 Task: Look for space in Dabhoi, India from 2nd September, 2023 to 6th September, 2023 for 2 adults in price range Rs.15000 to Rs.20000. Place can be entire place with 1  bedroom having 1 bed and 1 bathroom. Property type can be house, flat, guest house, hotel. Booking option can be shelf check-in. Required host language is English.
Action: Mouse moved to (538, 81)
Screenshot: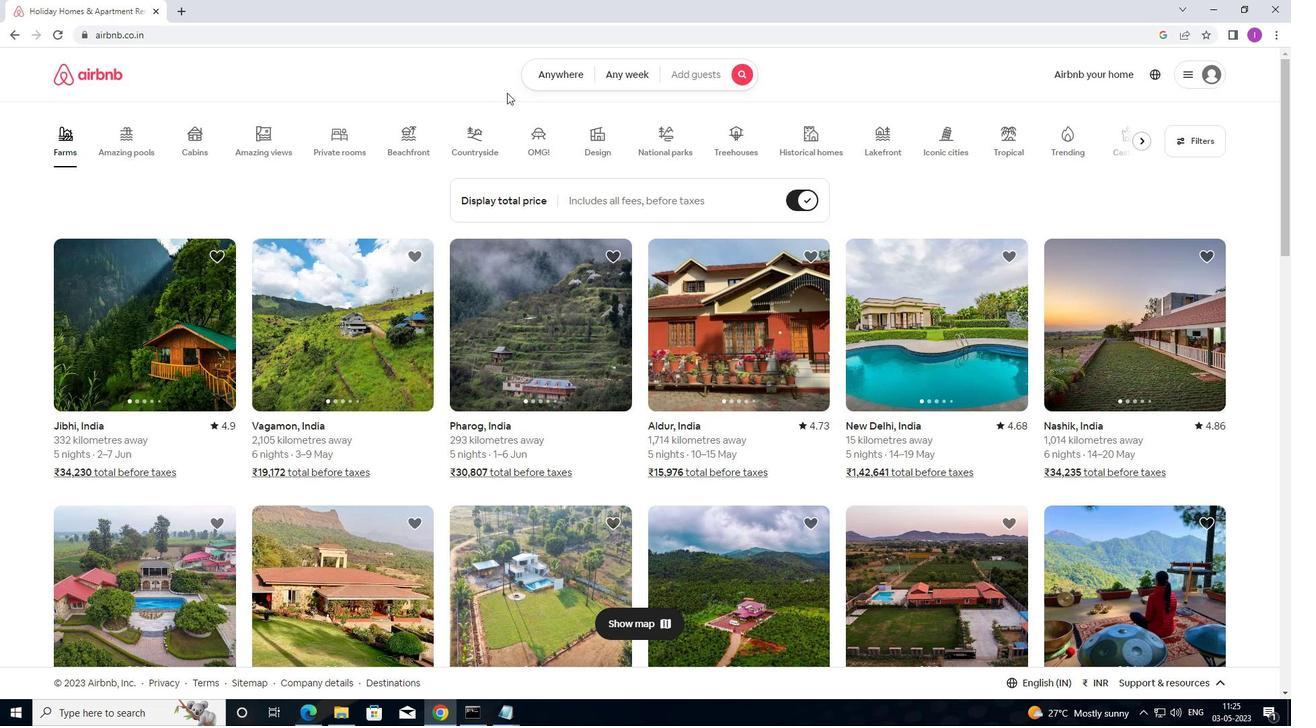 
Action: Mouse pressed left at (538, 81)
Screenshot: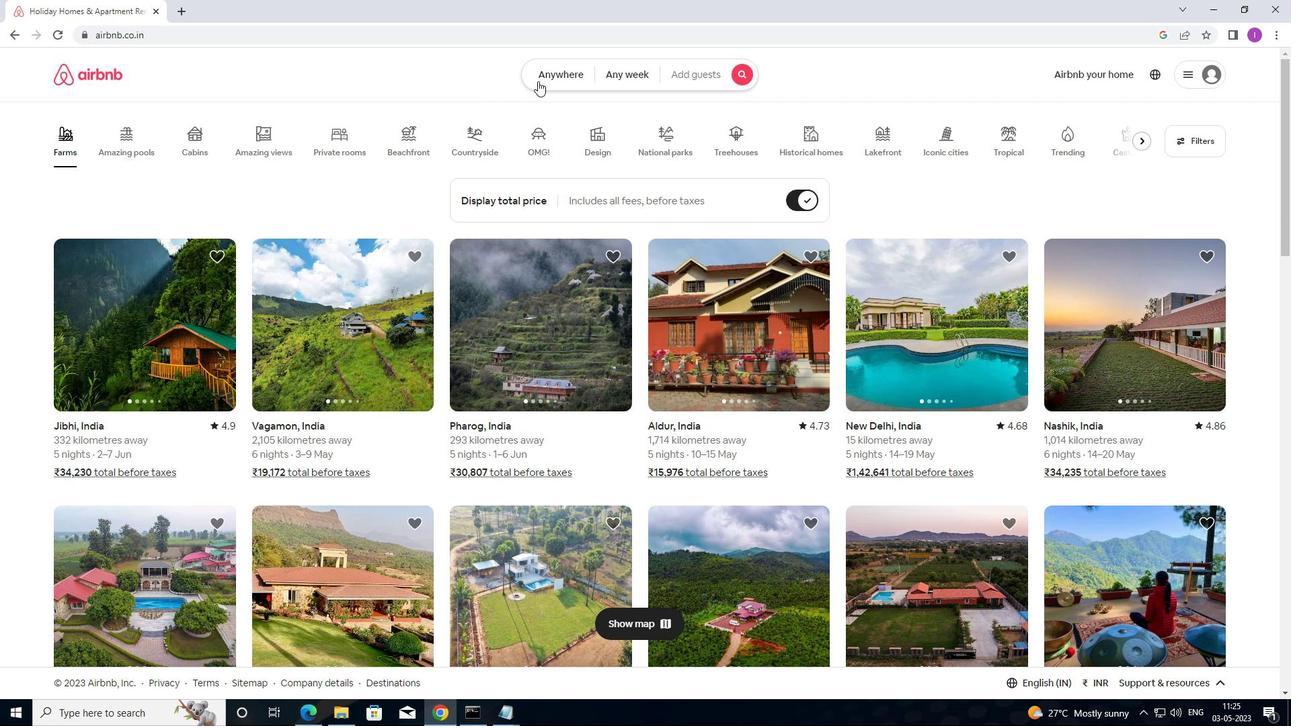 
Action: Mouse moved to (432, 129)
Screenshot: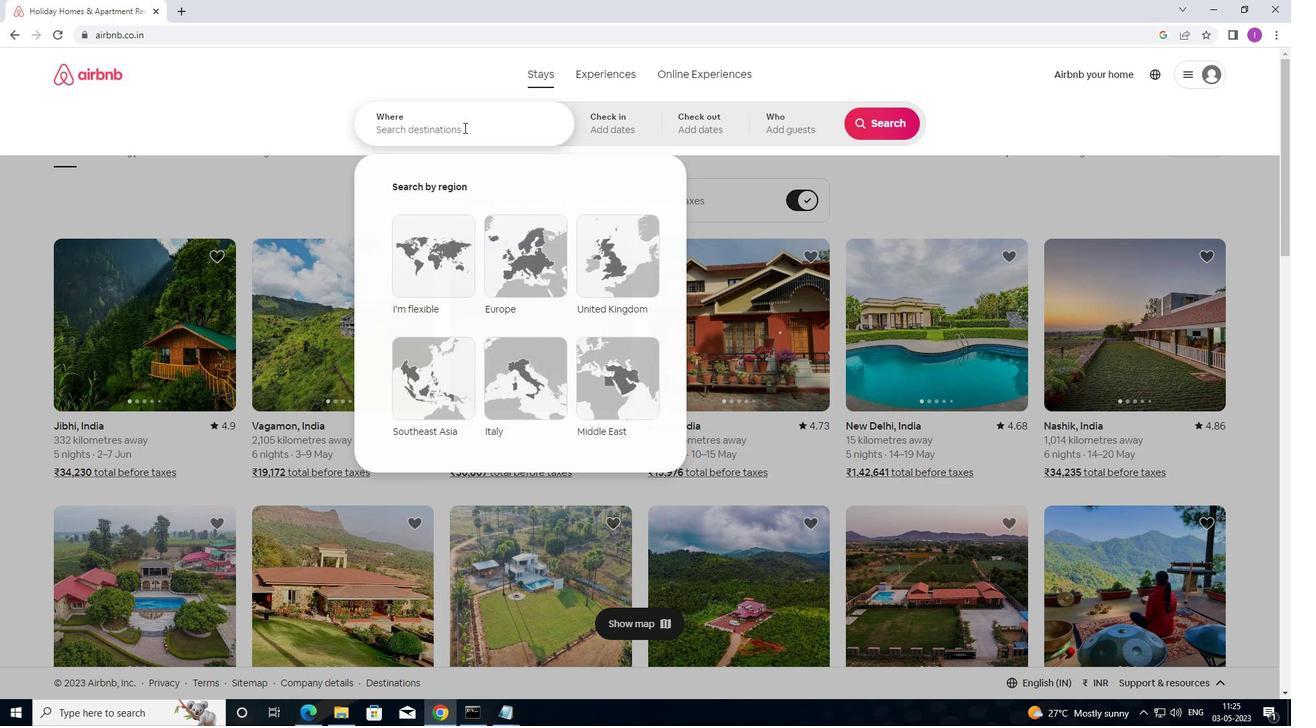 
Action: Mouse pressed left at (432, 129)
Screenshot: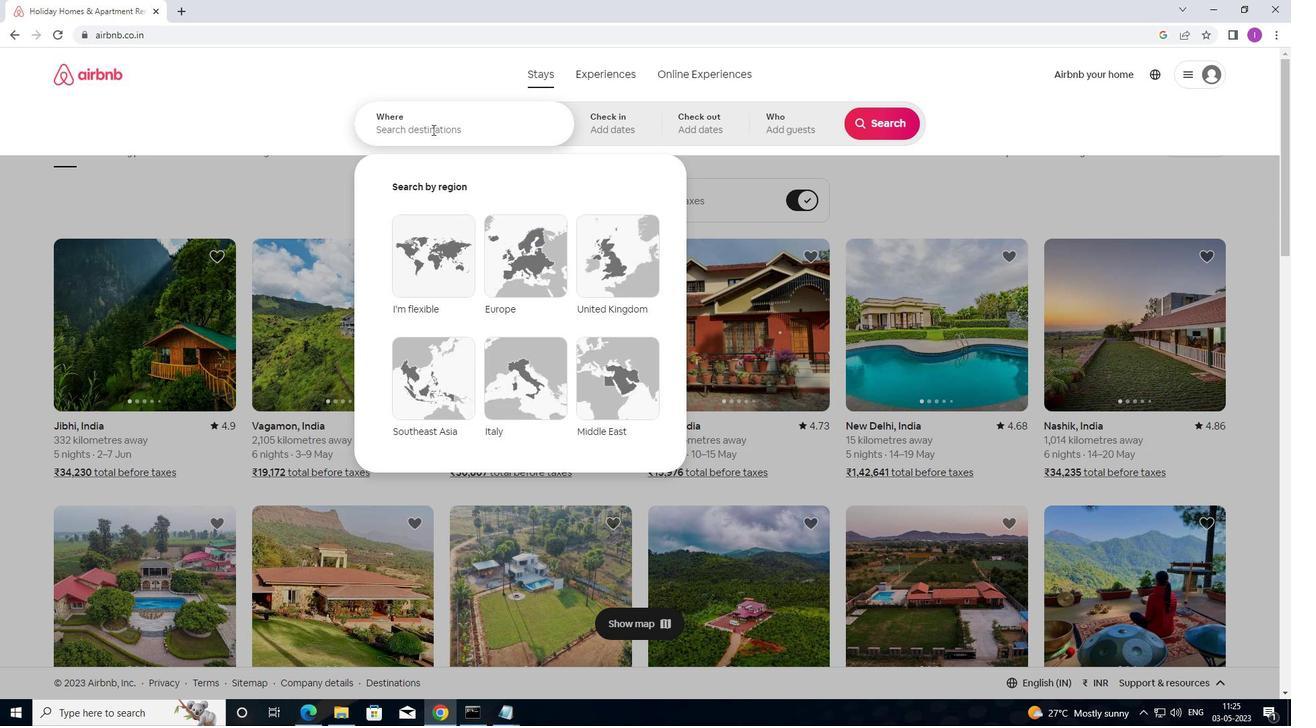 
Action: Key pressed <Key.shift>DABHOU<Key.backspace>I,<Key.shift>INDIA
Screenshot: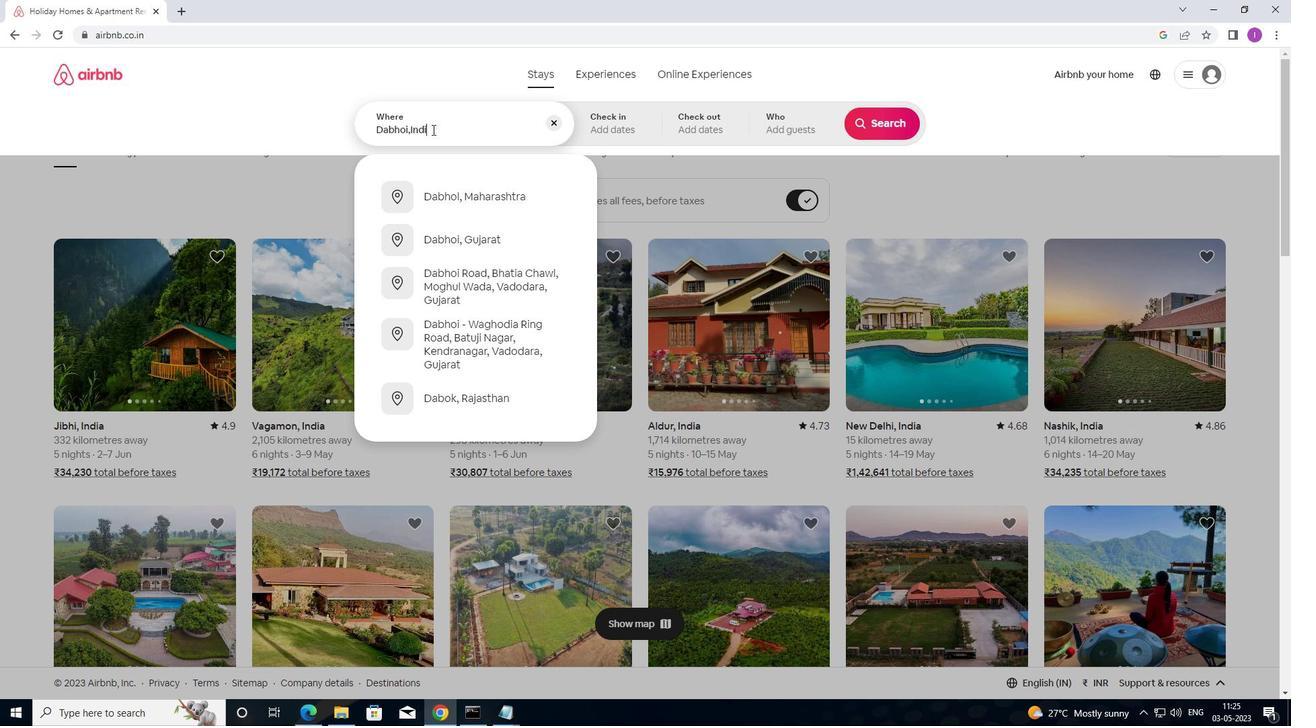 
Action: Mouse moved to (597, 127)
Screenshot: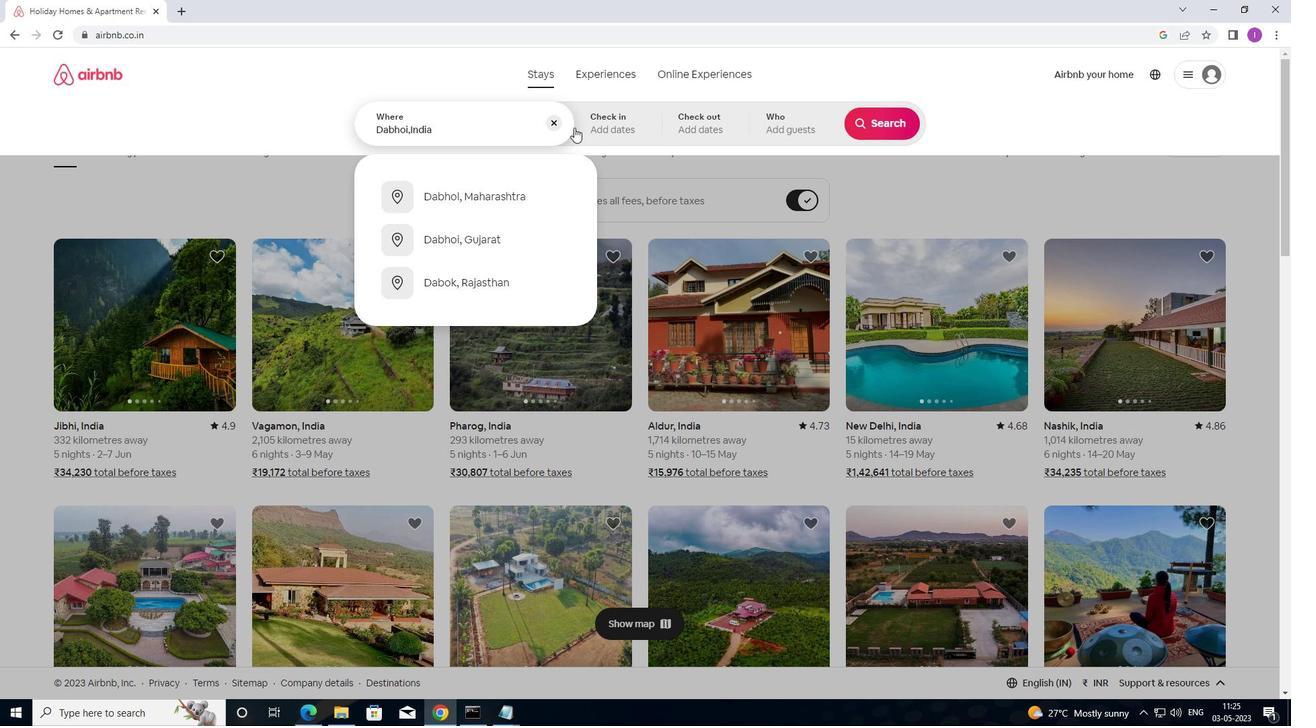 
Action: Mouse pressed left at (597, 127)
Screenshot: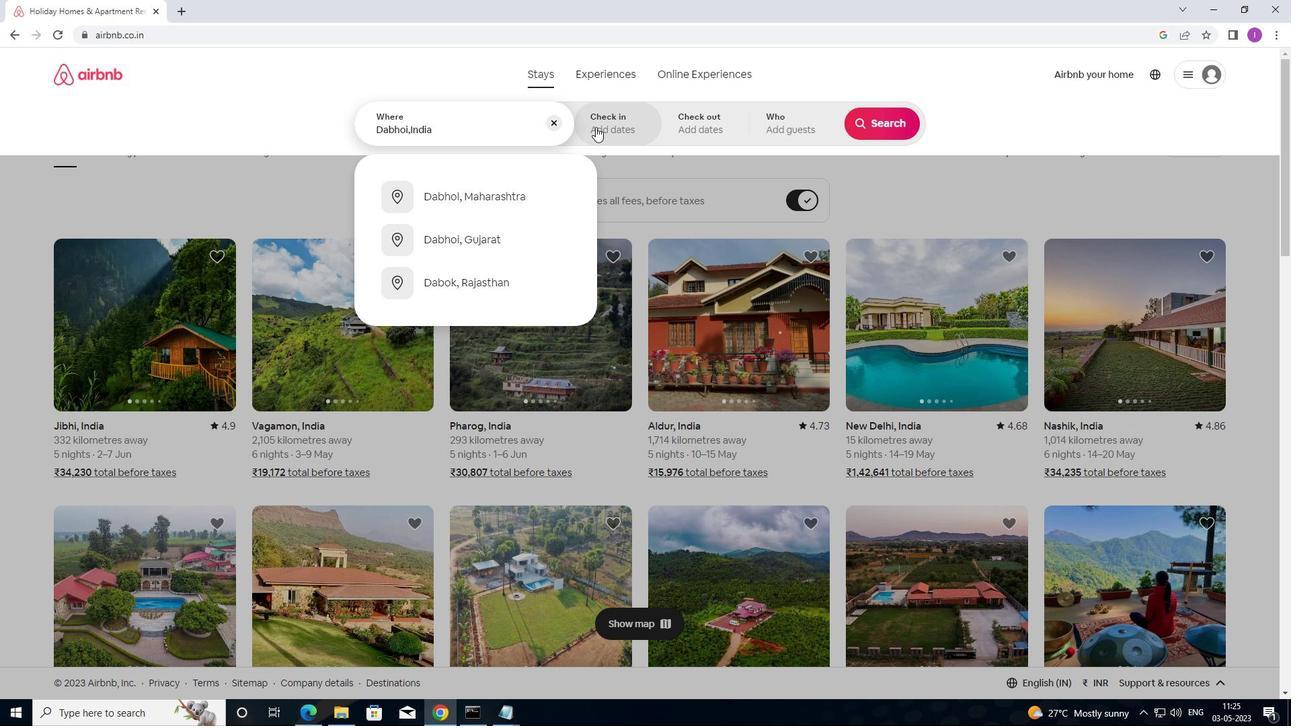 
Action: Mouse moved to (881, 230)
Screenshot: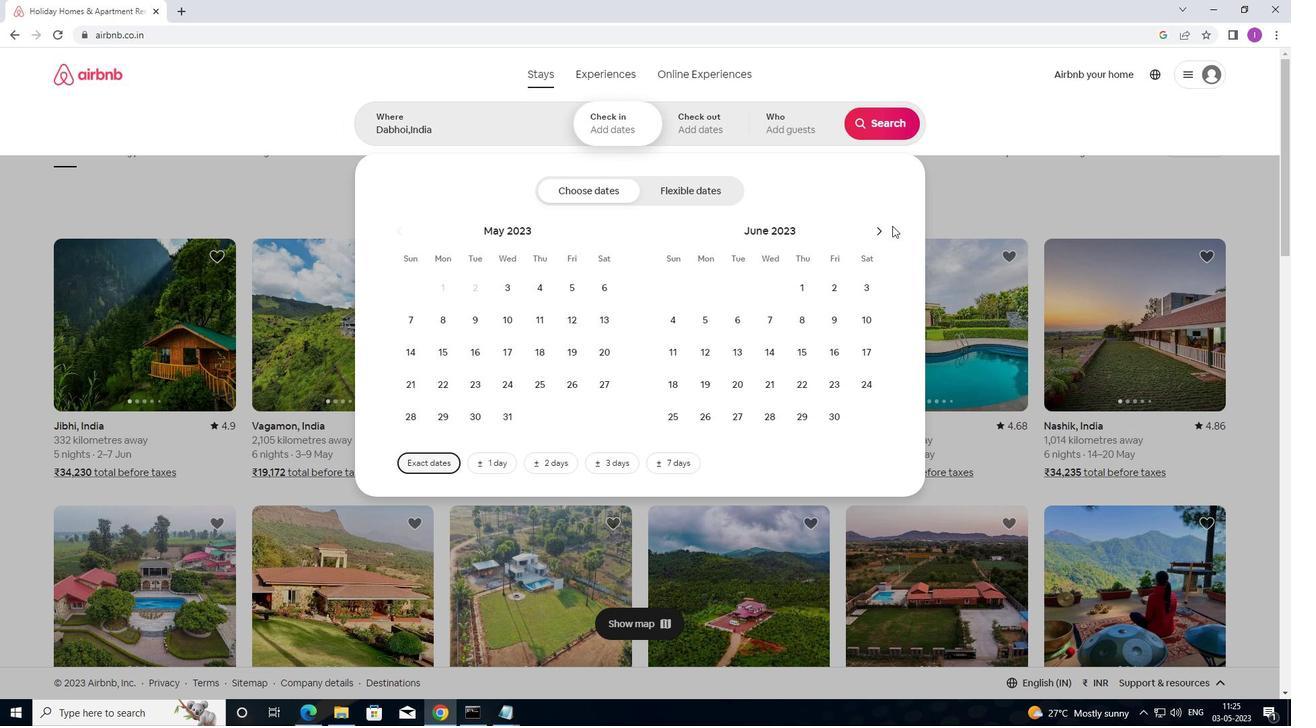
Action: Mouse pressed left at (881, 230)
Screenshot: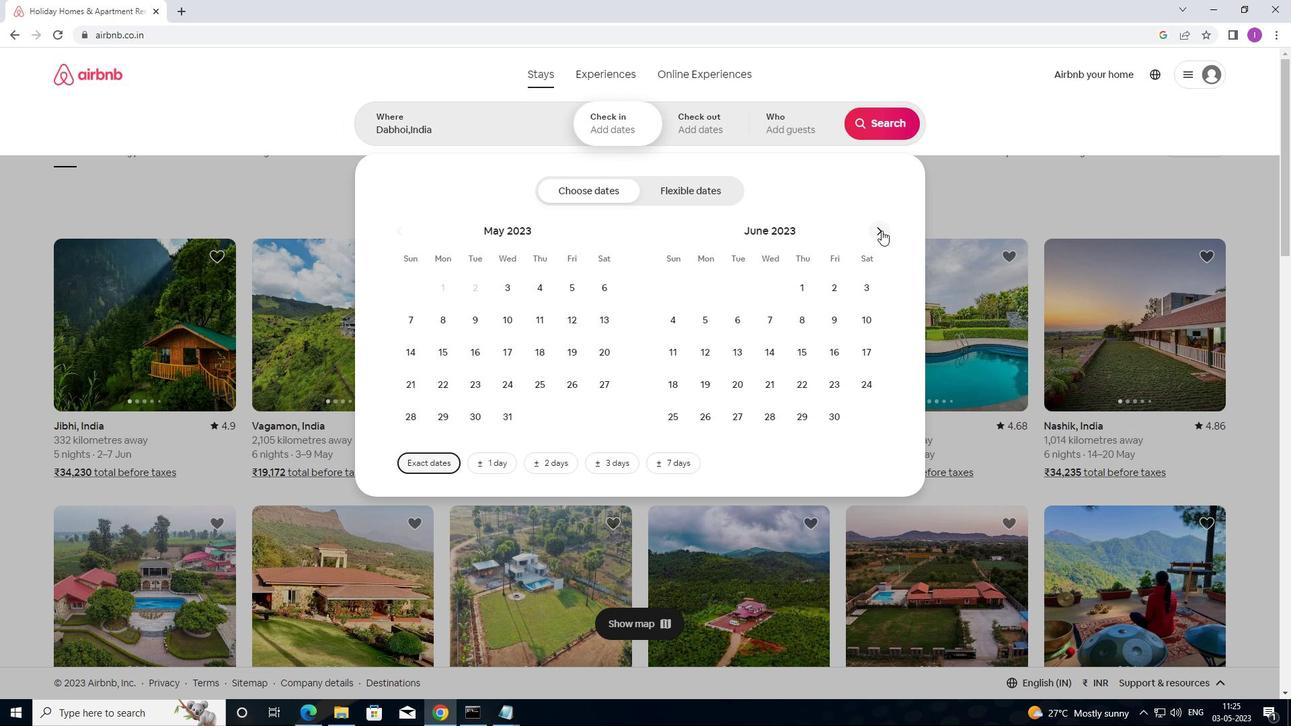 
Action: Mouse moved to (875, 231)
Screenshot: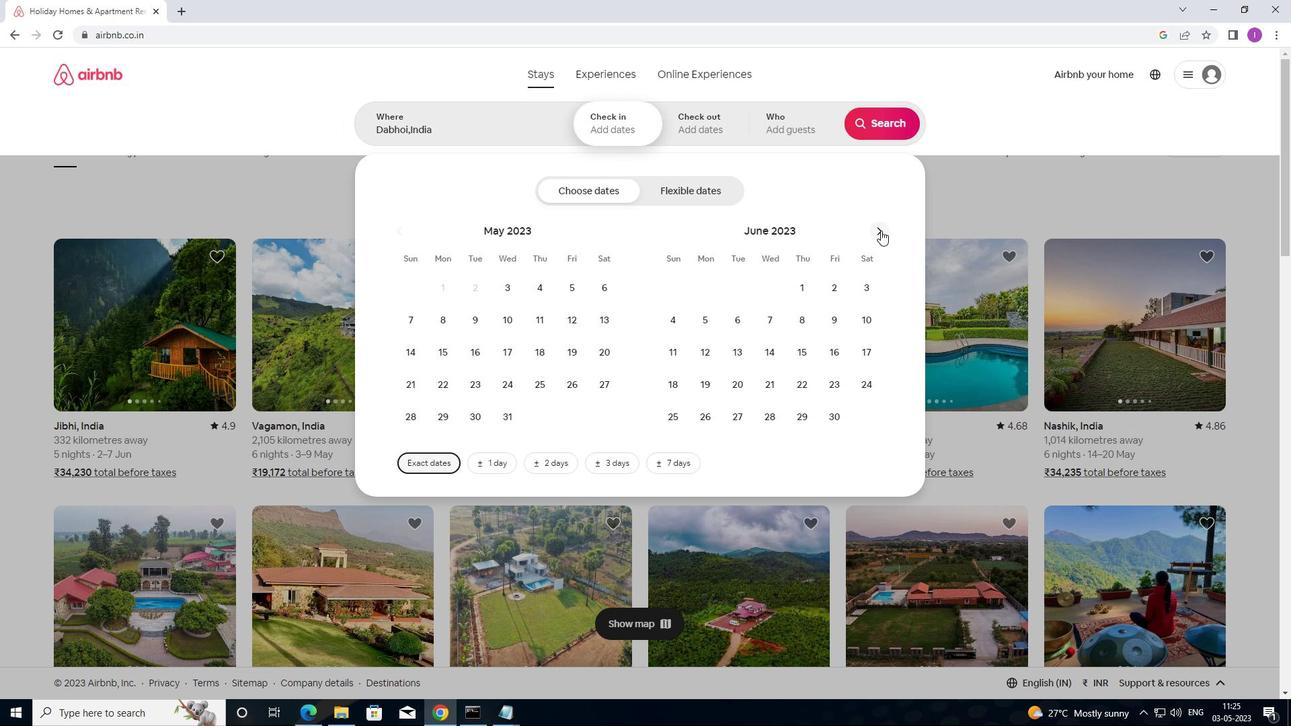 
Action: Mouse pressed left at (875, 231)
Screenshot: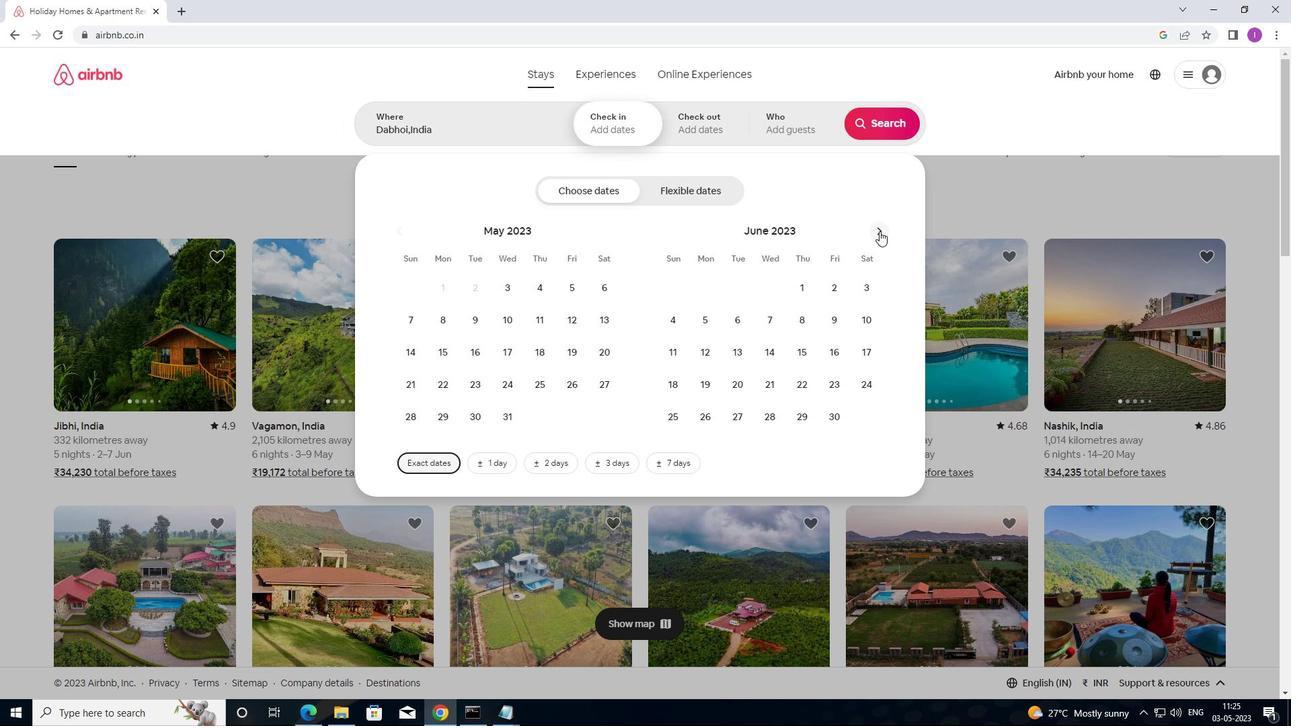 
Action: Mouse moved to (874, 231)
Screenshot: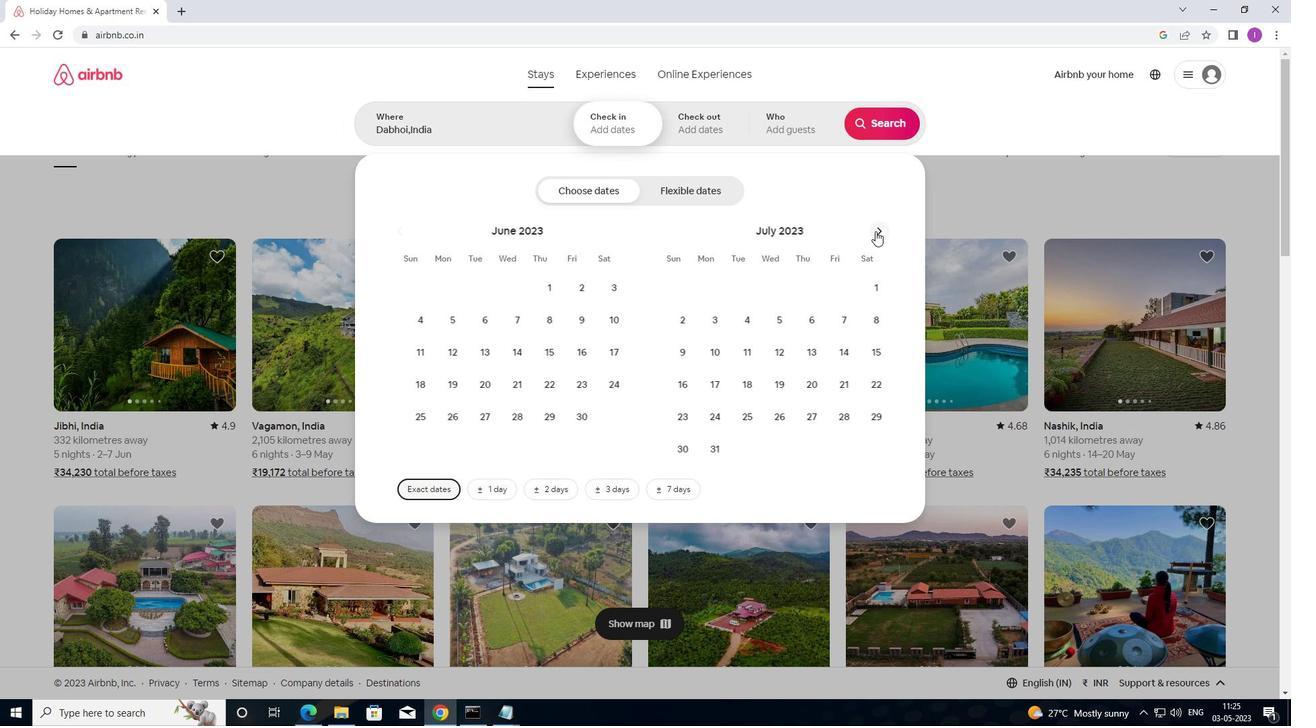 
Action: Mouse pressed left at (874, 231)
Screenshot: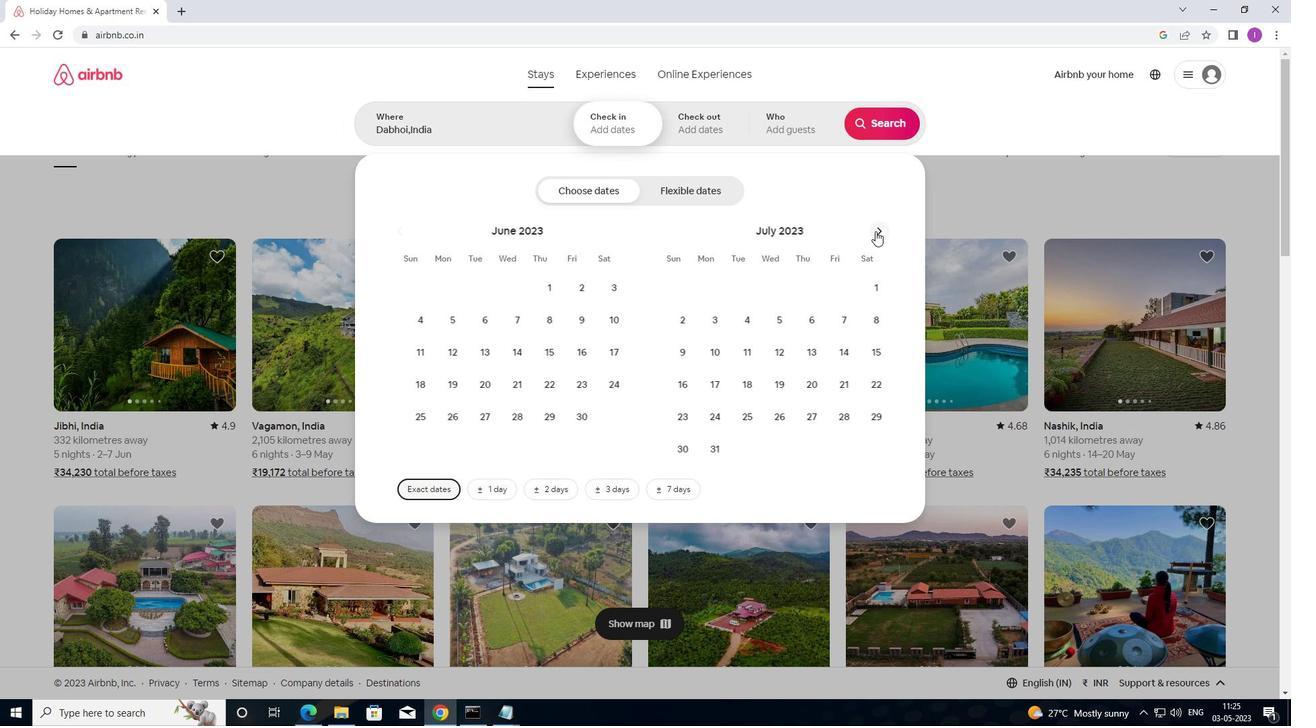 
Action: Mouse pressed left at (874, 231)
Screenshot: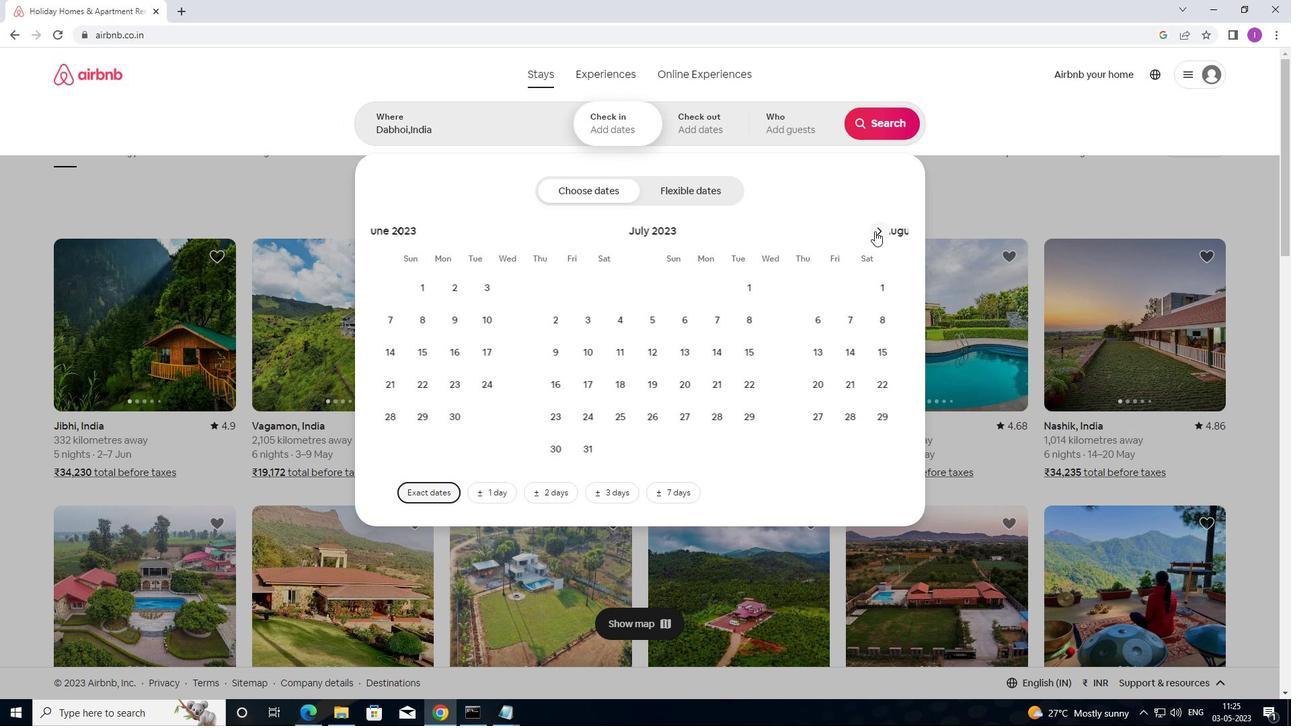 
Action: Mouse moved to (858, 289)
Screenshot: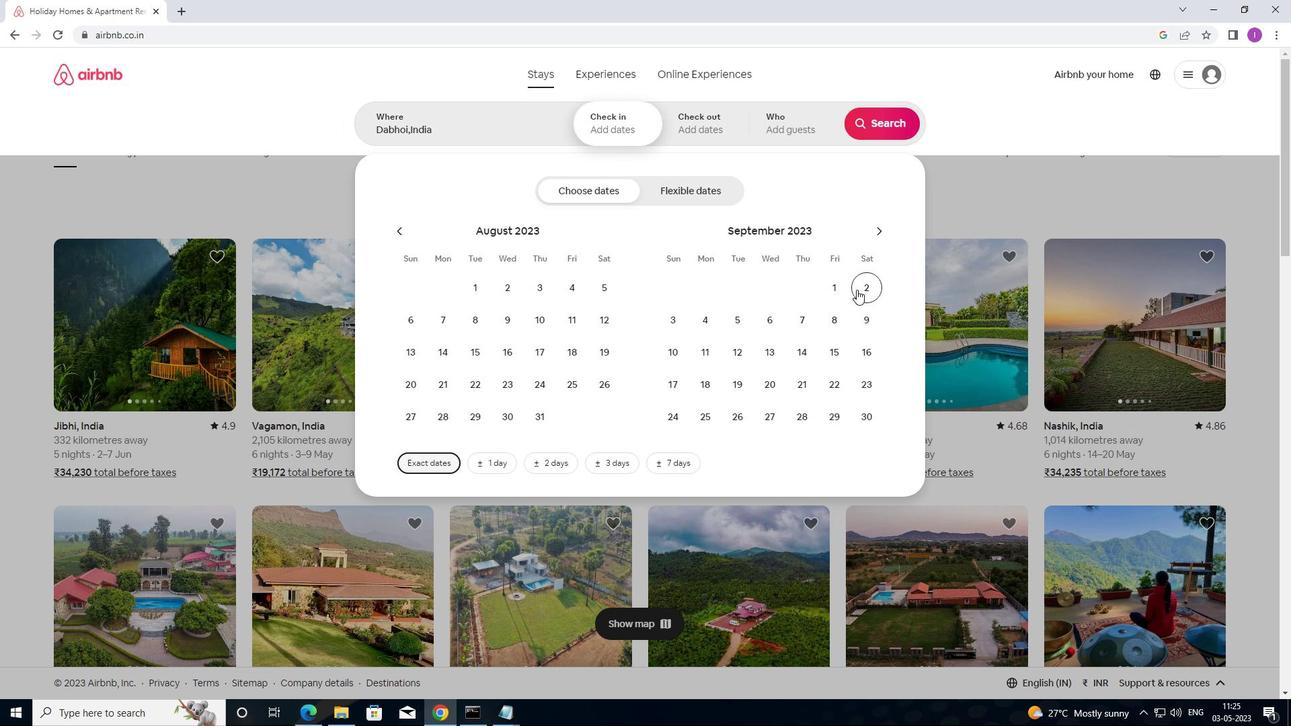 
Action: Mouse pressed left at (858, 289)
Screenshot: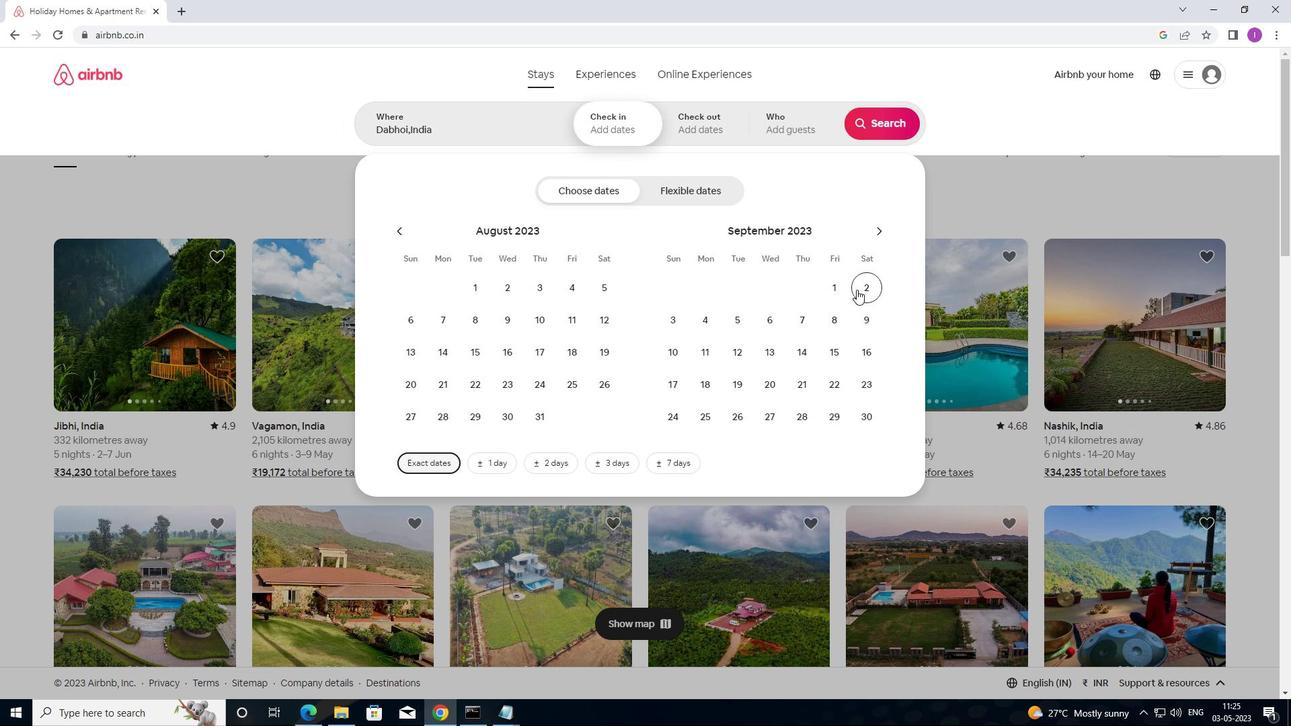 
Action: Mouse moved to (754, 330)
Screenshot: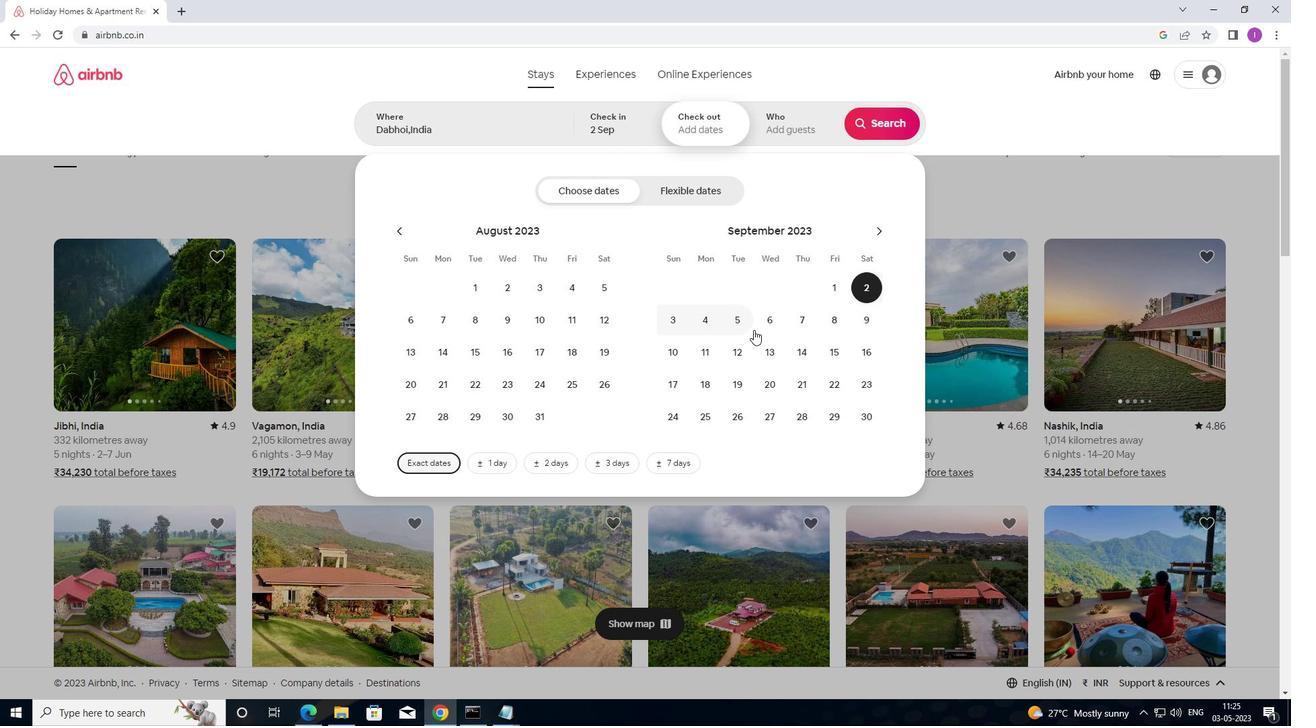 
Action: Mouse pressed left at (754, 330)
Screenshot: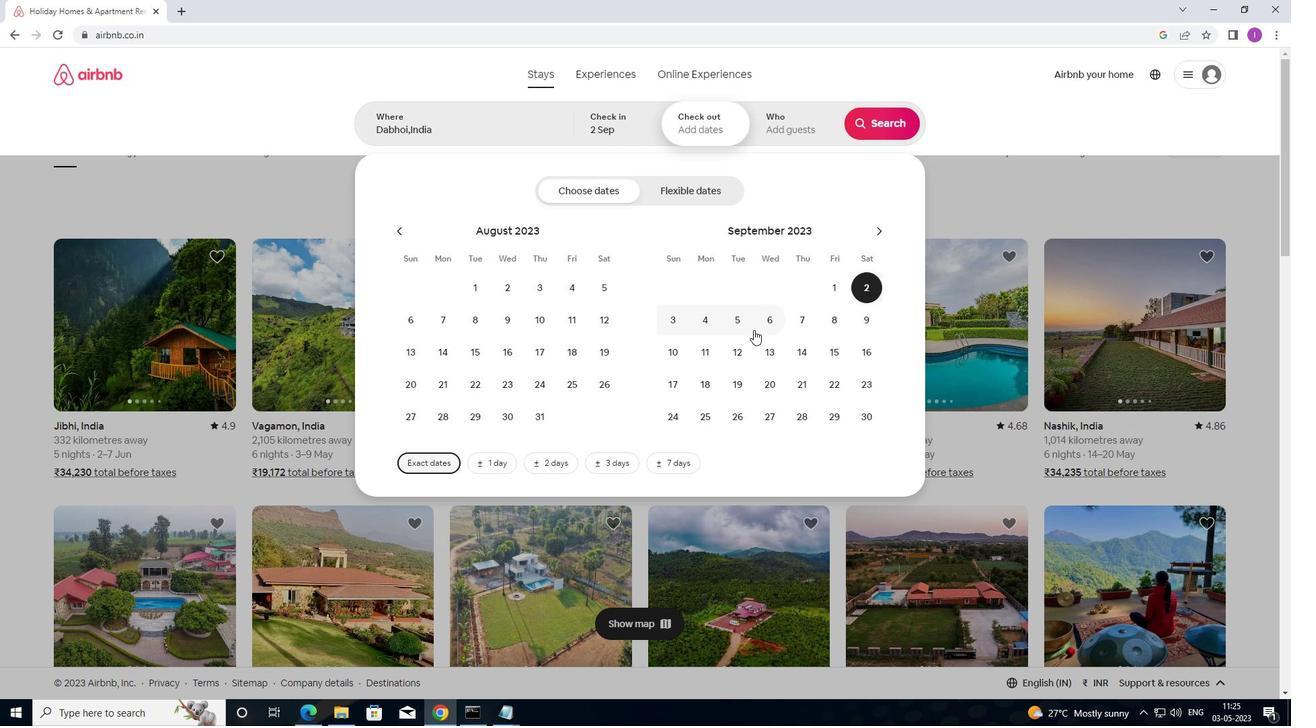
Action: Mouse moved to (820, 114)
Screenshot: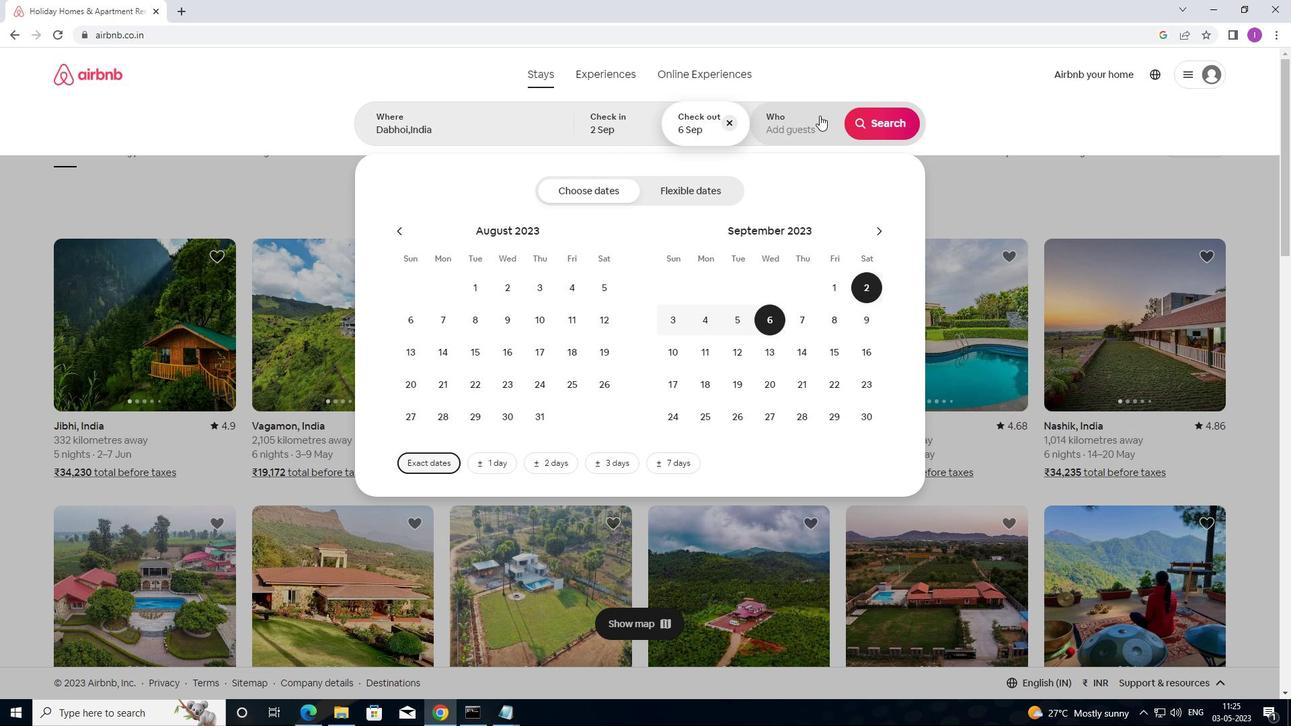 
Action: Mouse pressed left at (820, 114)
Screenshot: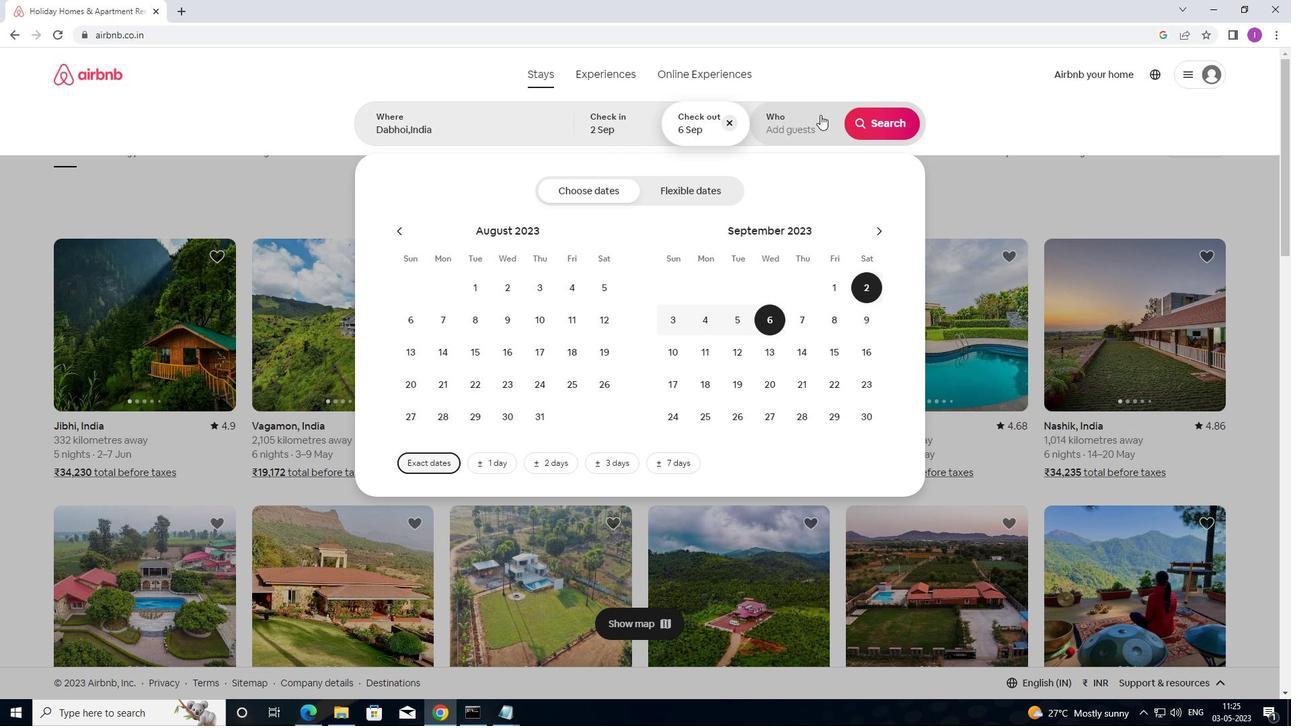 
Action: Mouse moved to (883, 197)
Screenshot: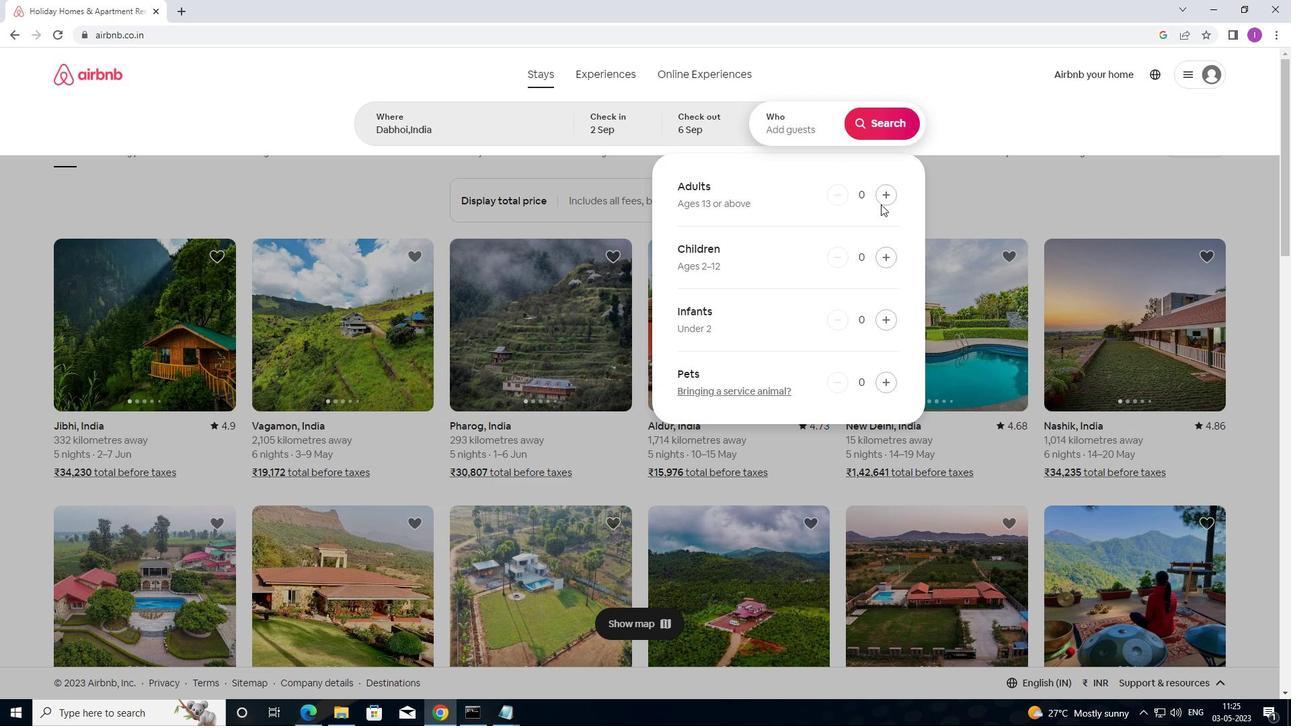 
Action: Mouse pressed left at (883, 197)
Screenshot: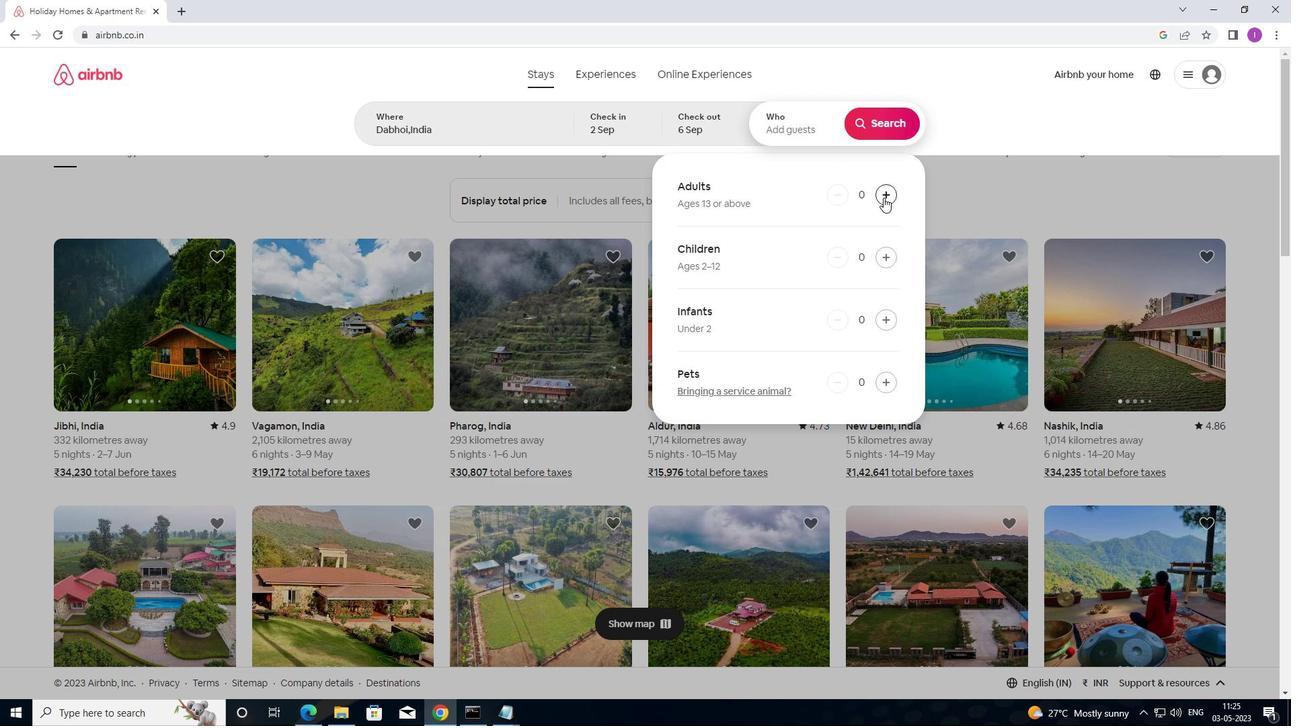 
Action: Mouse pressed left at (883, 197)
Screenshot: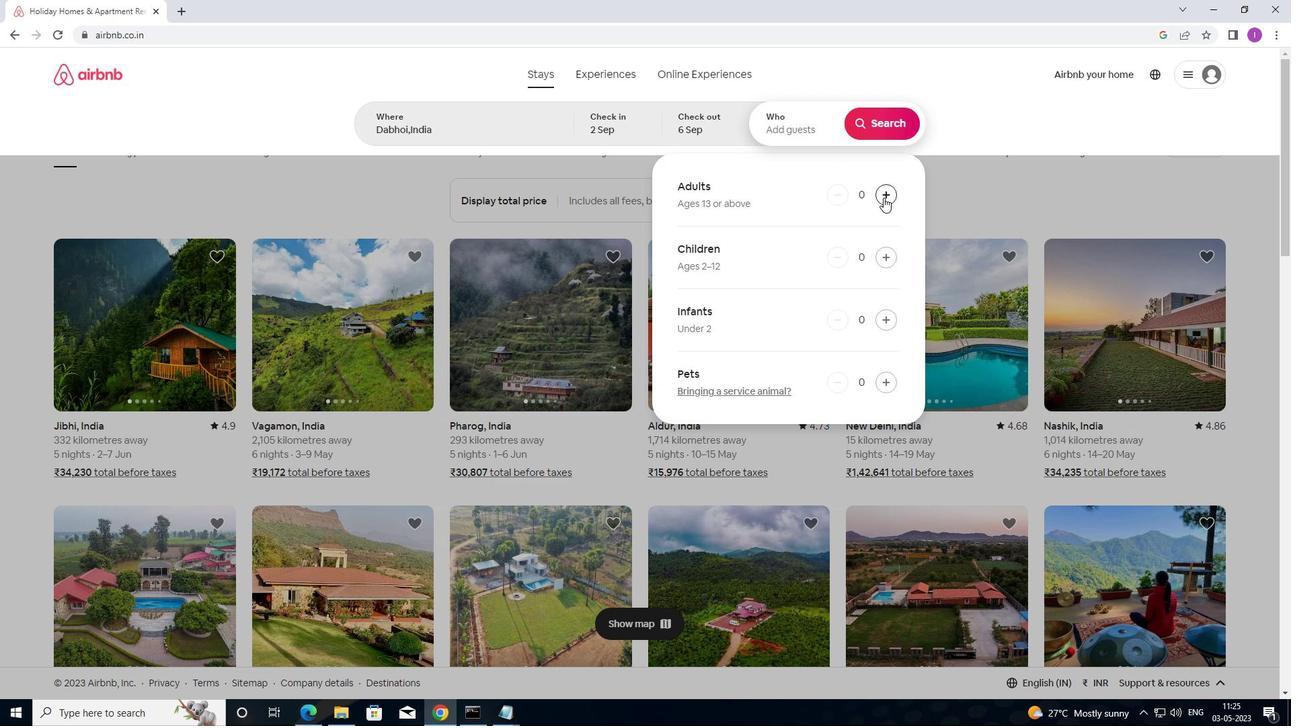 
Action: Mouse moved to (877, 135)
Screenshot: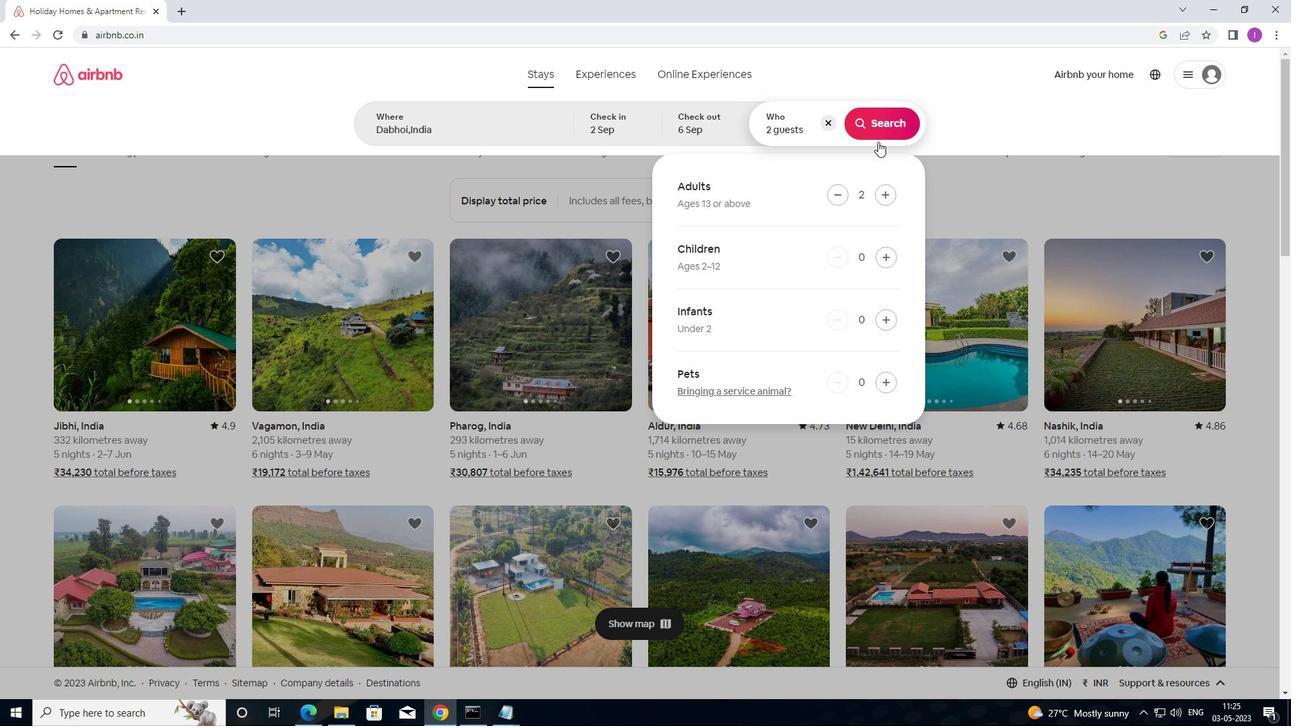 
Action: Mouse pressed left at (877, 135)
Screenshot: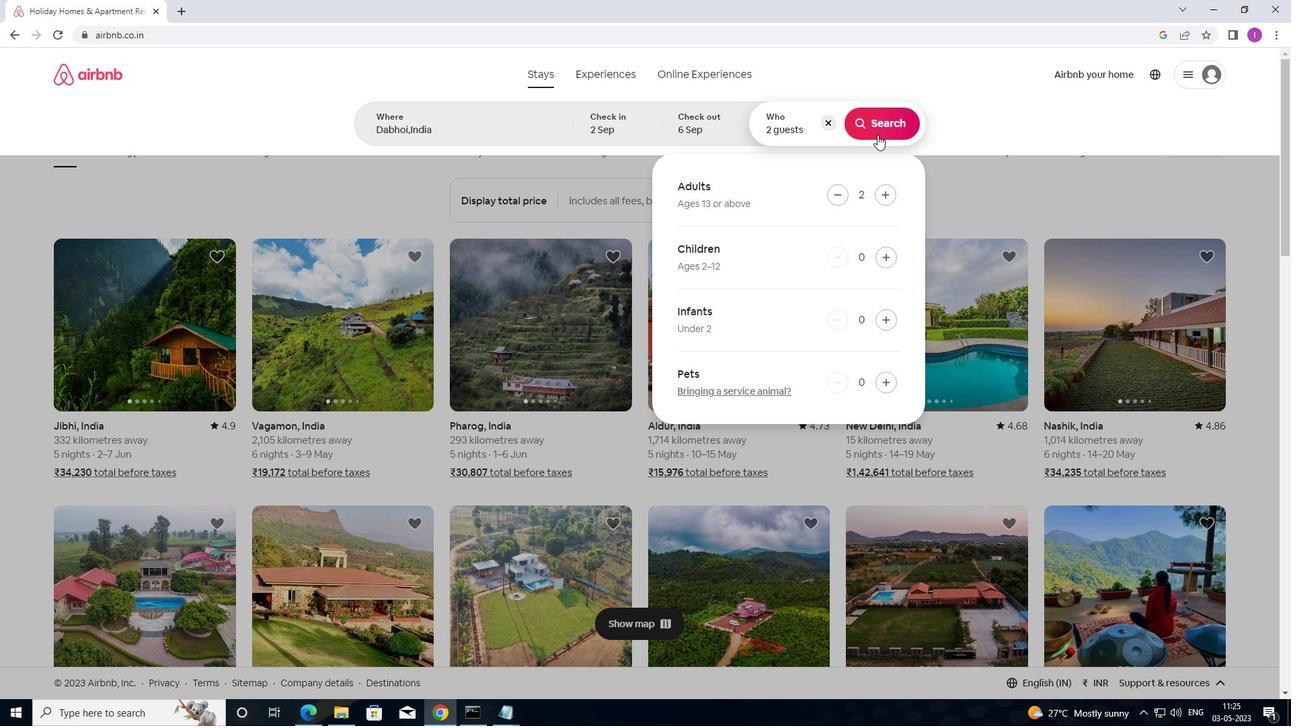 
Action: Mouse moved to (1251, 121)
Screenshot: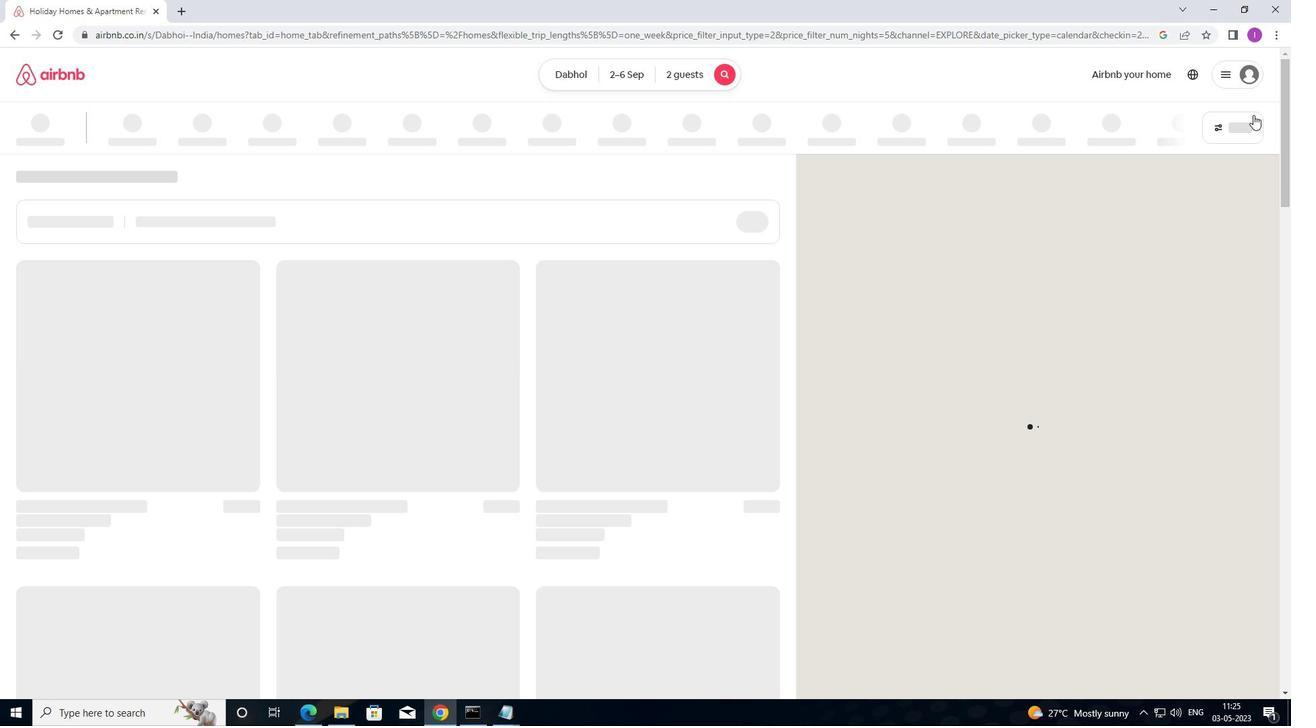 
Action: Mouse pressed left at (1251, 121)
Screenshot: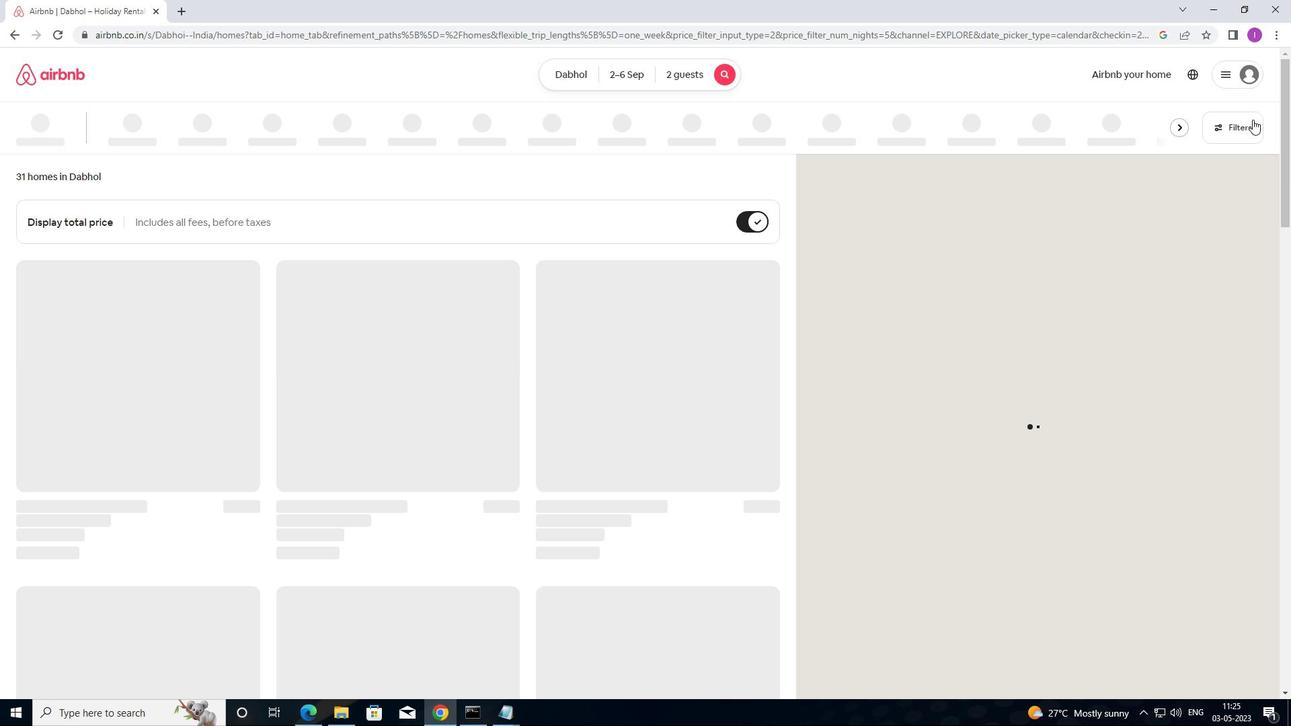 
Action: Mouse moved to (517, 303)
Screenshot: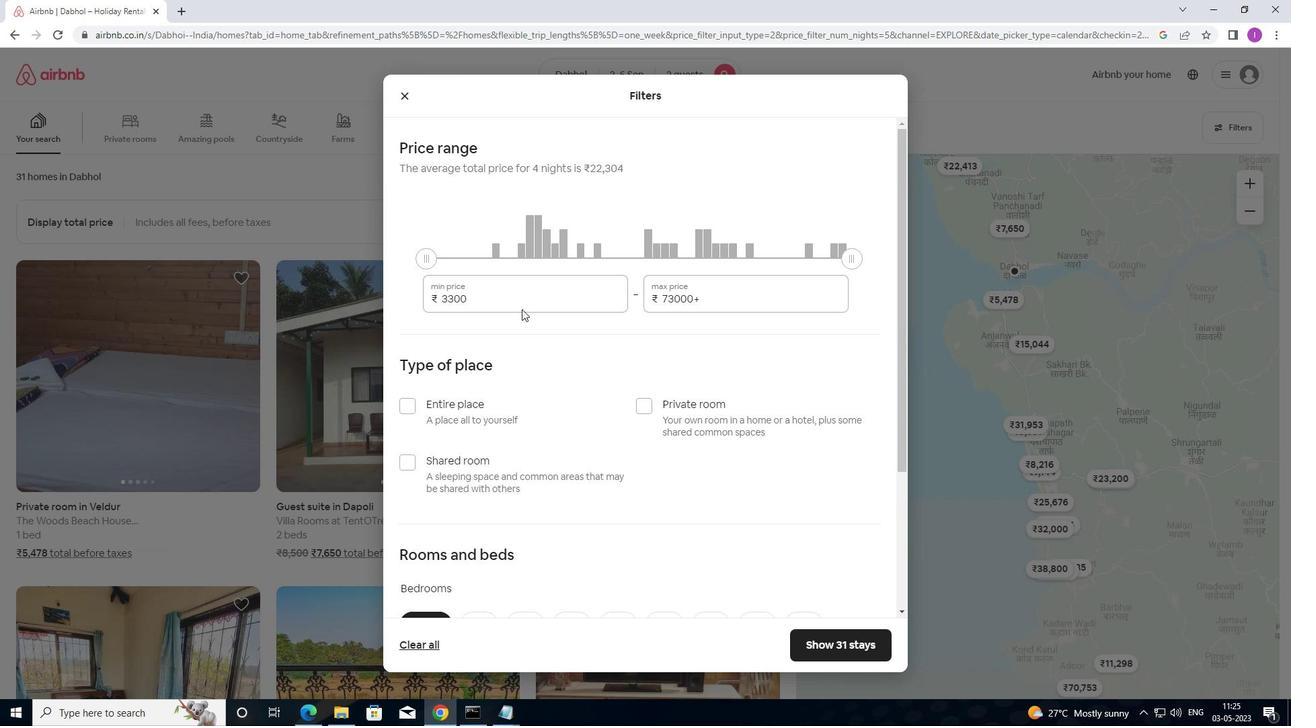 
Action: Mouse pressed left at (517, 303)
Screenshot: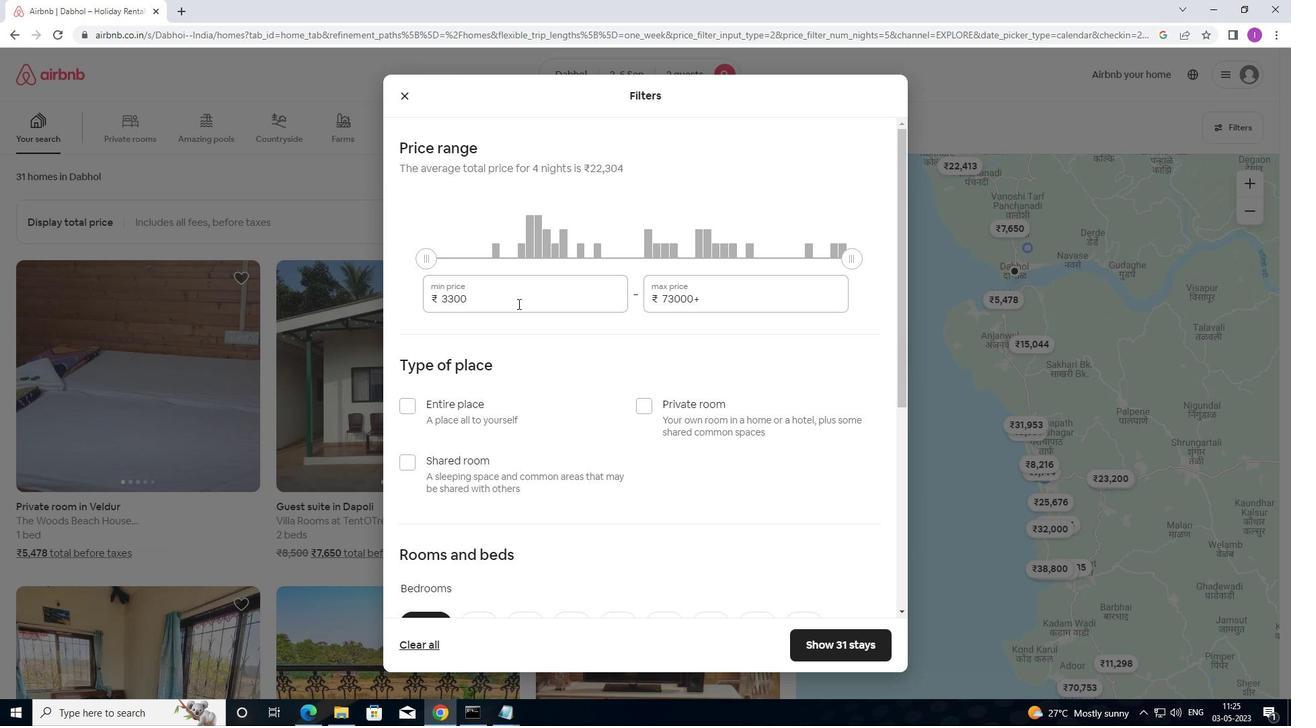 
Action: Mouse moved to (417, 303)
Screenshot: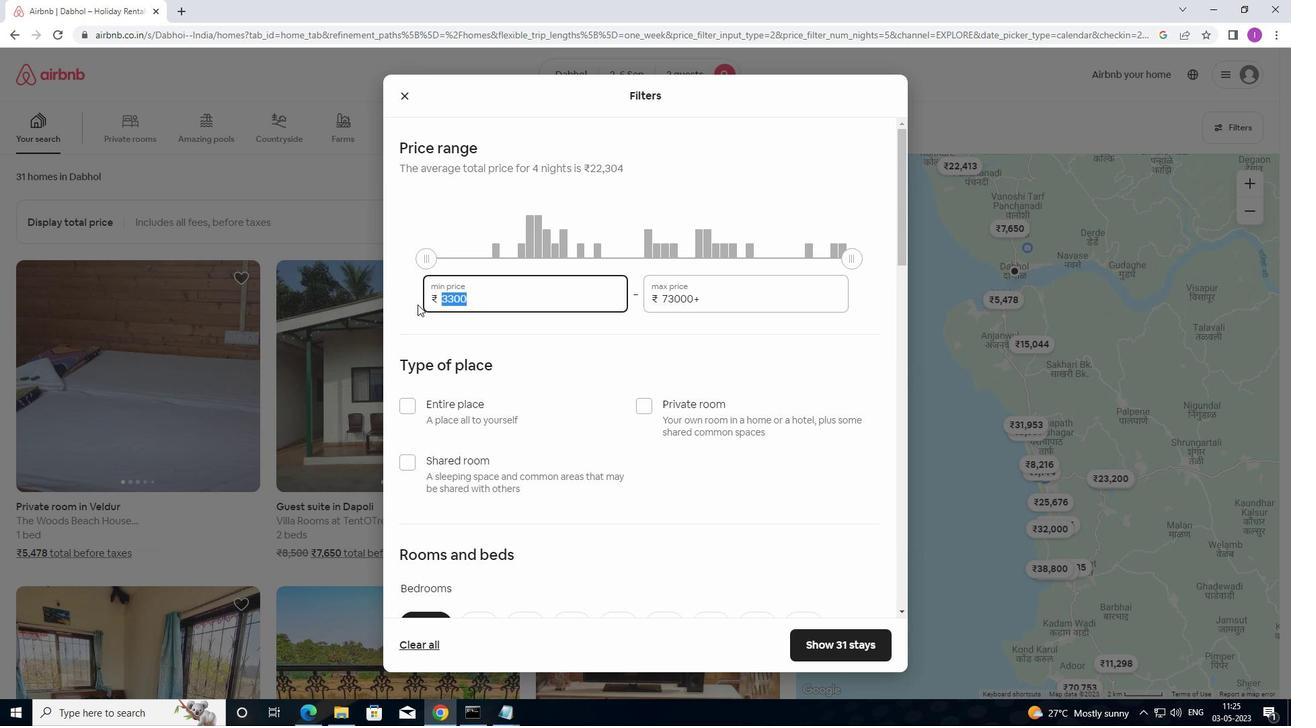 
Action: Key pressed 1
Screenshot: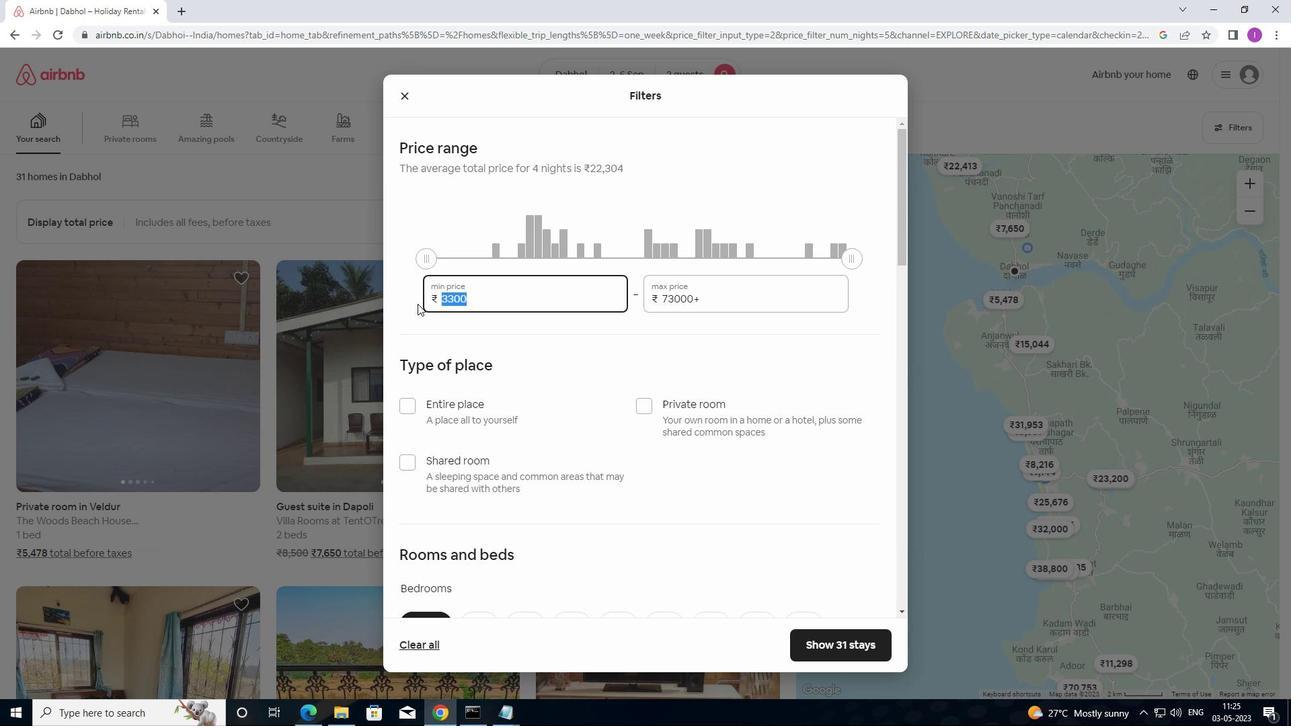 
Action: Mouse moved to (418, 302)
Screenshot: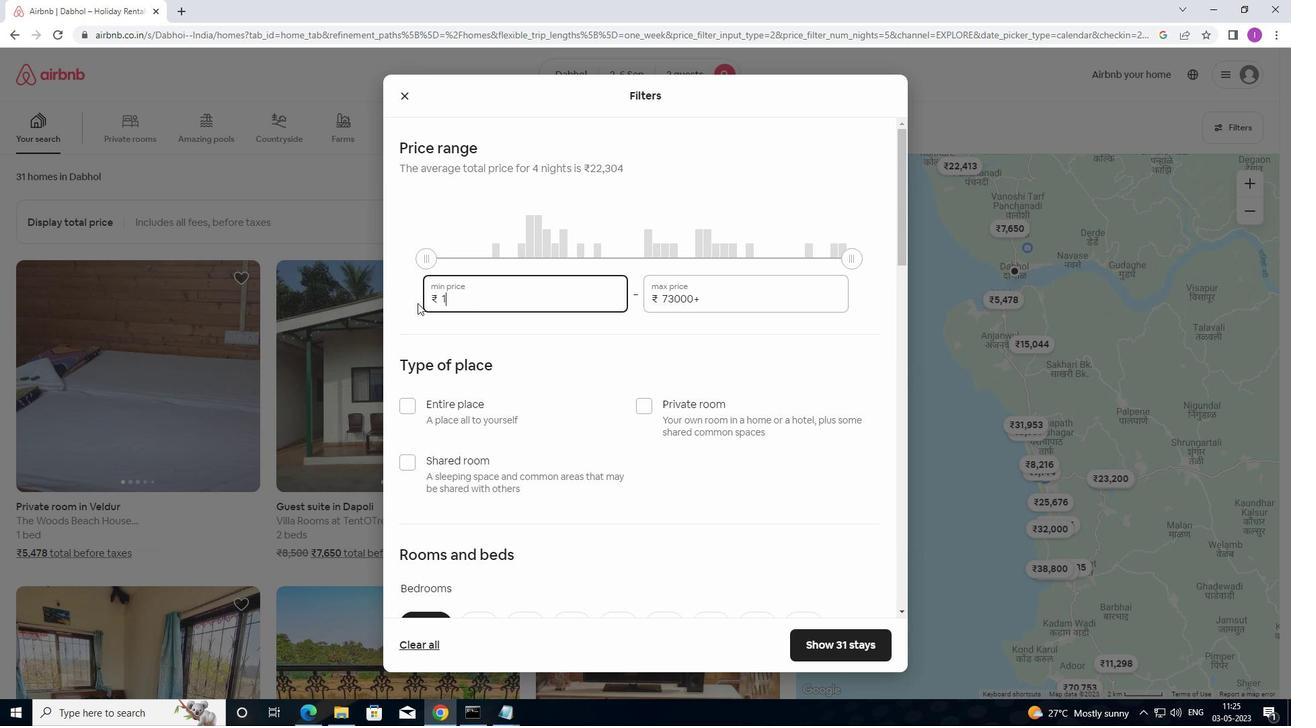 
Action: Key pressed 5
Screenshot: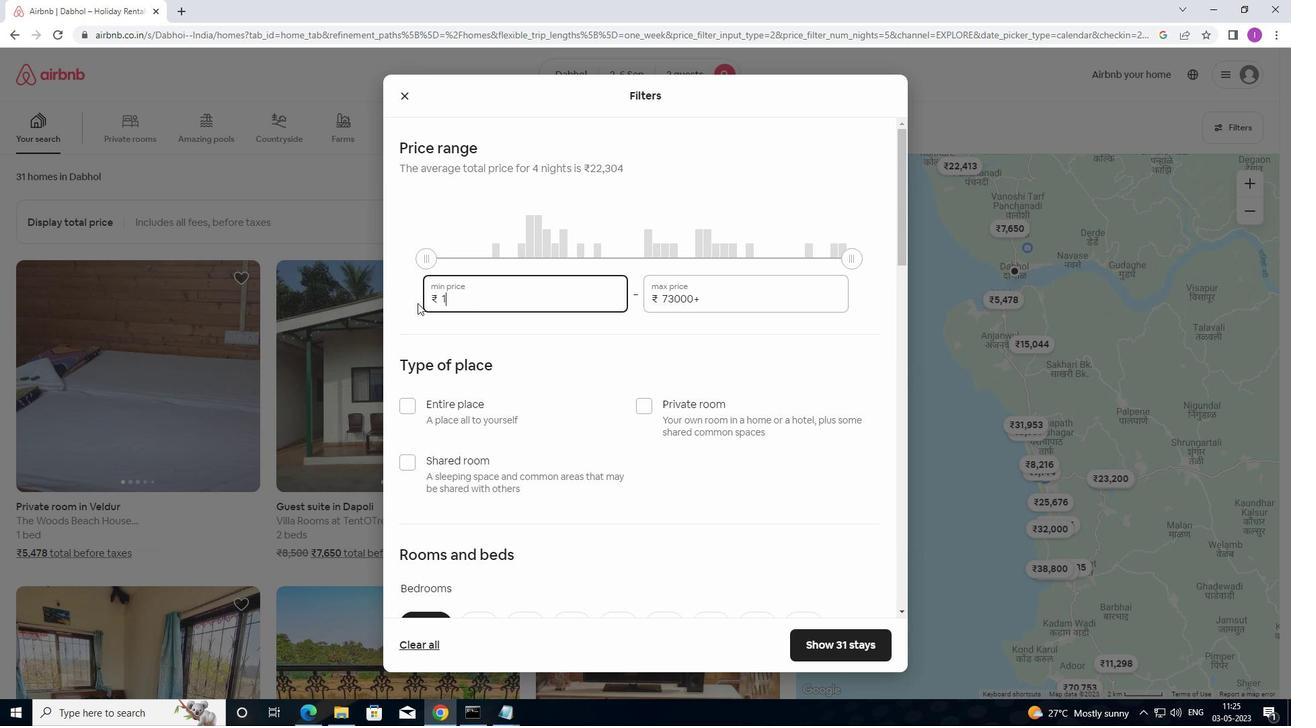 
Action: Mouse moved to (418, 301)
Screenshot: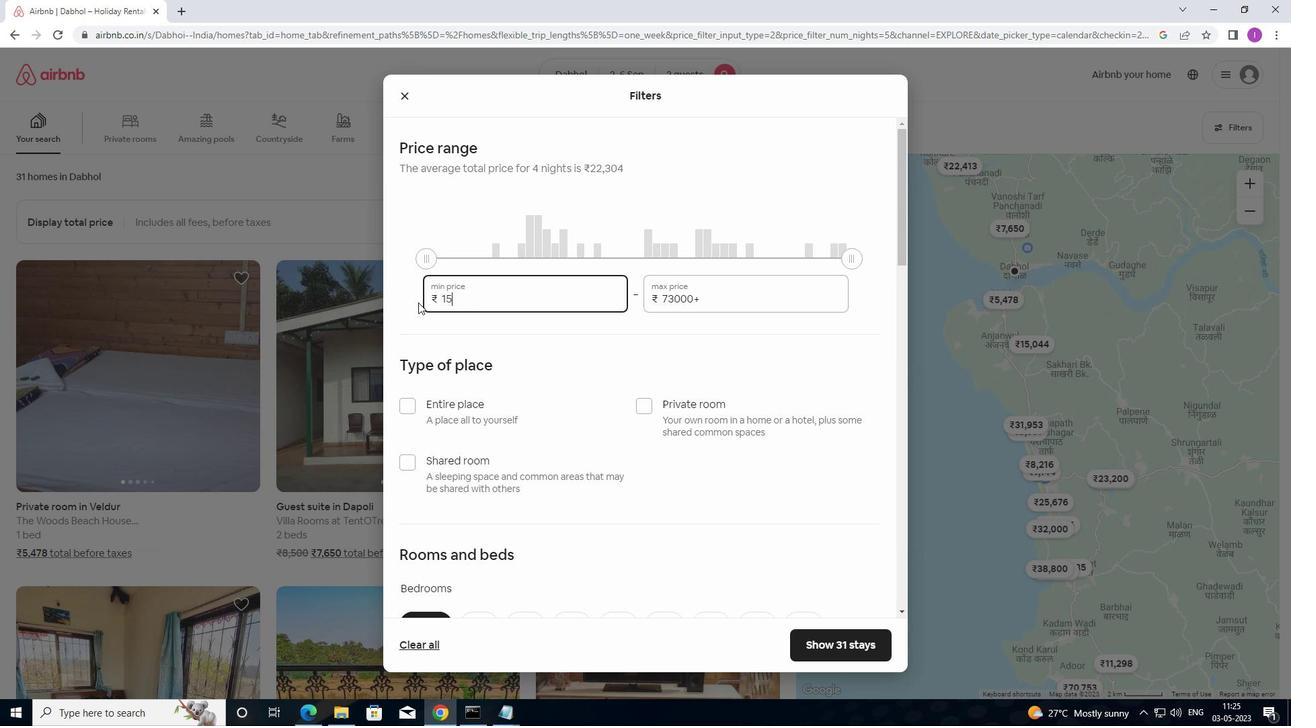 
Action: Key pressed 9
Screenshot: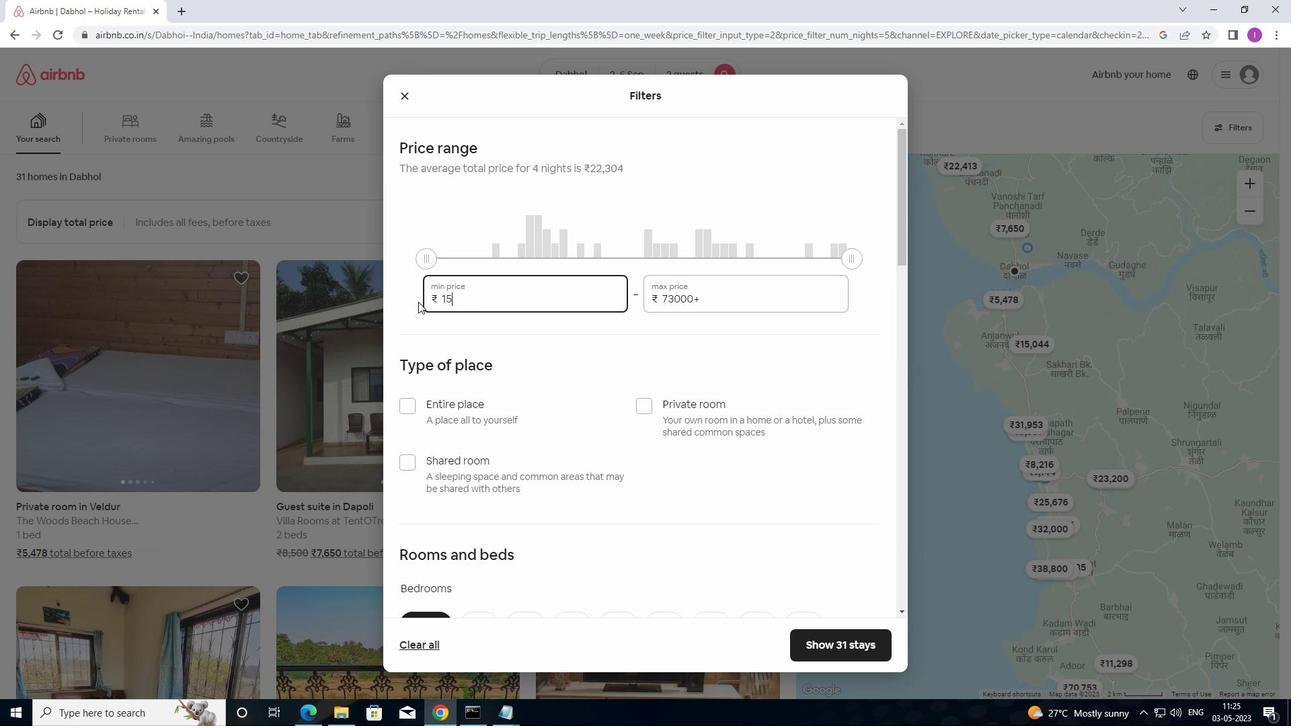
Action: Mouse moved to (423, 297)
Screenshot: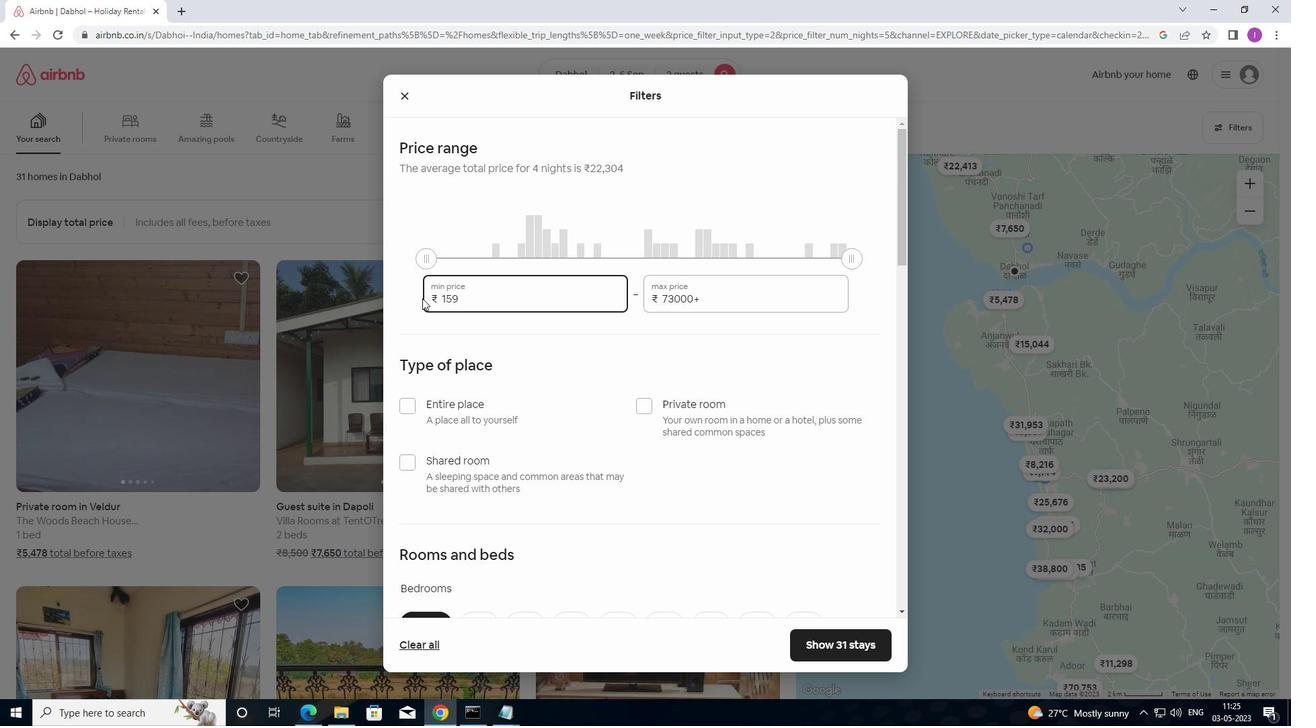 
Action: Key pressed <Key.backspace>
Screenshot: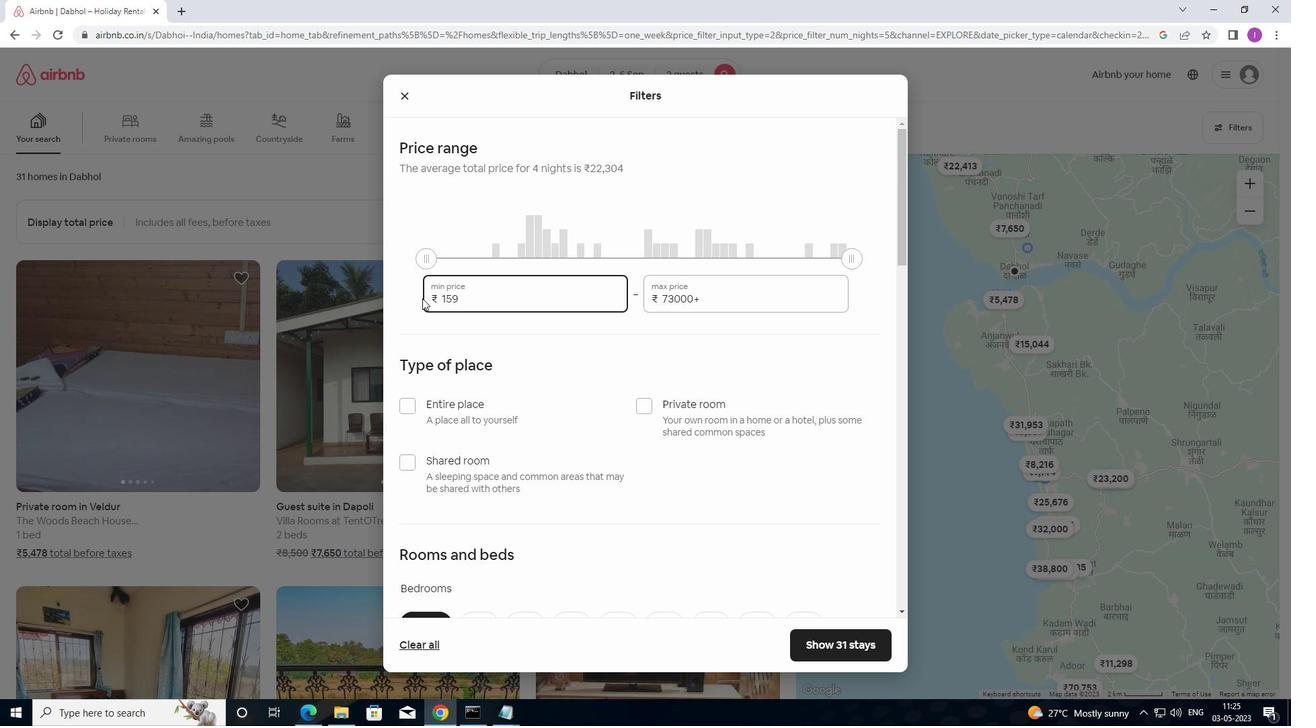 
Action: Mouse moved to (425, 297)
Screenshot: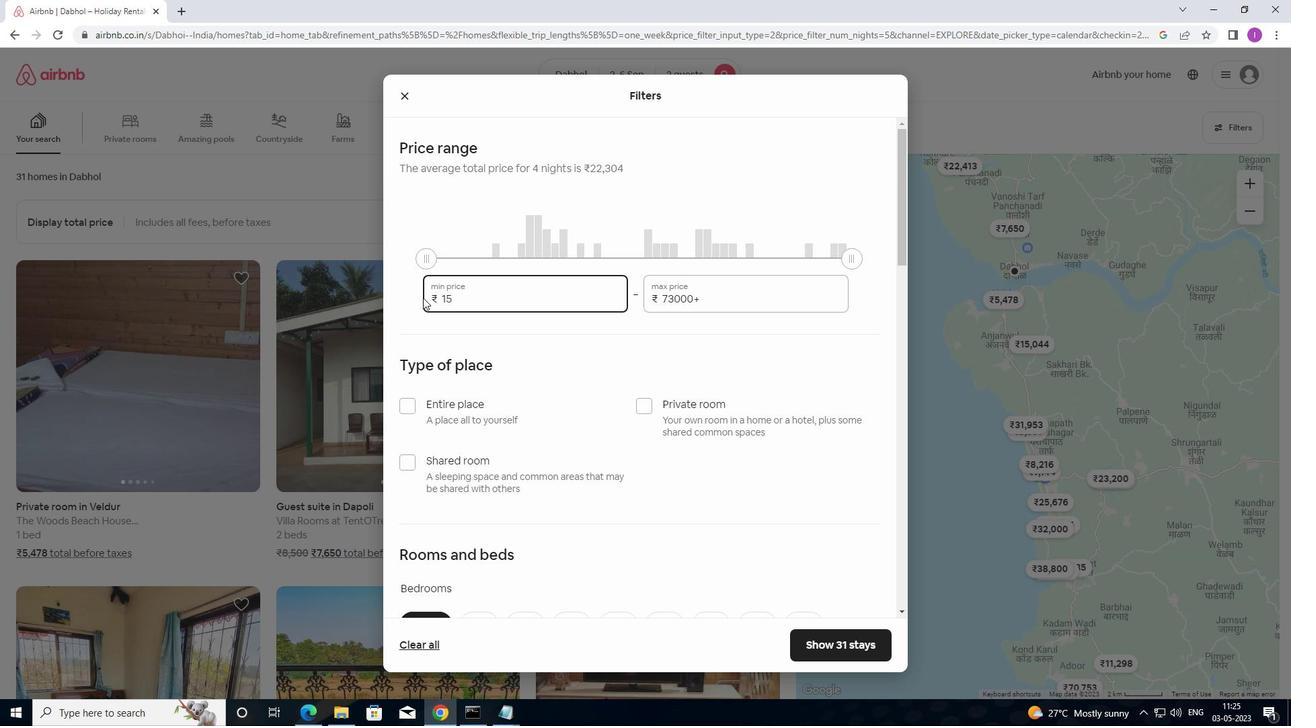 
Action: Key pressed 0
Screenshot: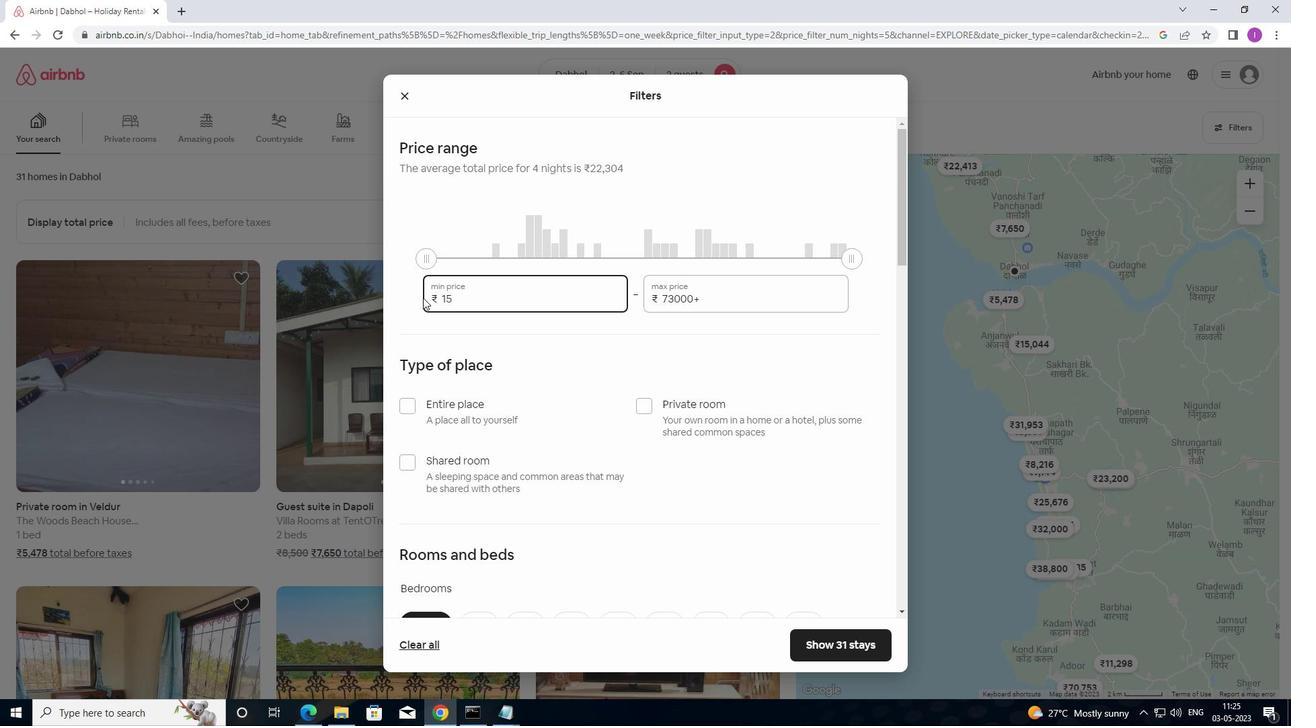 
Action: Mouse moved to (427, 294)
Screenshot: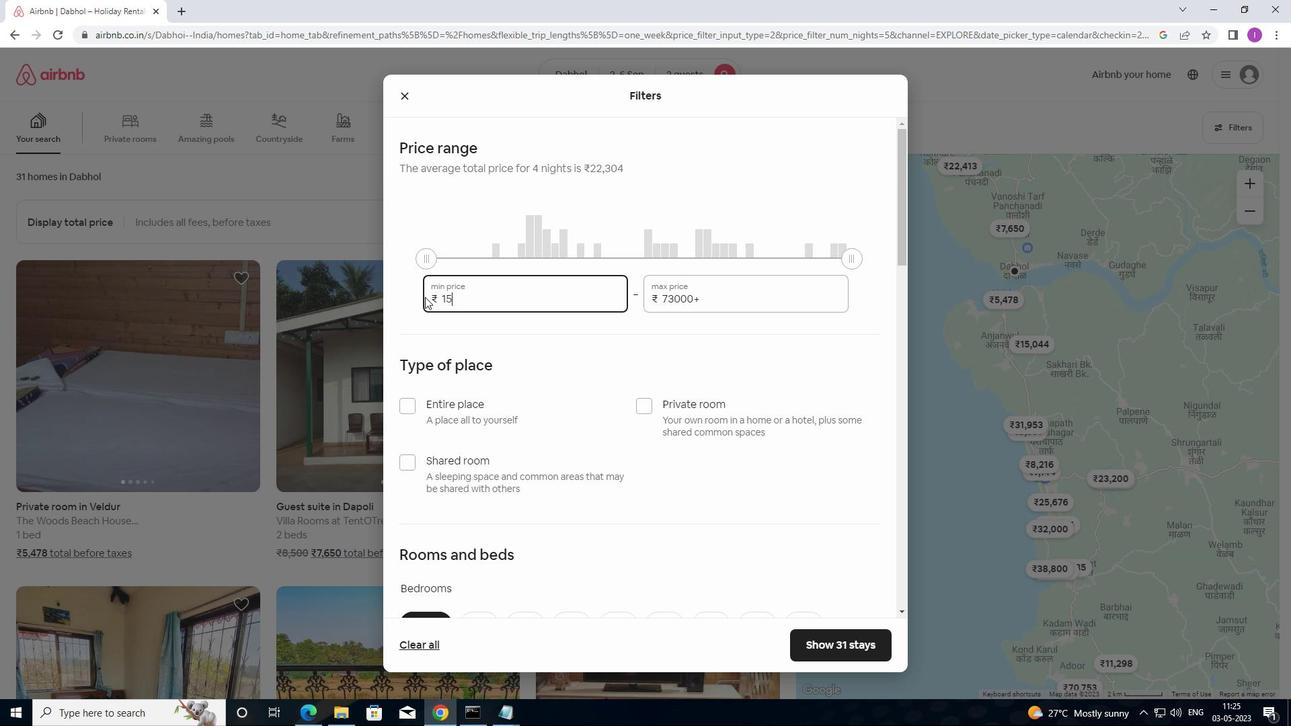 
Action: Key pressed 0
Screenshot: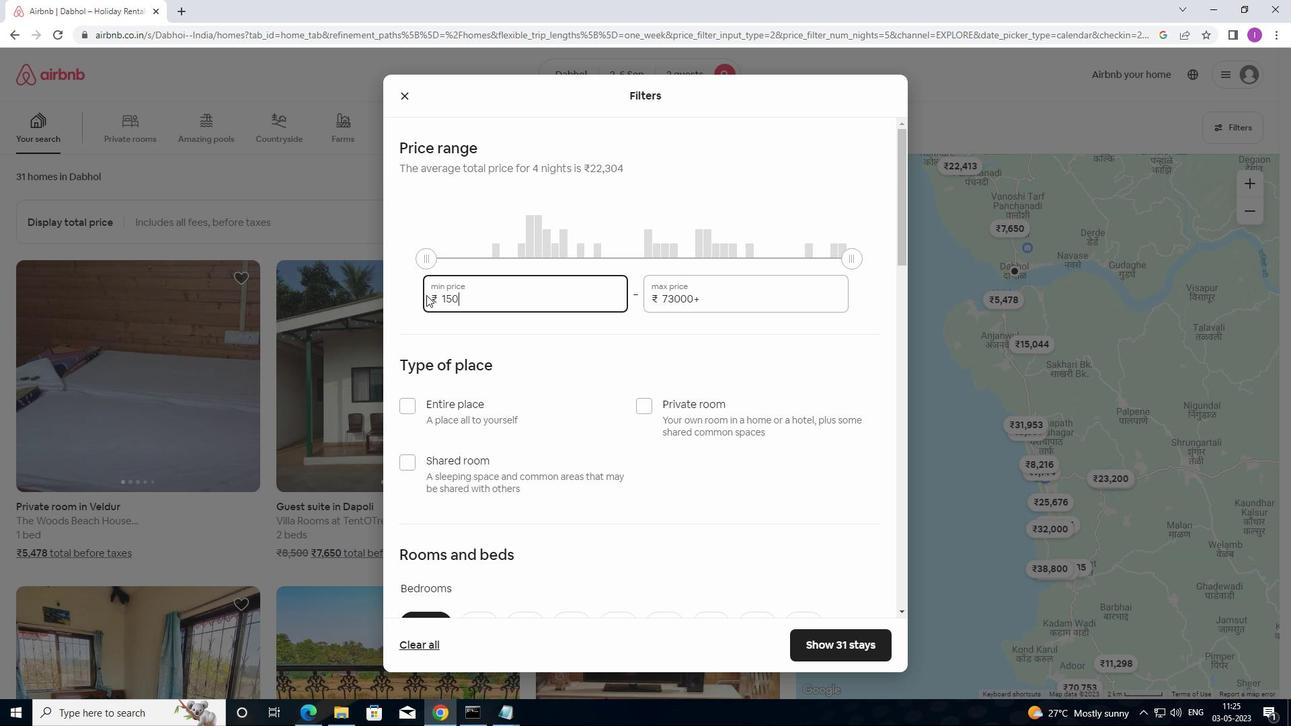 
Action: Mouse moved to (462, 287)
Screenshot: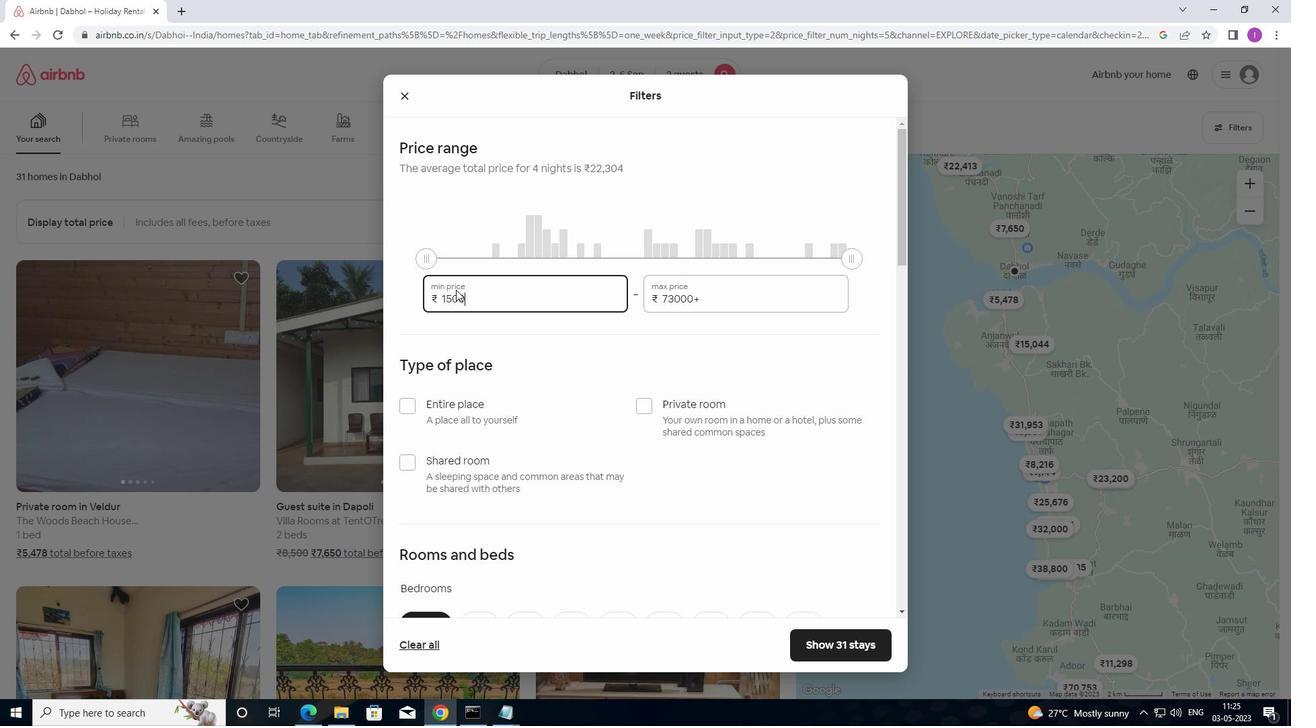 
Action: Key pressed 0
Screenshot: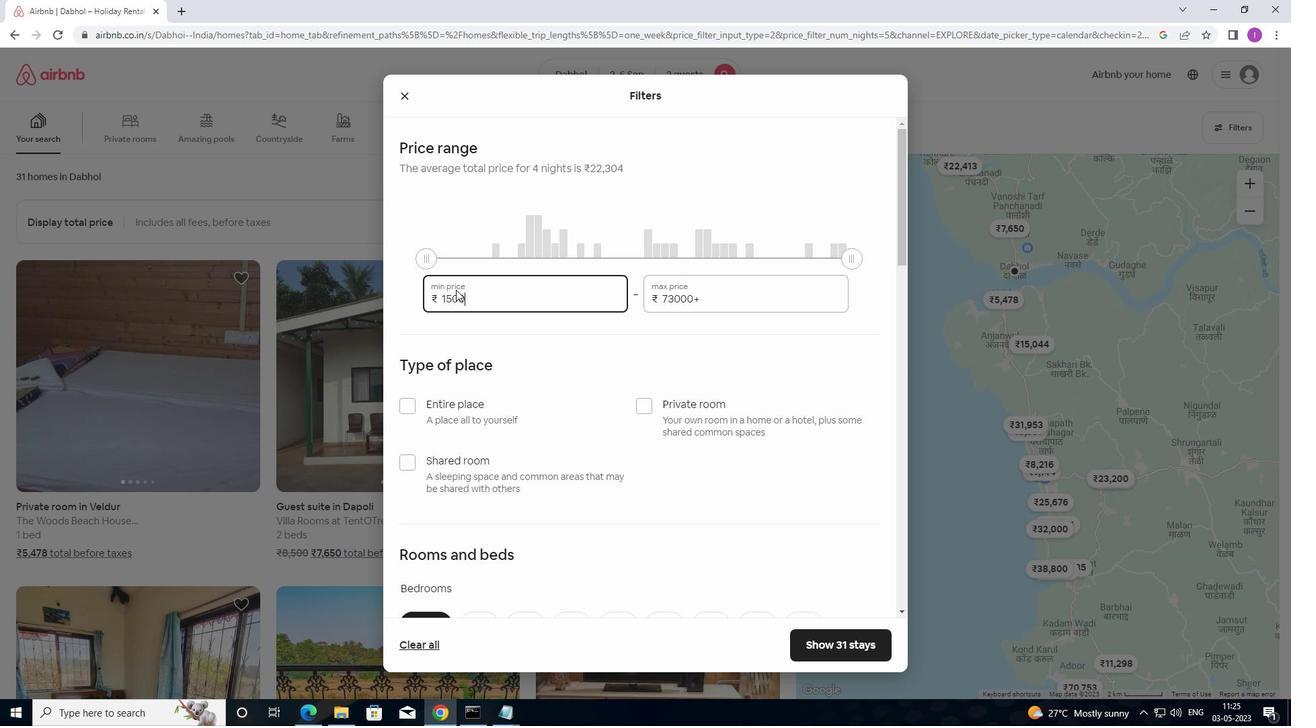 
Action: Mouse moved to (732, 305)
Screenshot: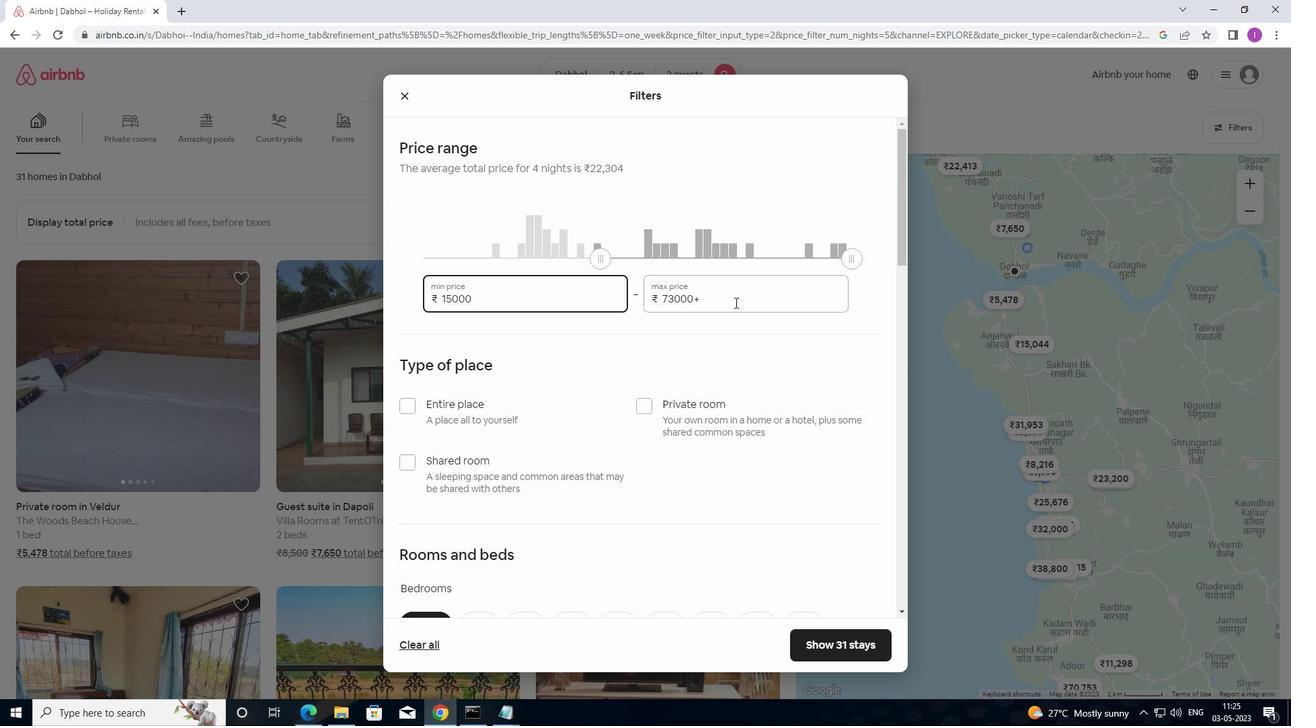 
Action: Mouse pressed left at (732, 305)
Screenshot: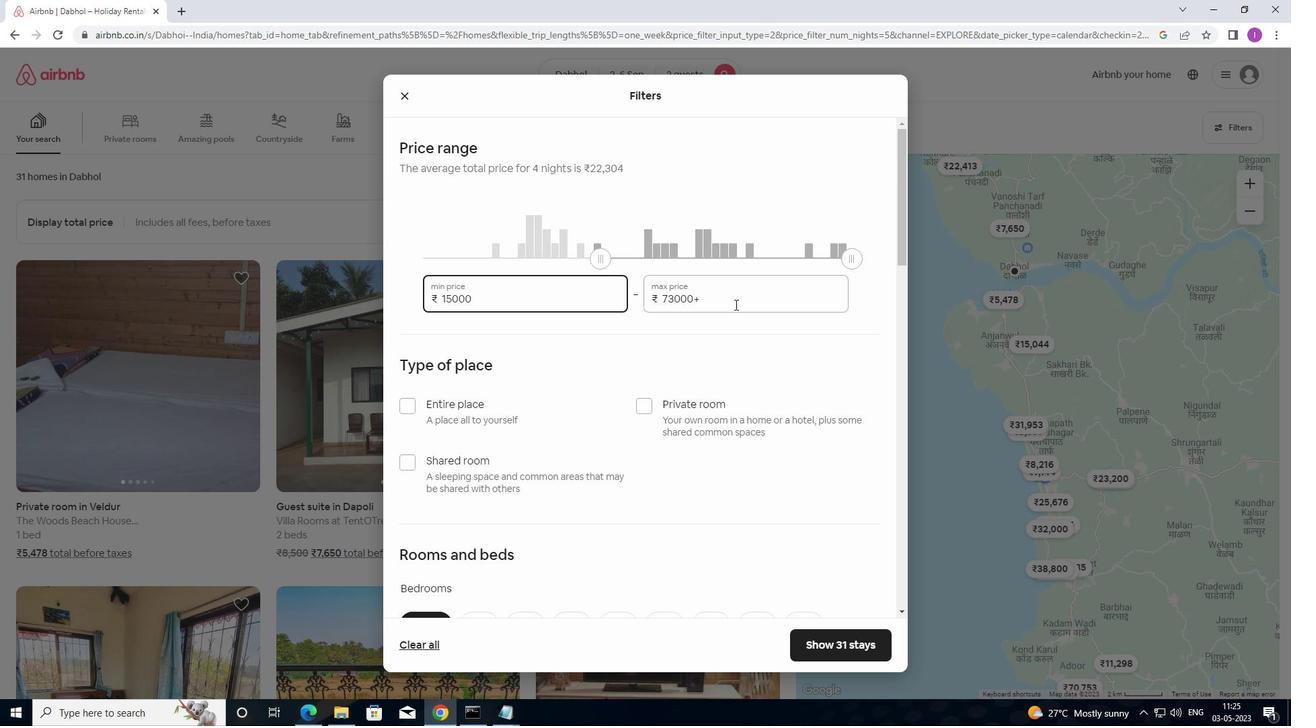 
Action: Mouse moved to (643, 287)
Screenshot: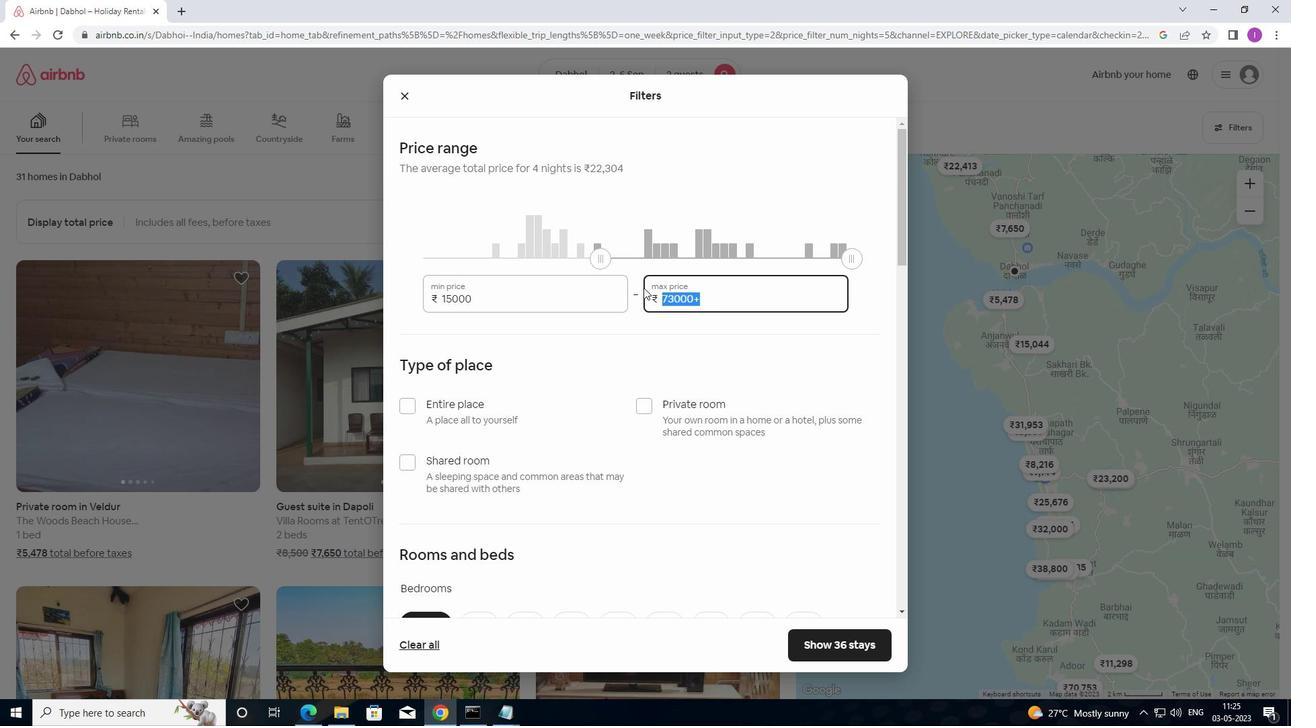 
Action: Key pressed 2
Screenshot: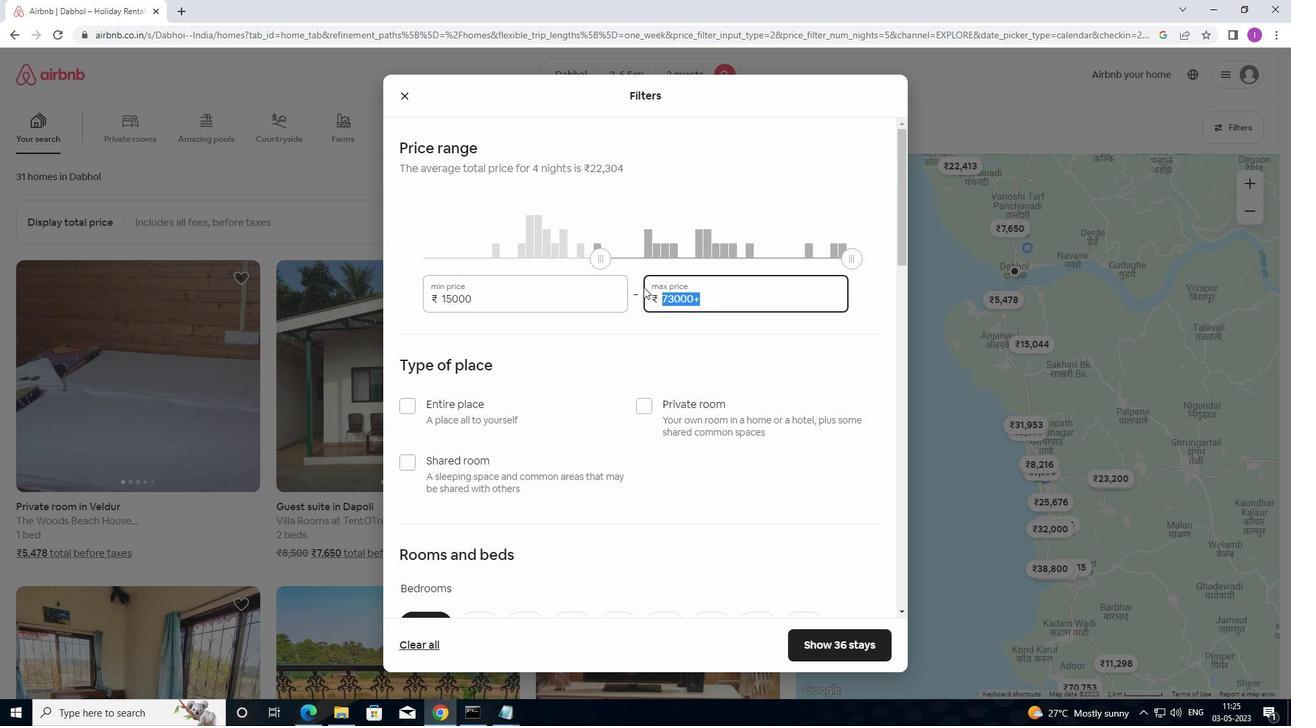 
Action: Mouse moved to (639, 285)
Screenshot: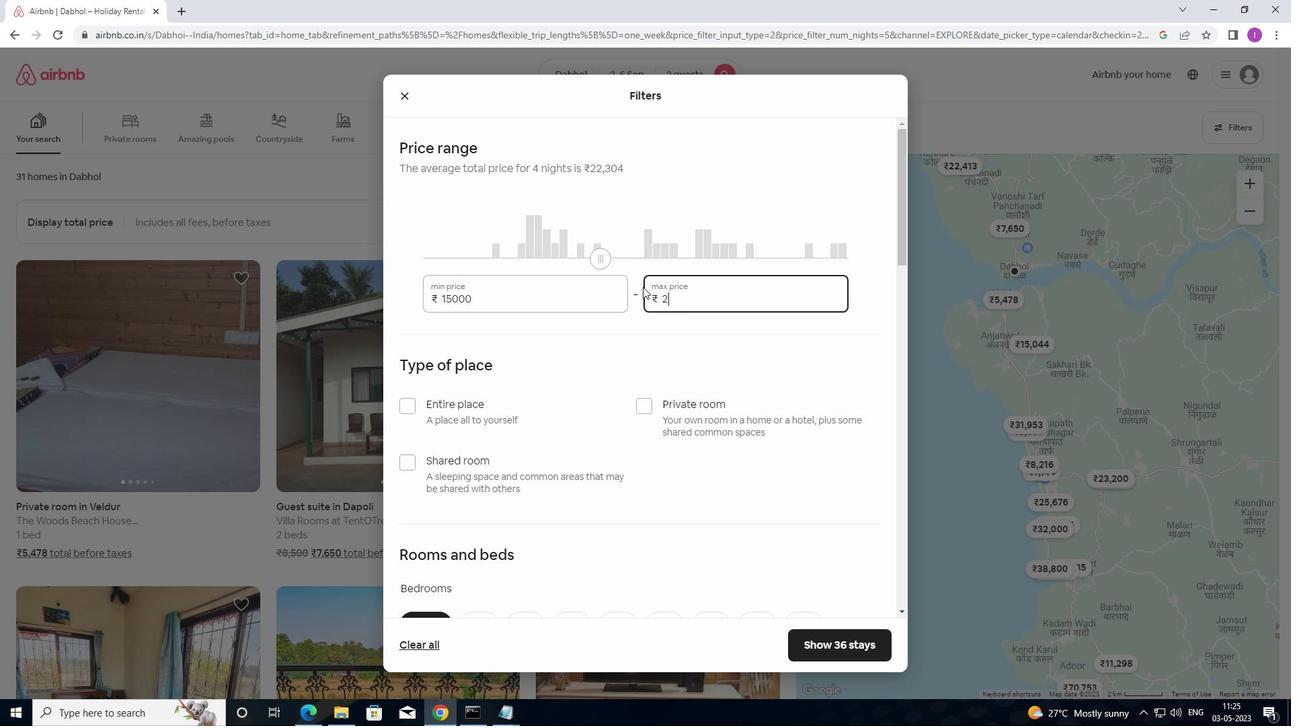 
Action: Key pressed 0
Screenshot: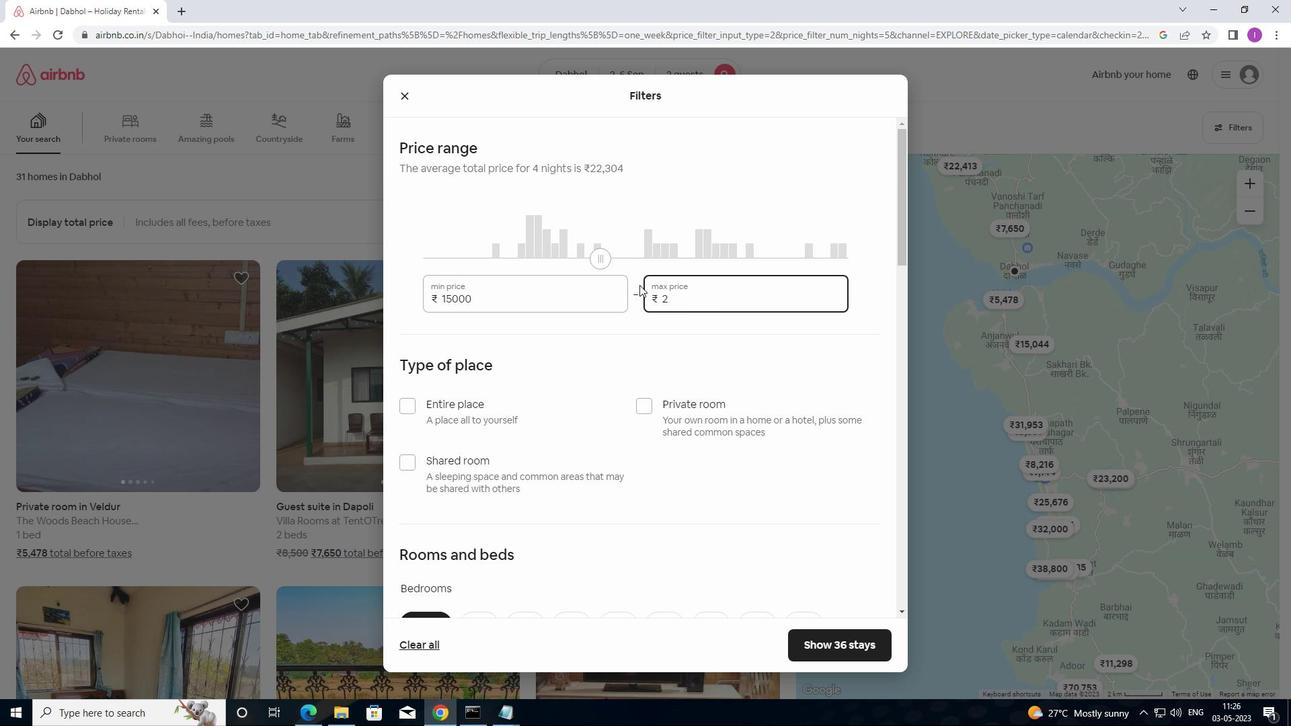 
Action: Mouse moved to (638, 283)
Screenshot: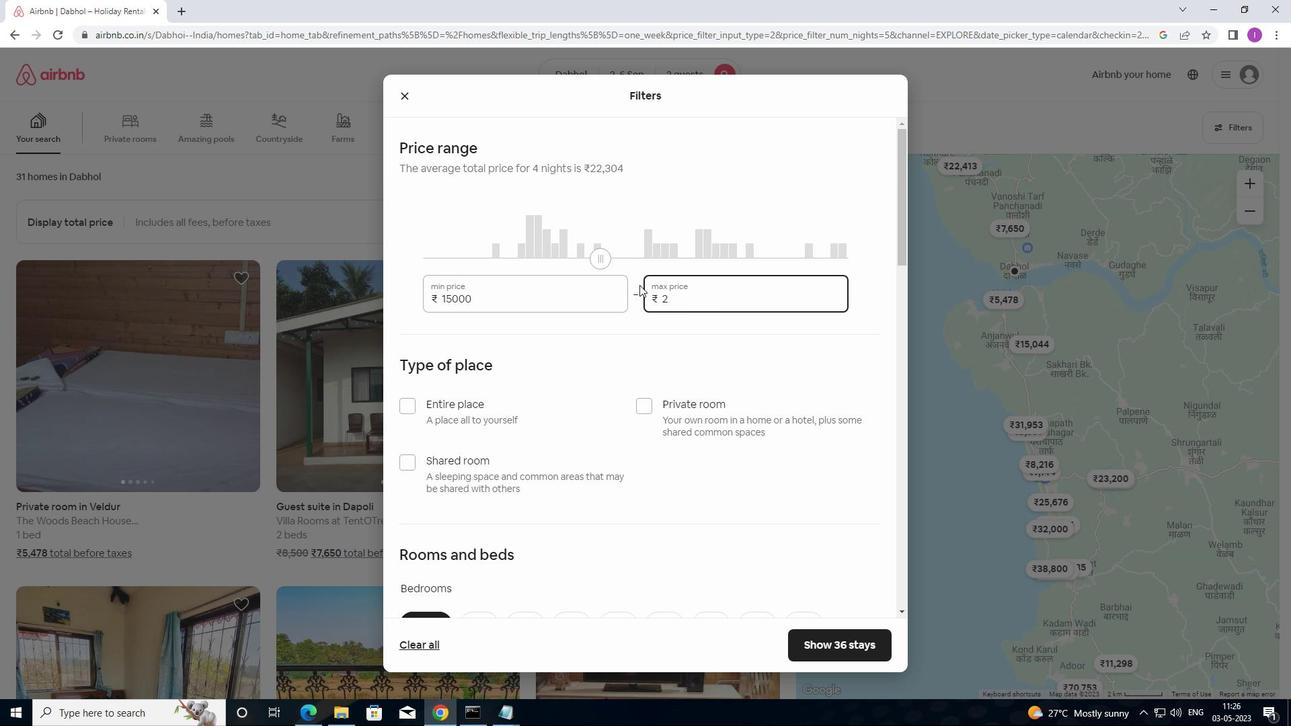 
Action: Key pressed 000
Screenshot: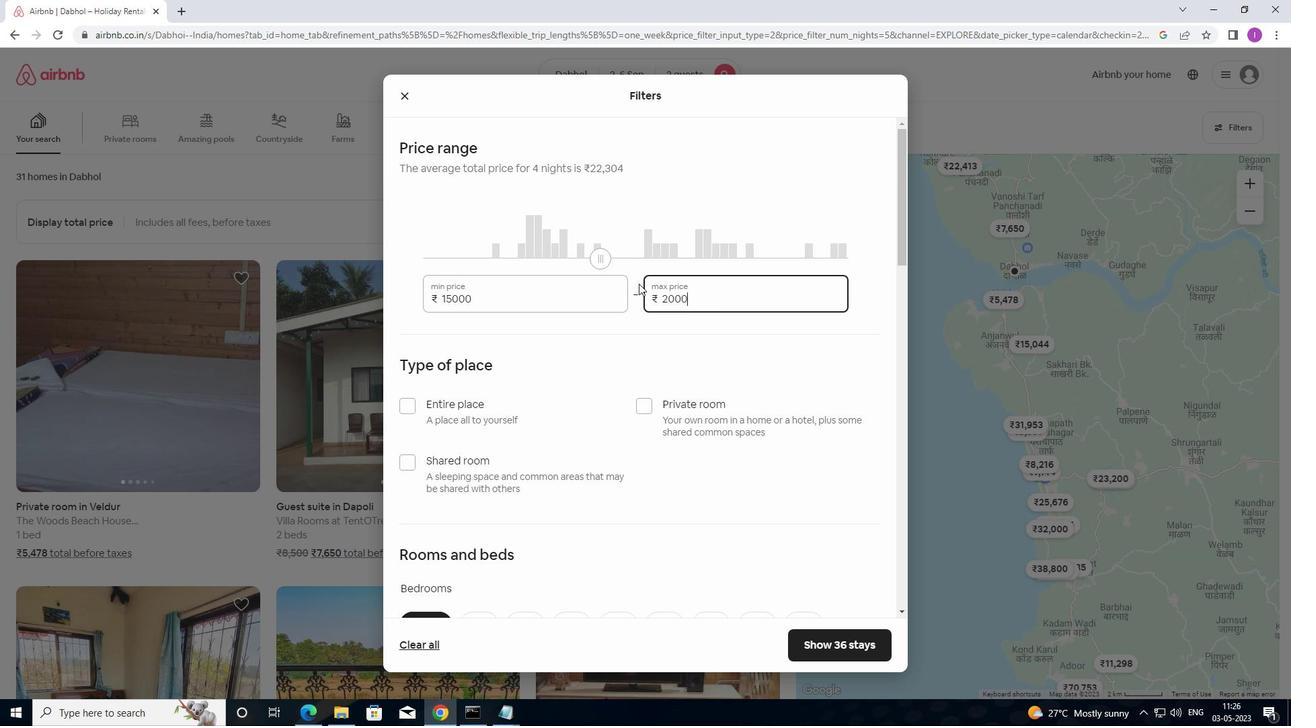 
Action: Mouse moved to (643, 297)
Screenshot: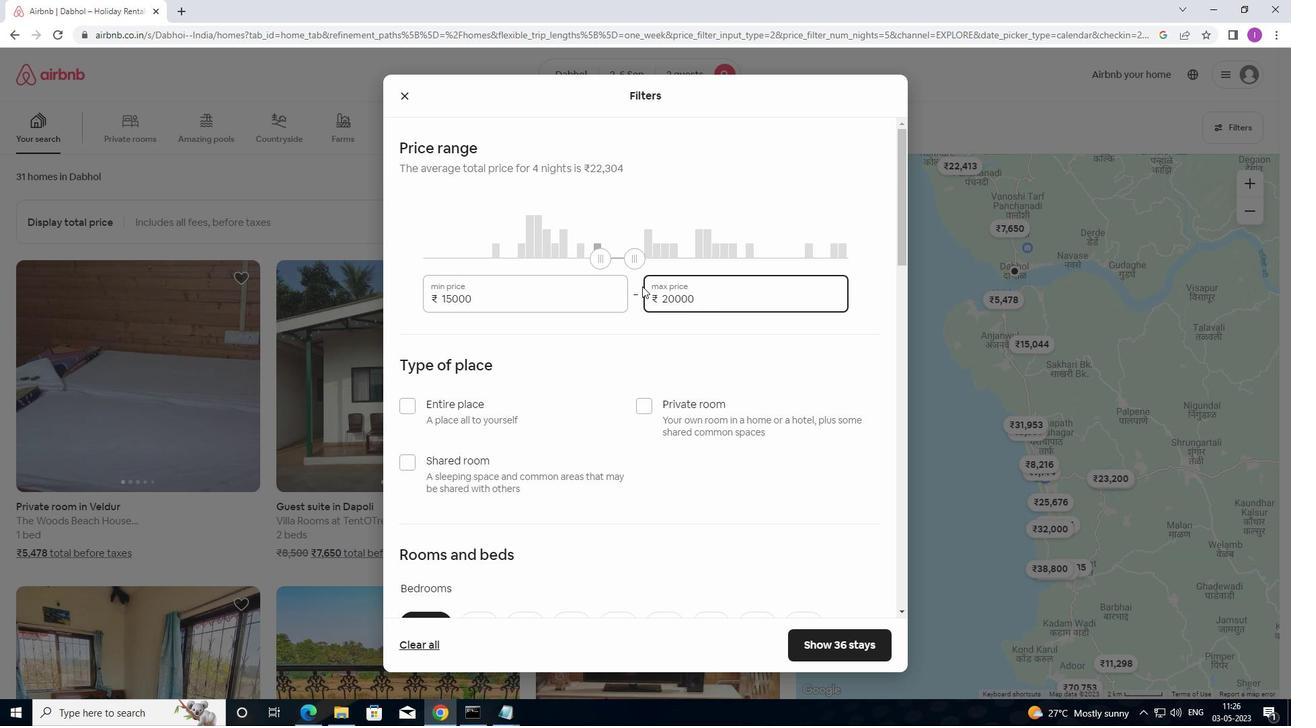 
Action: Mouse scrolled (643, 297) with delta (0, 0)
Screenshot: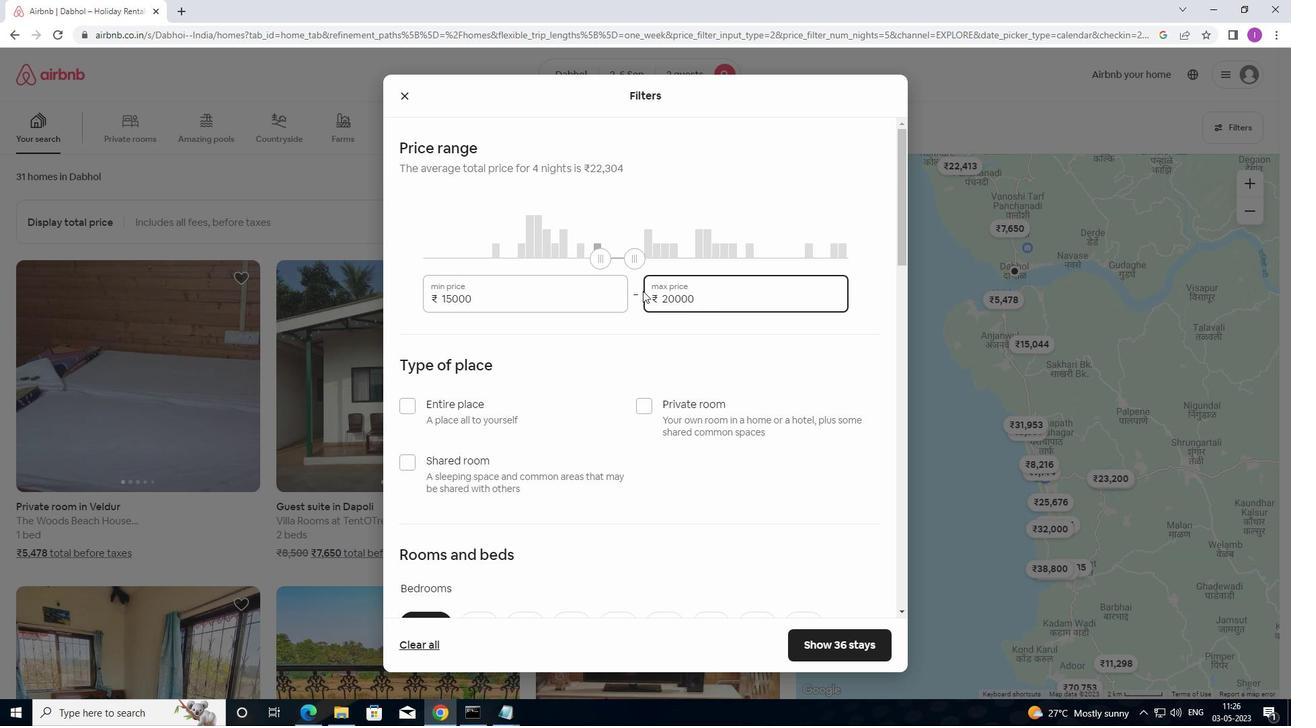 
Action: Mouse moved to (643, 297)
Screenshot: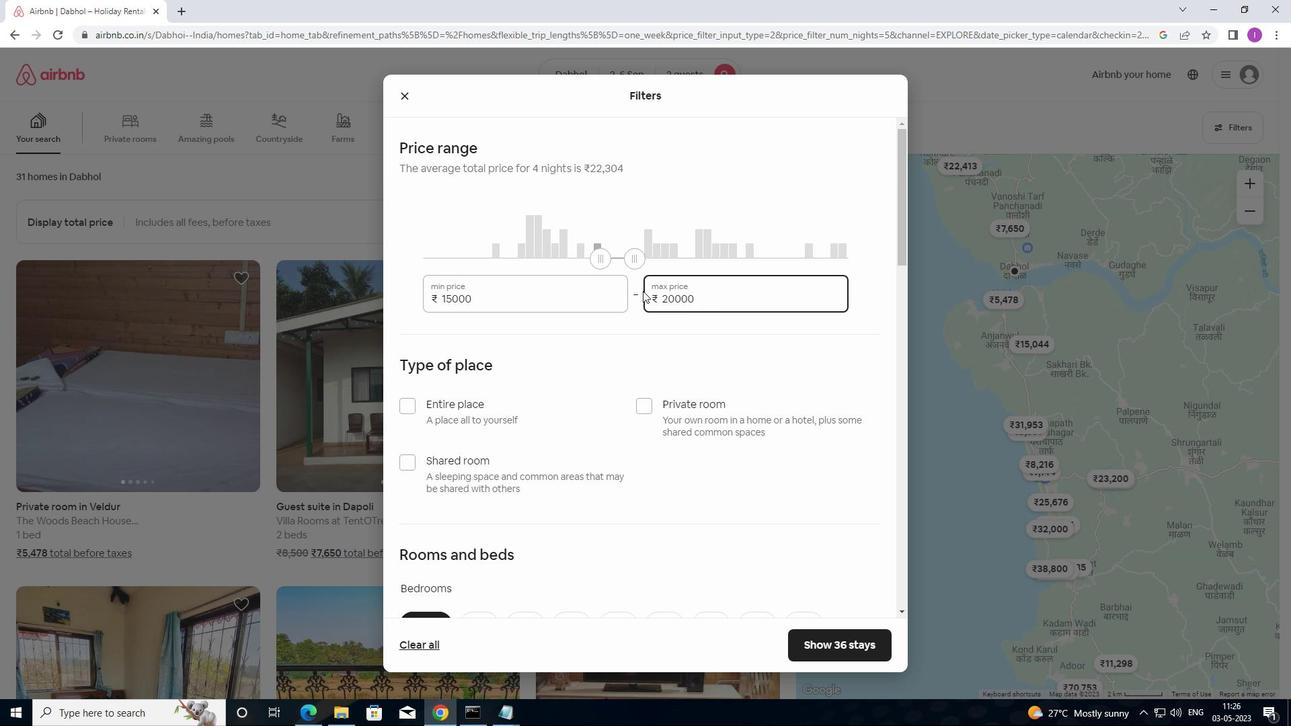 
Action: Mouse scrolled (643, 297) with delta (0, 0)
Screenshot: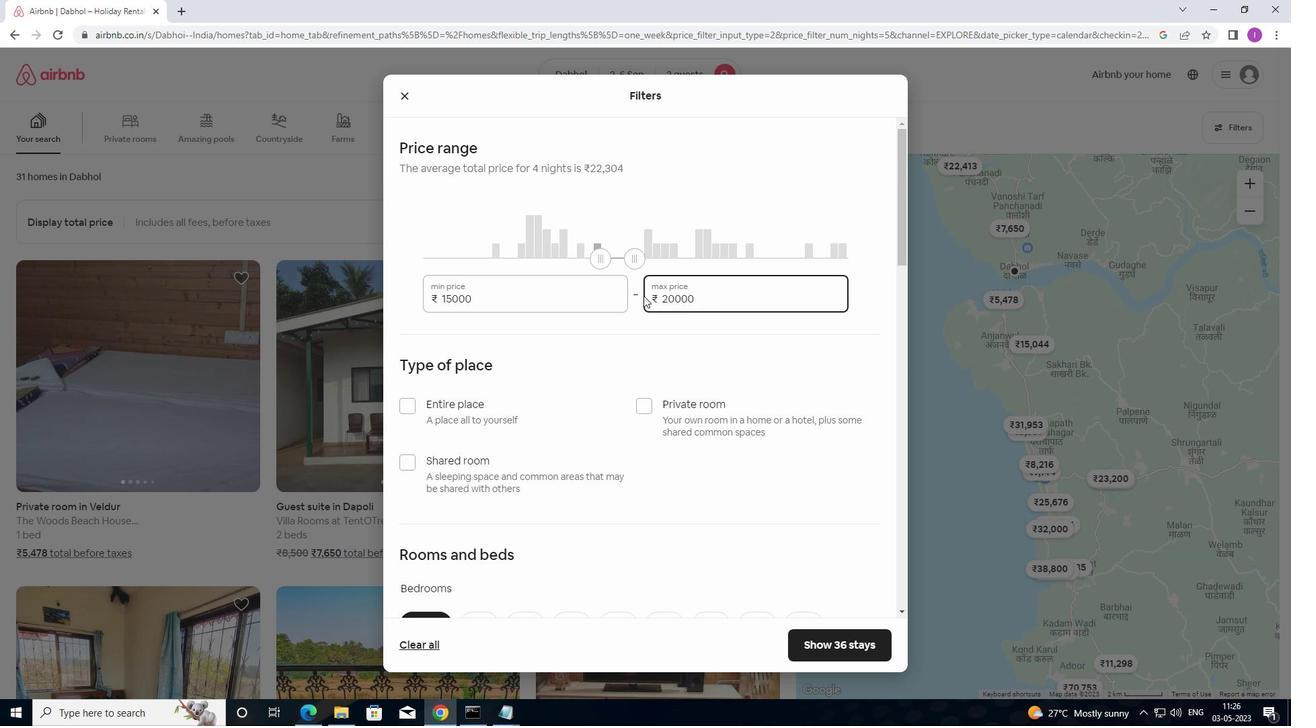 
Action: Mouse moved to (402, 275)
Screenshot: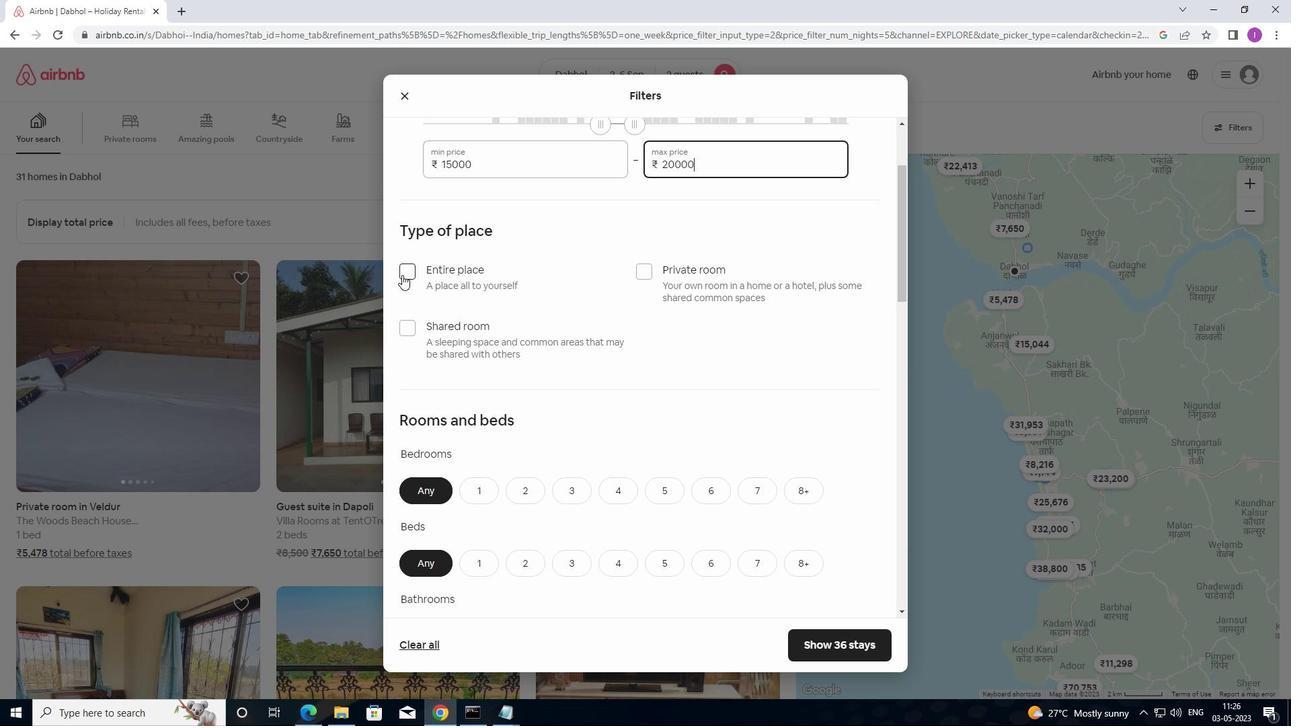 
Action: Mouse pressed left at (402, 275)
Screenshot: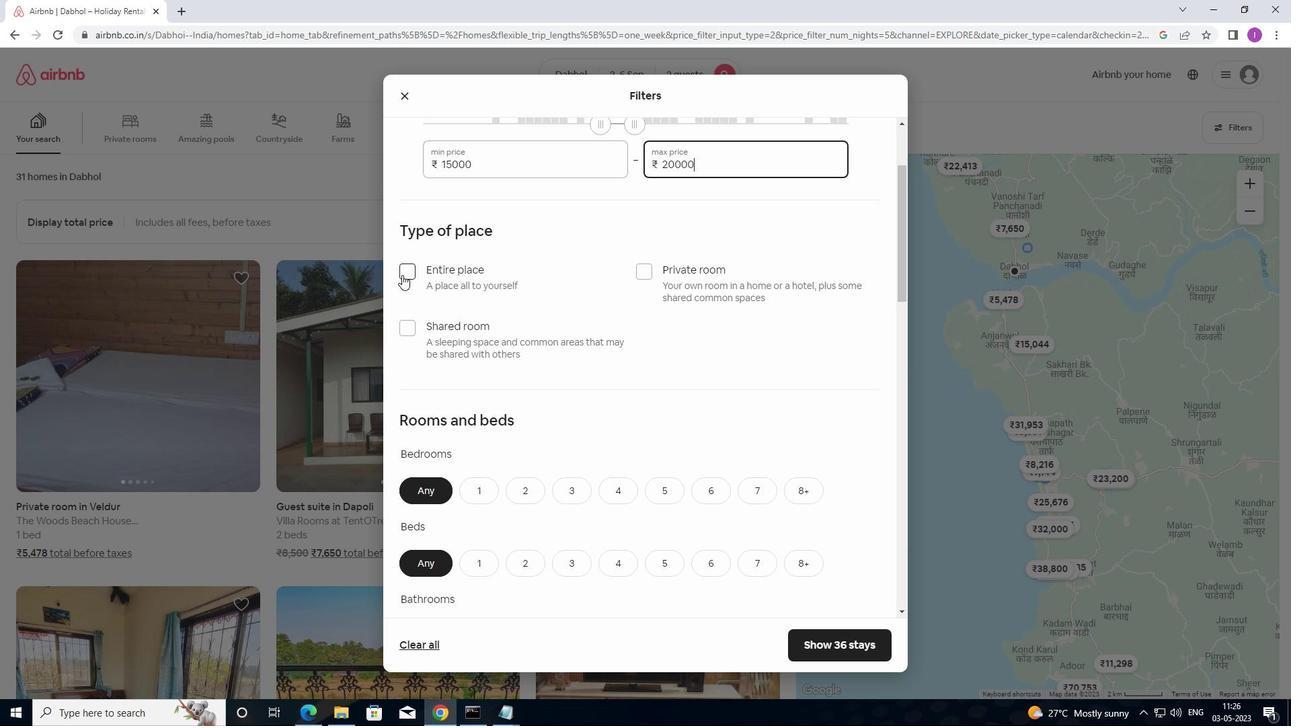 
Action: Mouse moved to (445, 333)
Screenshot: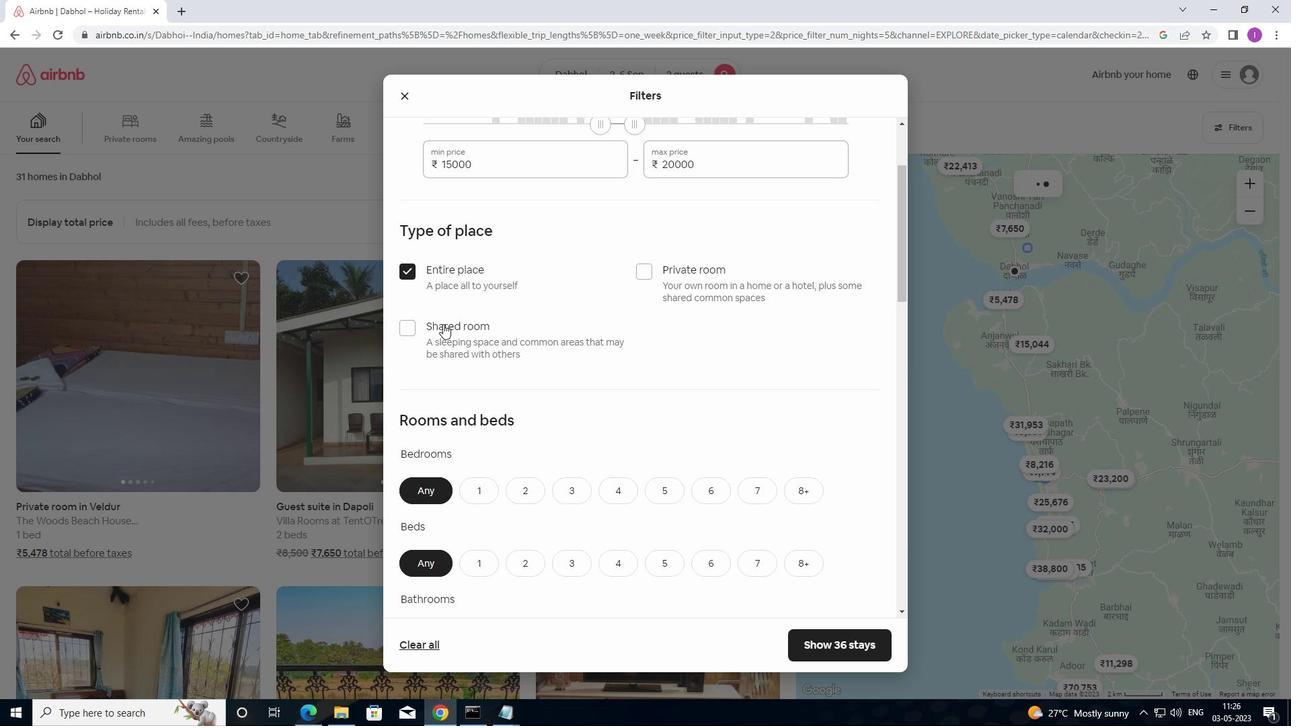 
Action: Mouse scrolled (445, 332) with delta (0, 0)
Screenshot: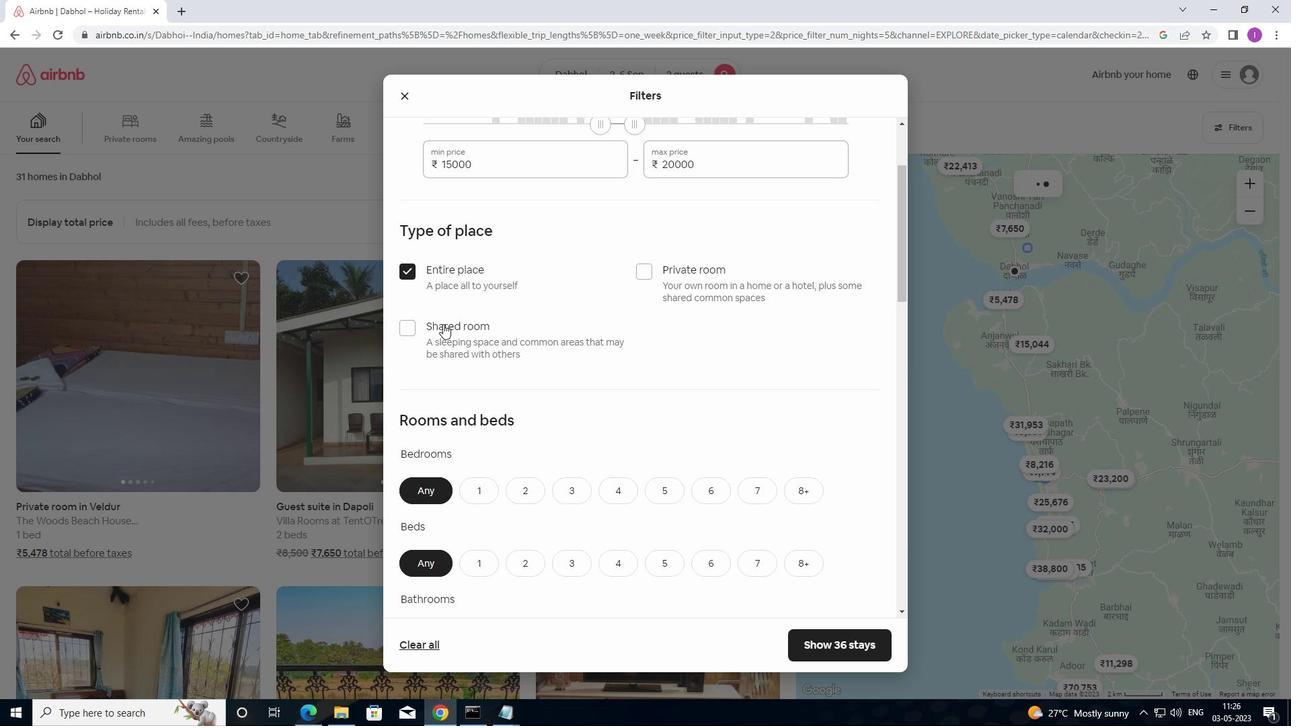
Action: Mouse moved to (445, 334)
Screenshot: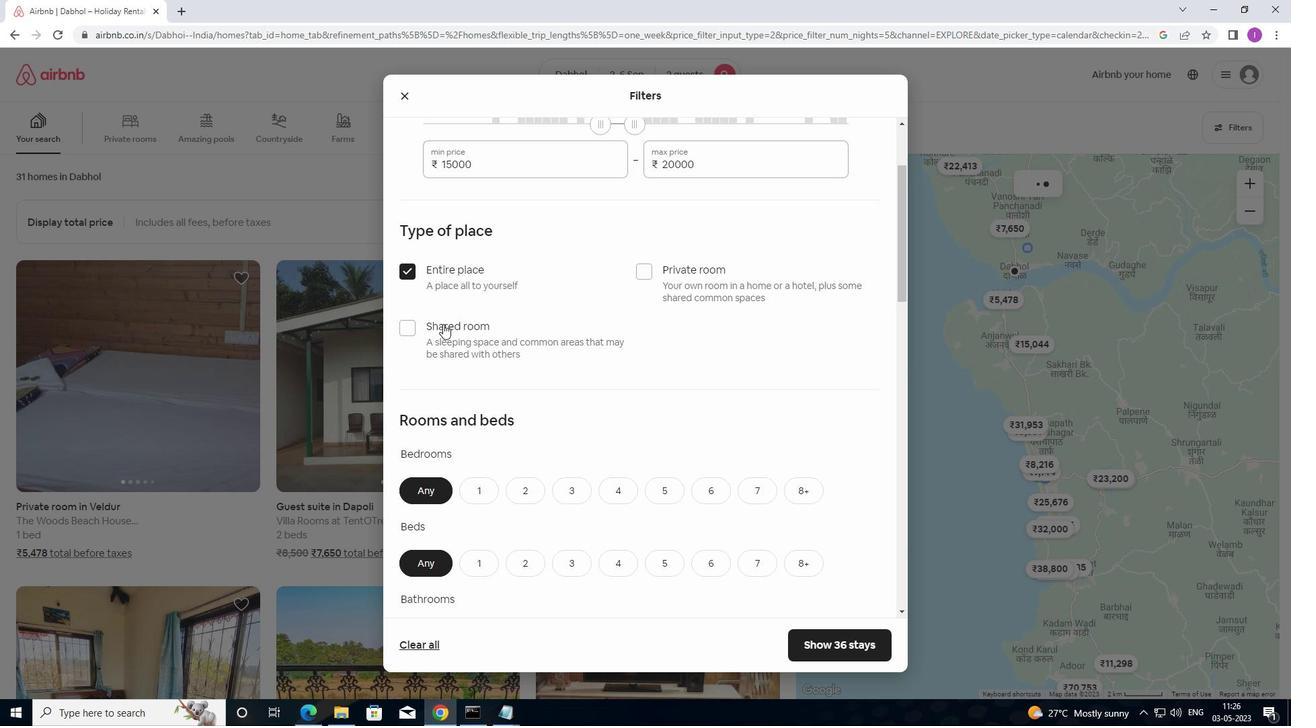 
Action: Mouse scrolled (445, 334) with delta (0, 0)
Screenshot: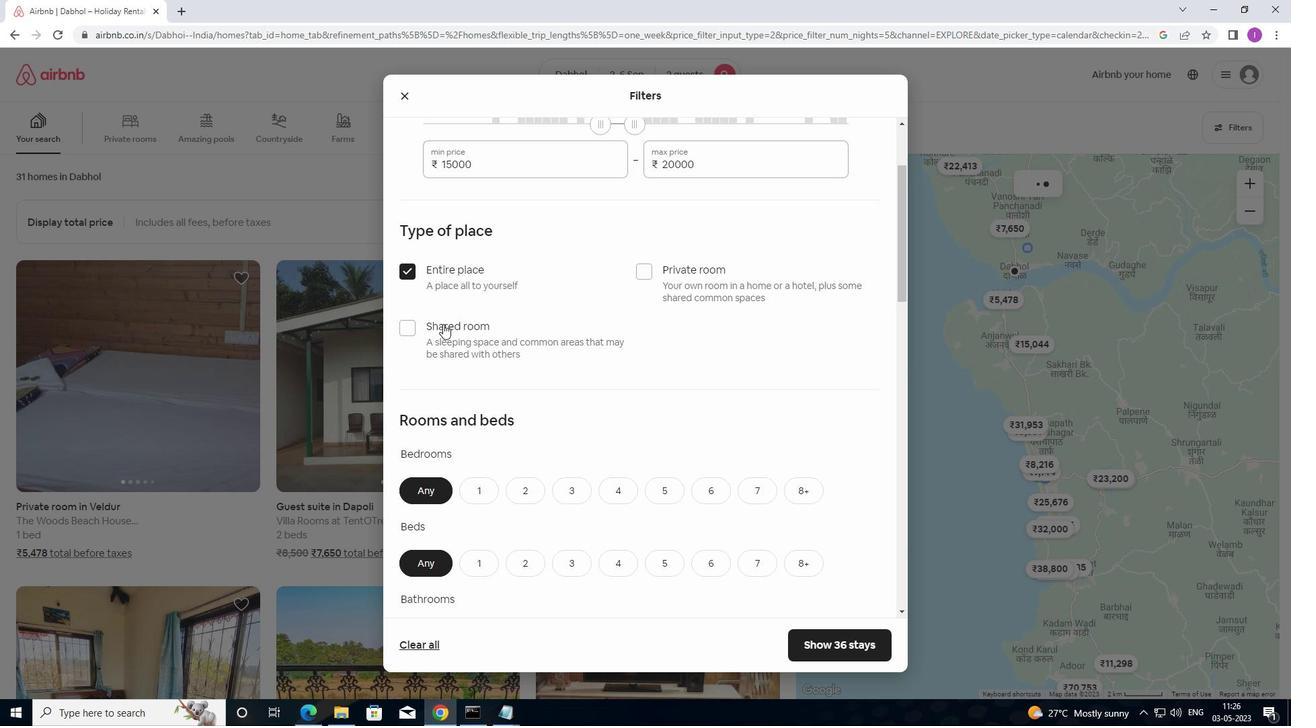 
Action: Mouse moved to (446, 335)
Screenshot: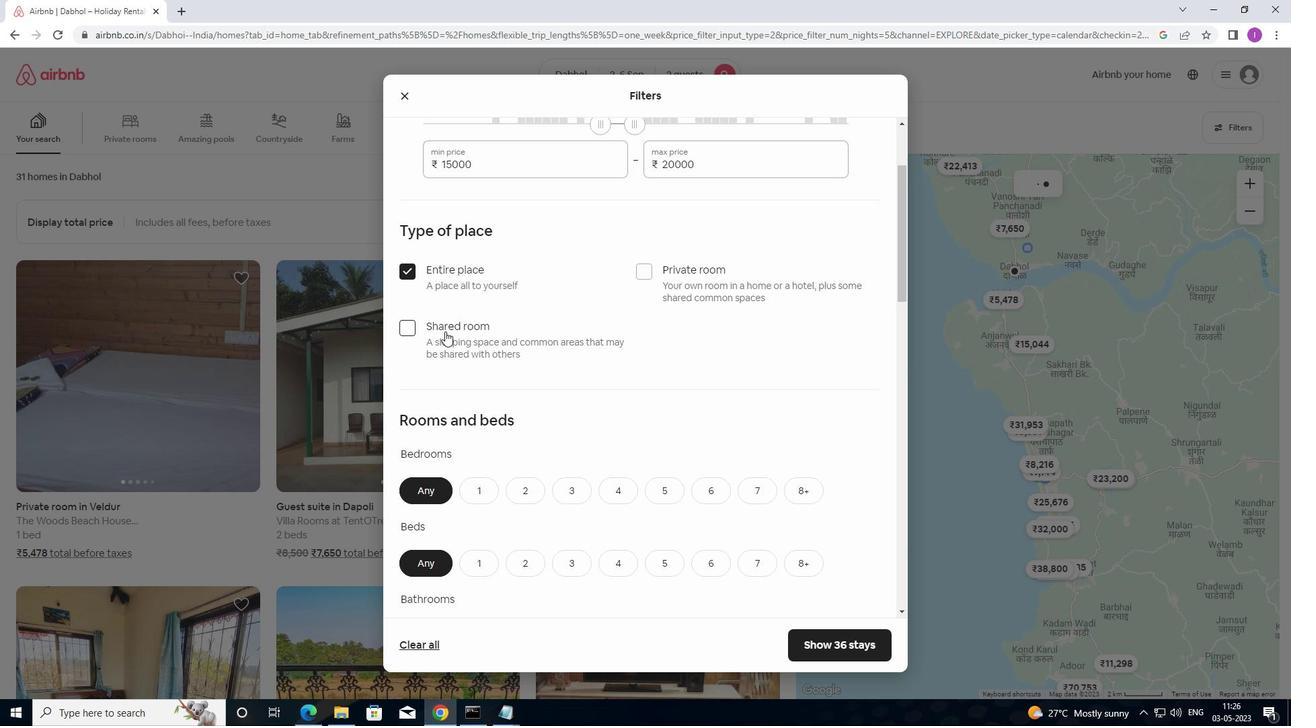 
Action: Mouse scrolled (446, 334) with delta (0, 0)
Screenshot: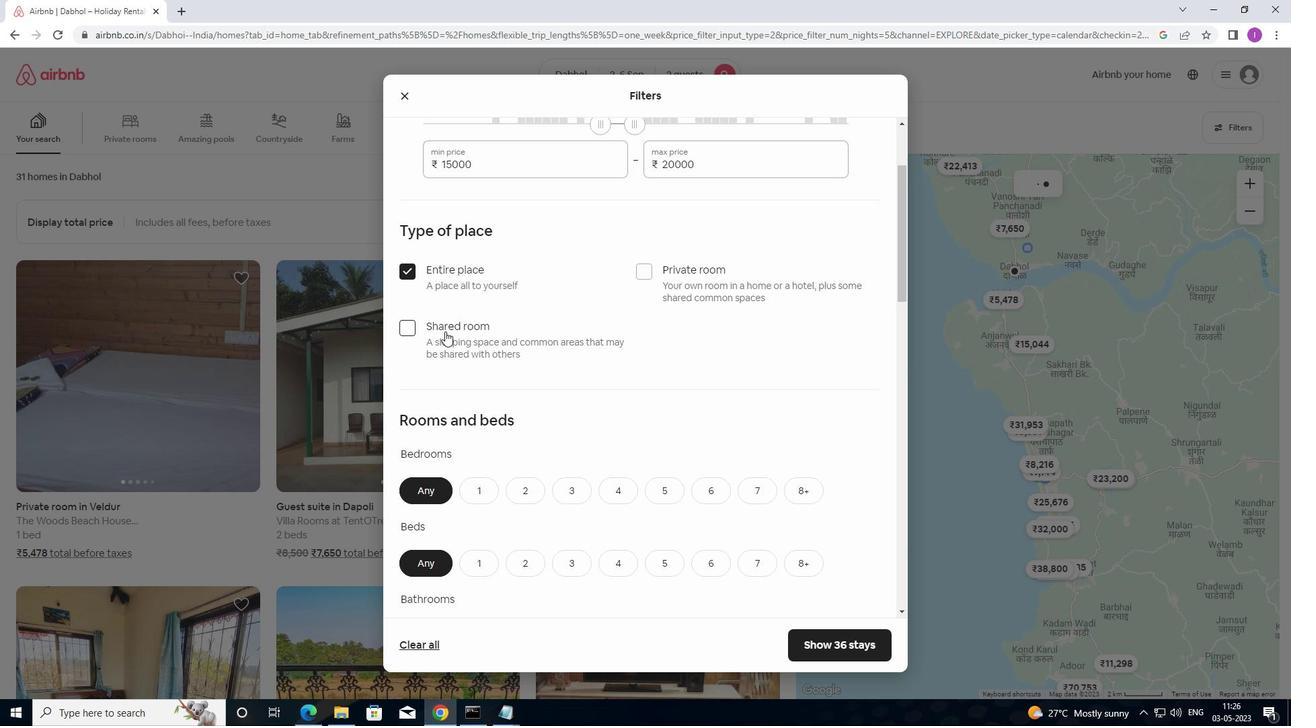 
Action: Mouse moved to (488, 282)
Screenshot: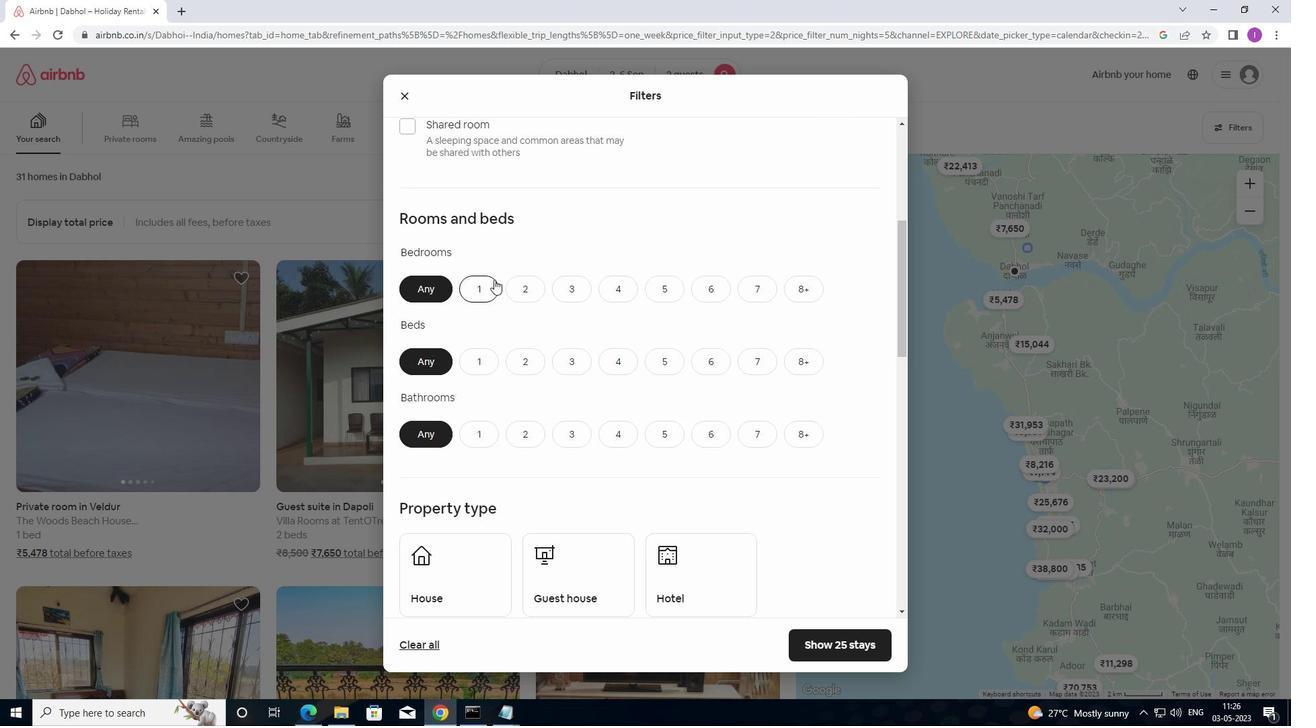 
Action: Mouse pressed left at (488, 282)
Screenshot: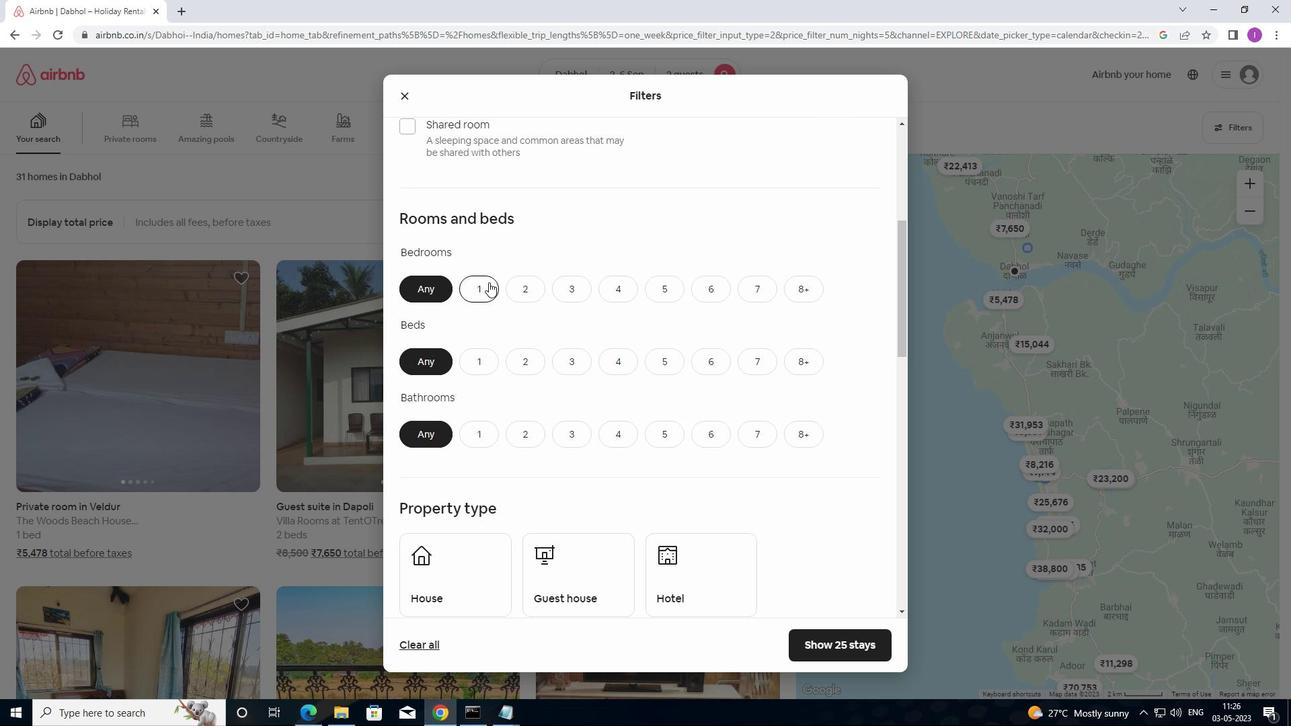 
Action: Mouse moved to (468, 365)
Screenshot: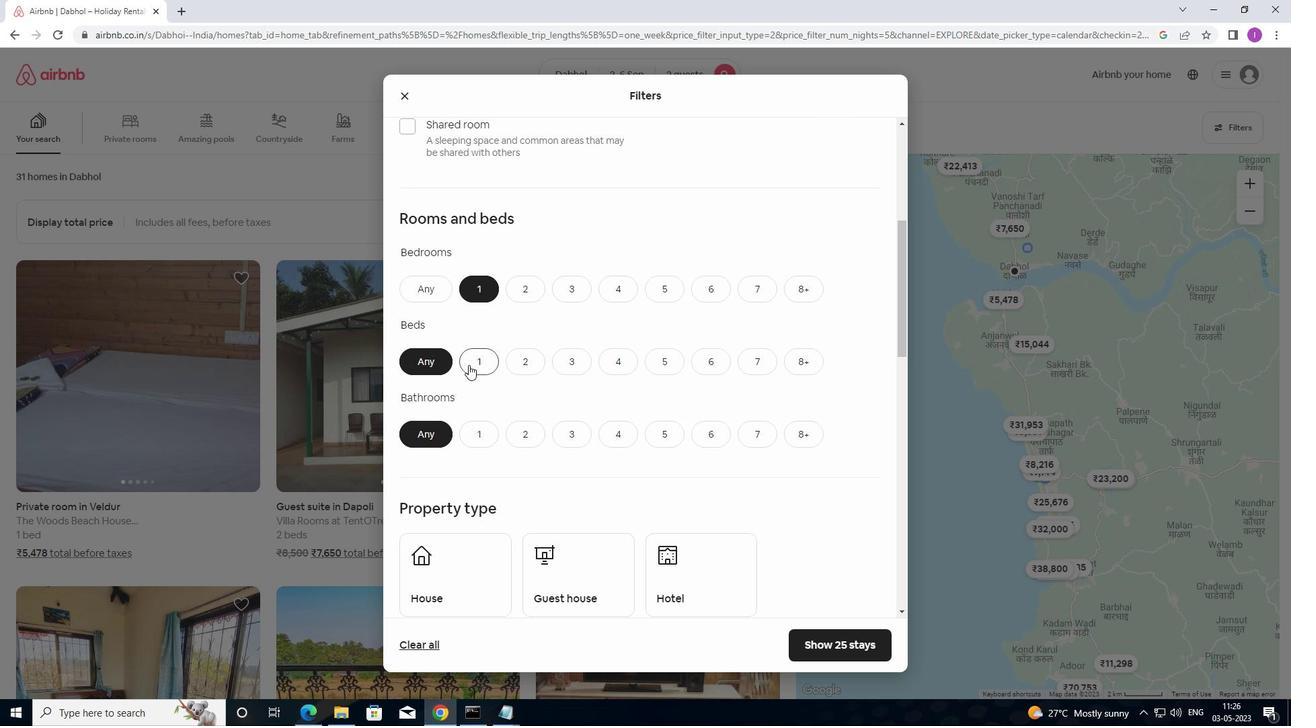 
Action: Mouse pressed left at (468, 365)
Screenshot: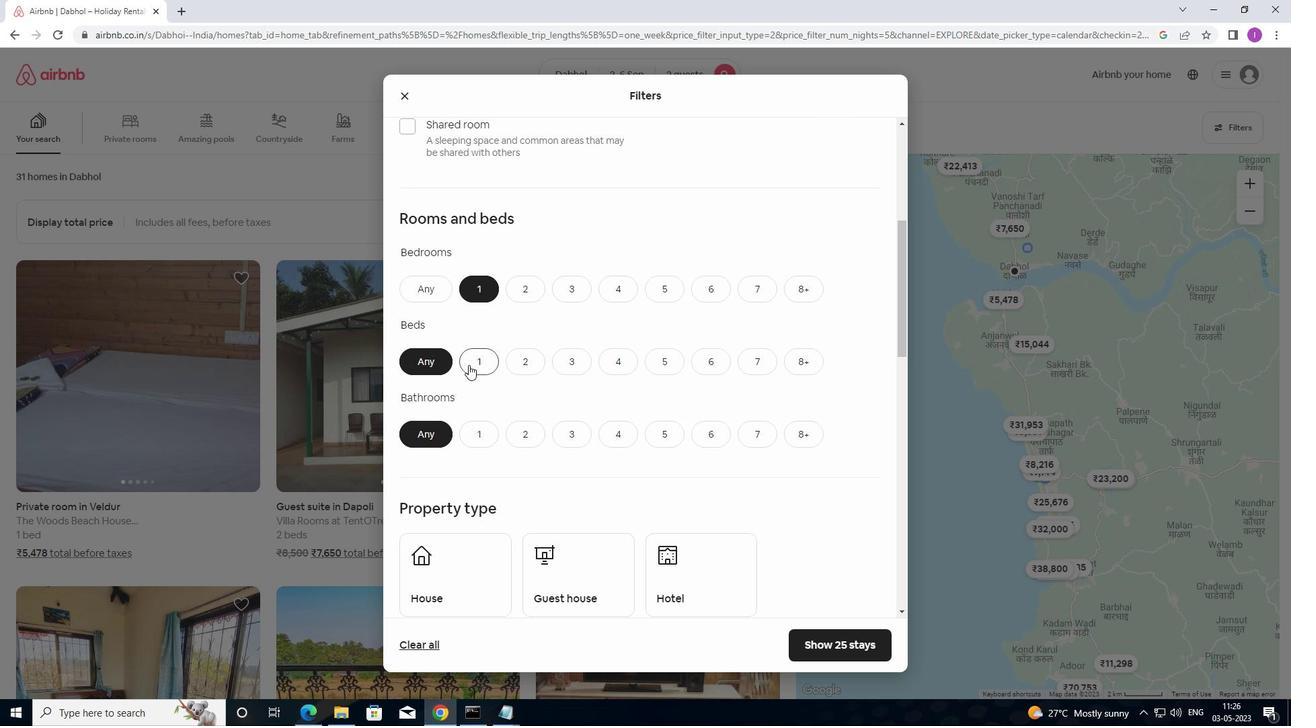 
Action: Mouse moved to (479, 428)
Screenshot: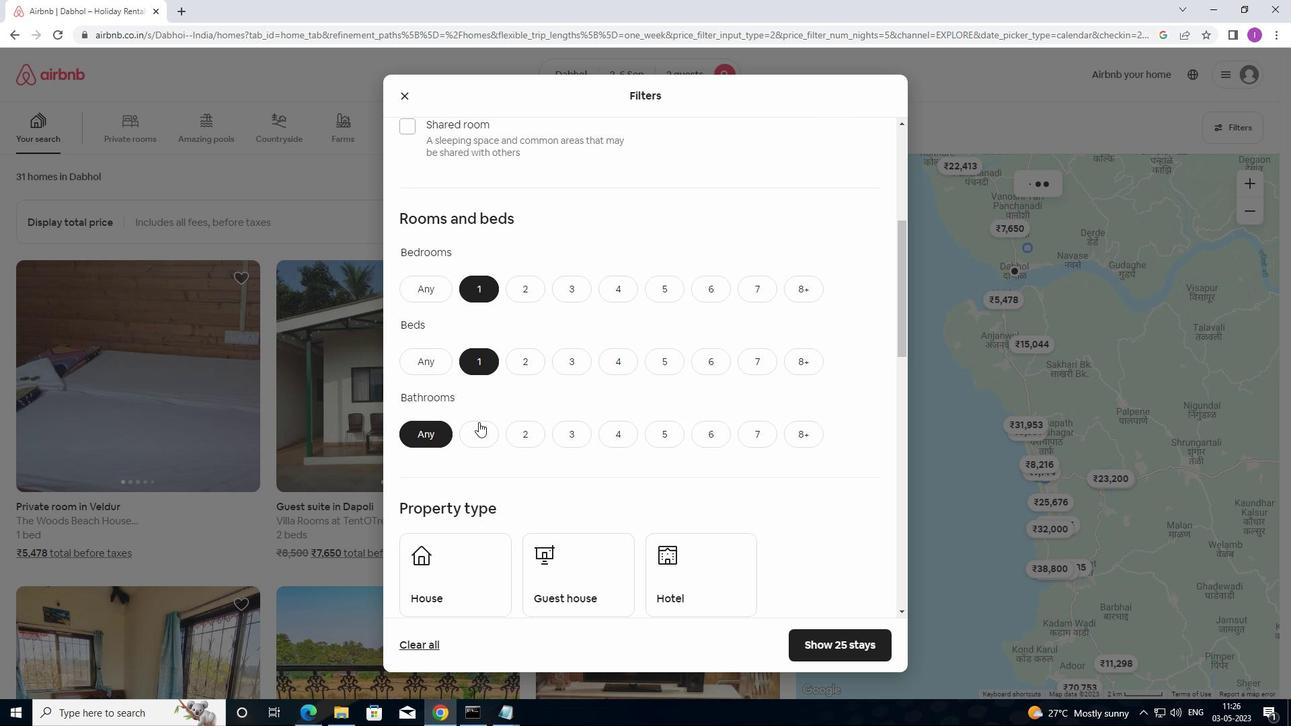 
Action: Mouse pressed left at (479, 428)
Screenshot: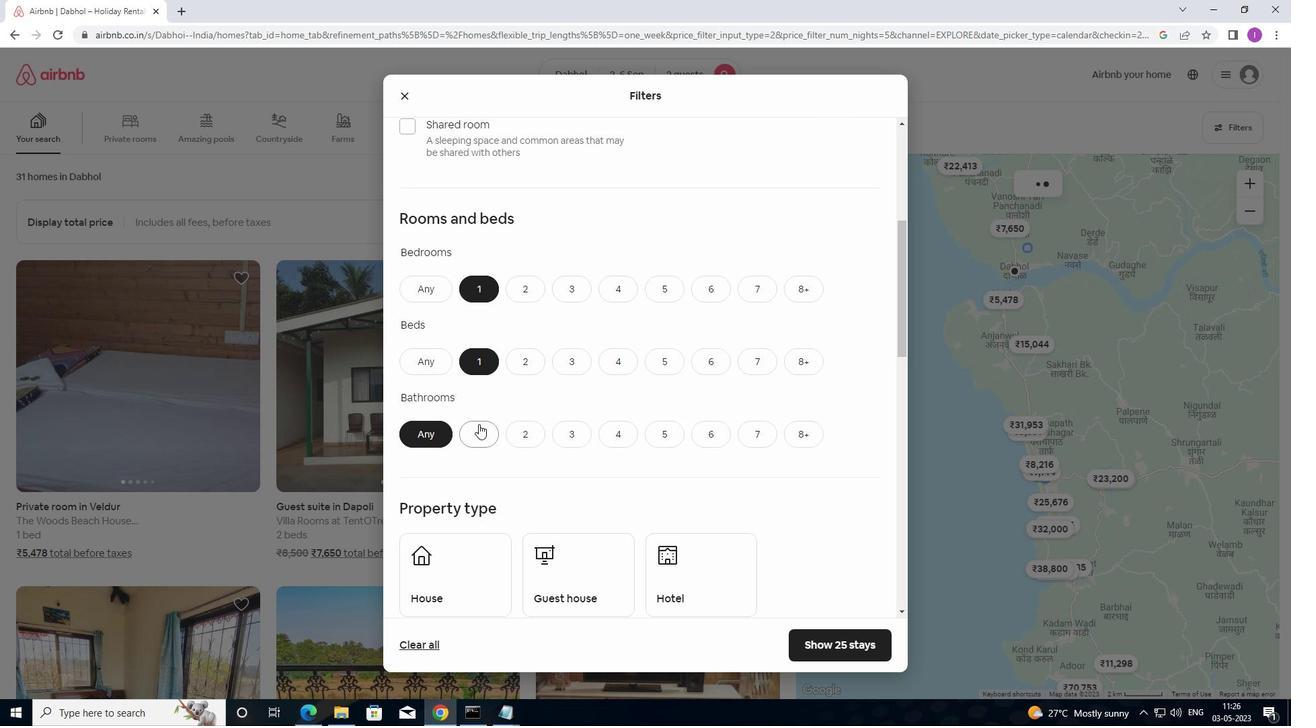 
Action: Mouse moved to (480, 428)
Screenshot: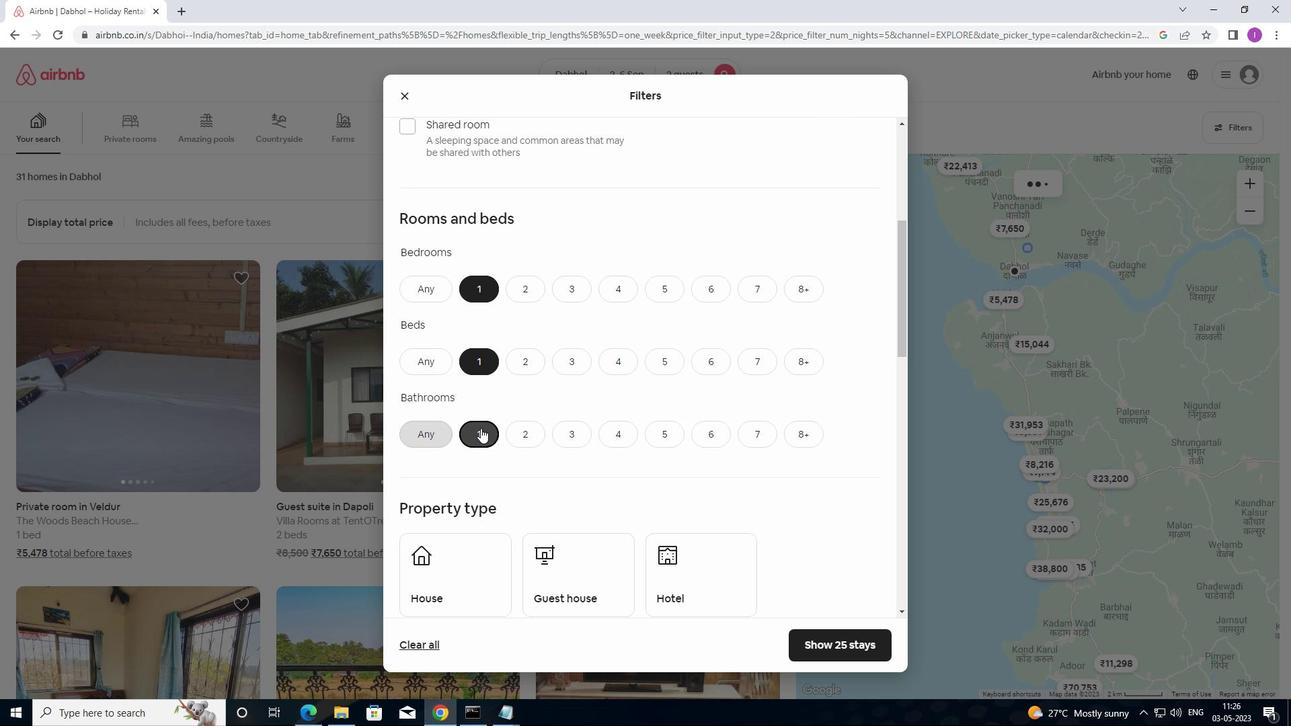 
Action: Mouse scrolled (480, 427) with delta (0, 0)
Screenshot: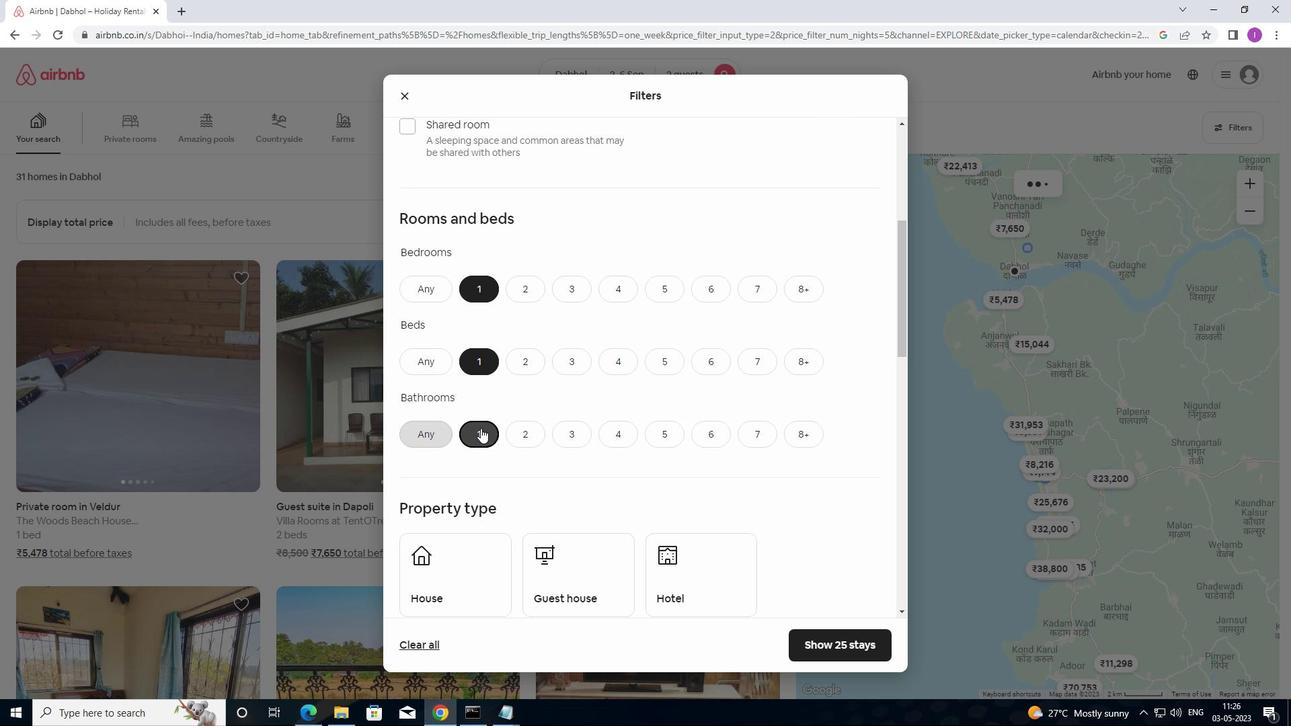
Action: Mouse scrolled (480, 427) with delta (0, 0)
Screenshot: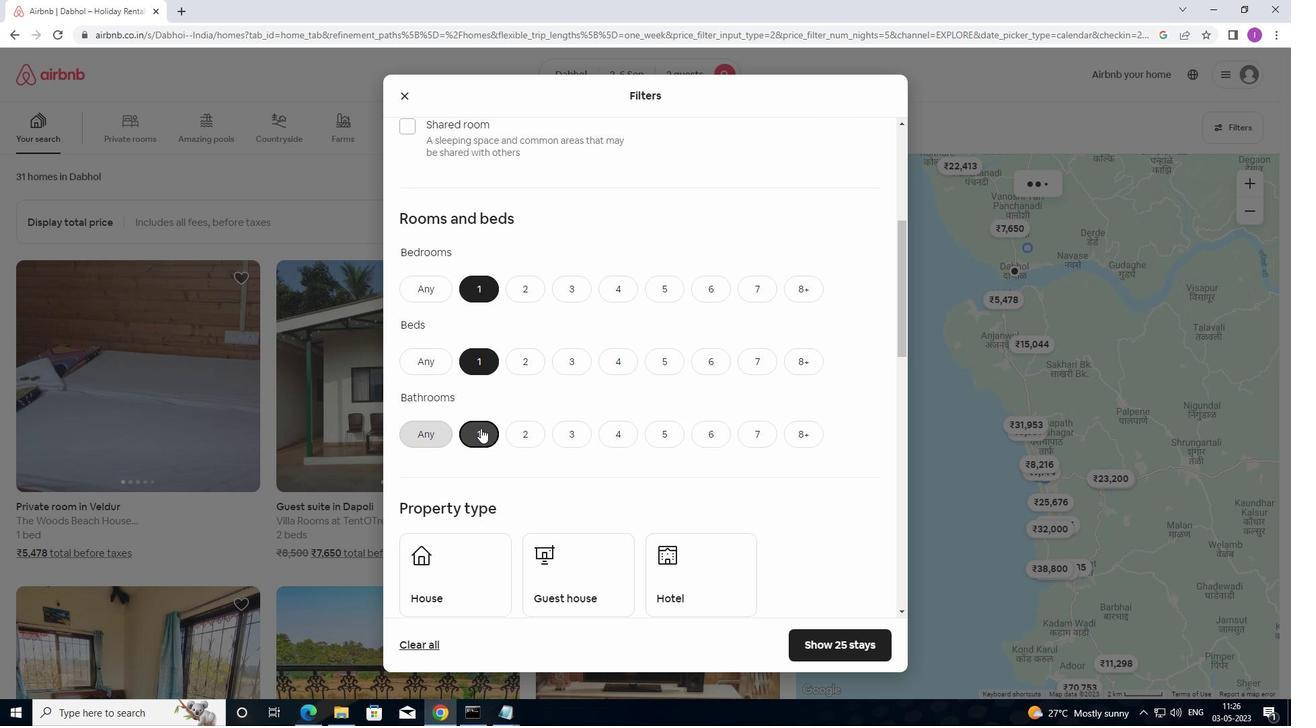 
Action: Mouse scrolled (480, 427) with delta (0, 0)
Screenshot: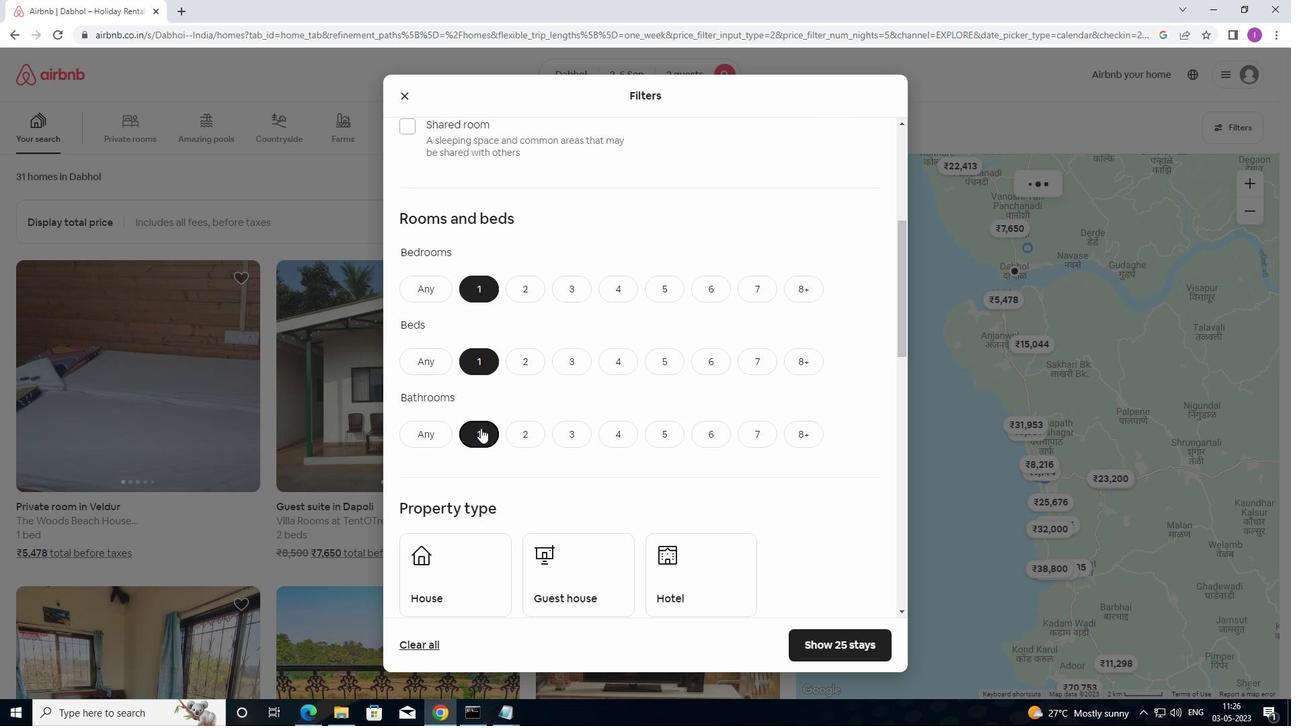 
Action: Mouse moved to (447, 402)
Screenshot: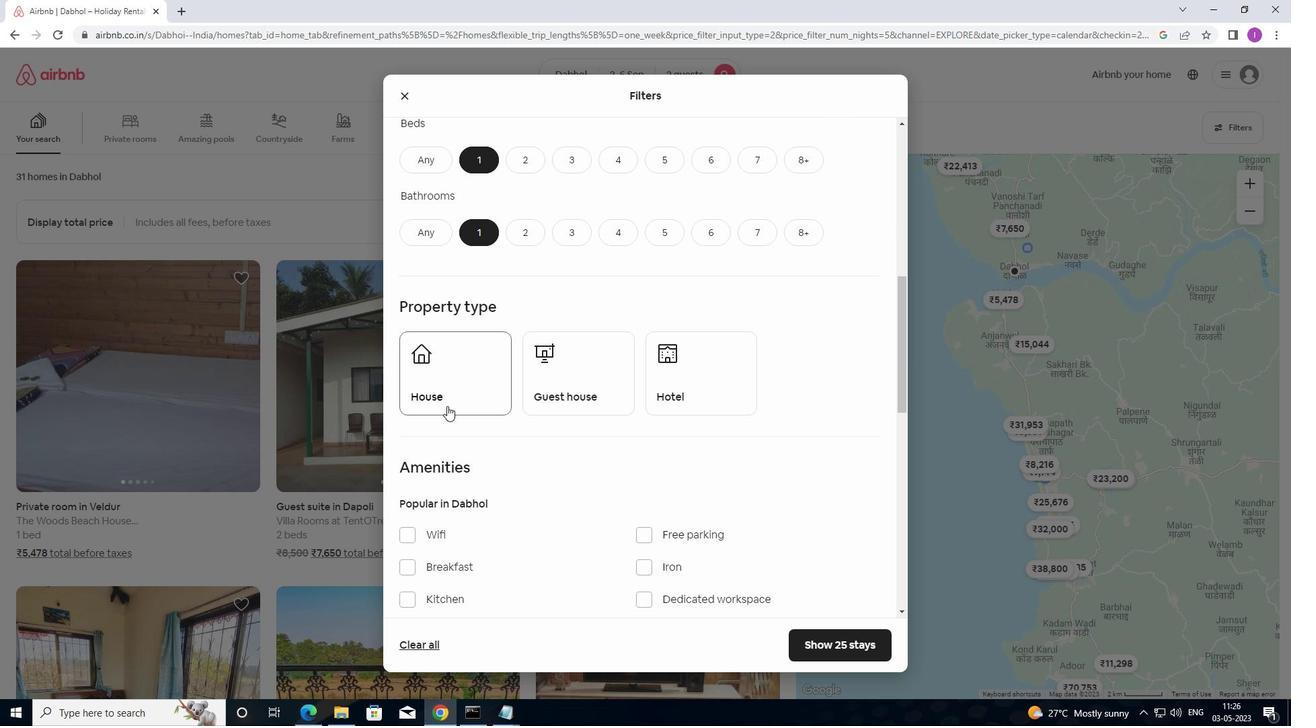 
Action: Mouse pressed left at (447, 402)
Screenshot: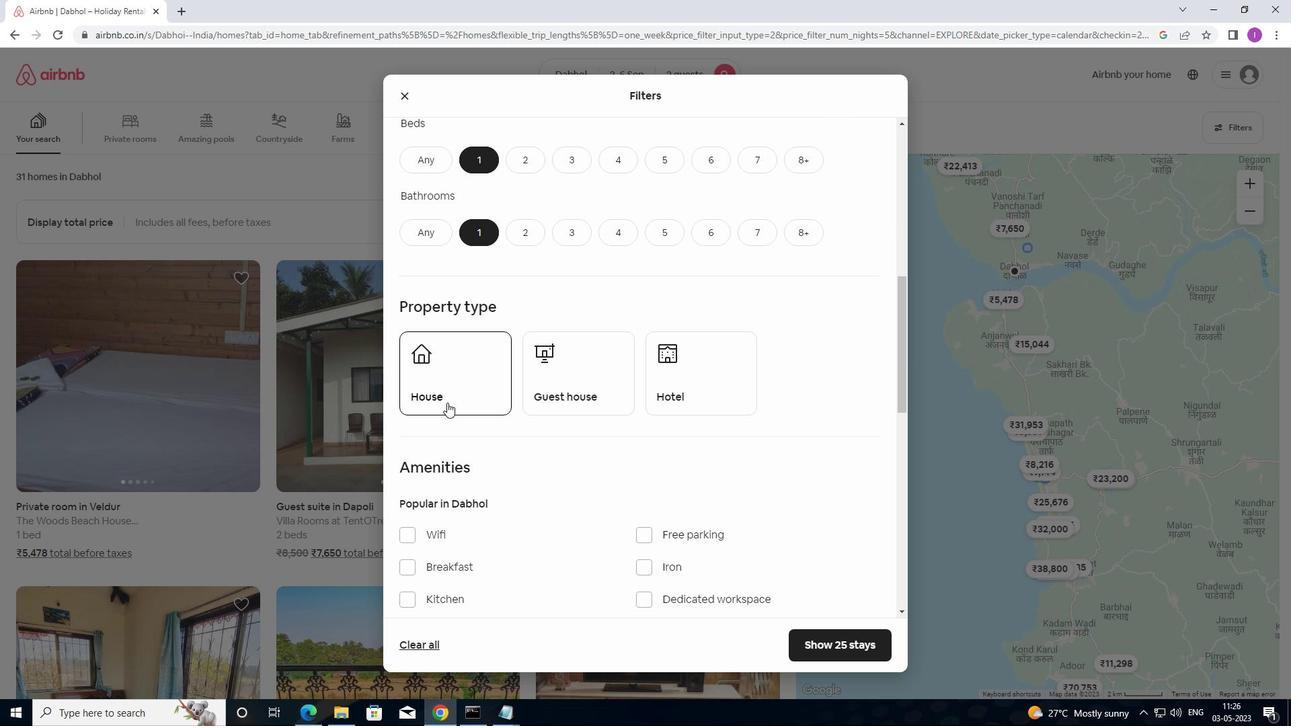 
Action: Mouse moved to (629, 408)
Screenshot: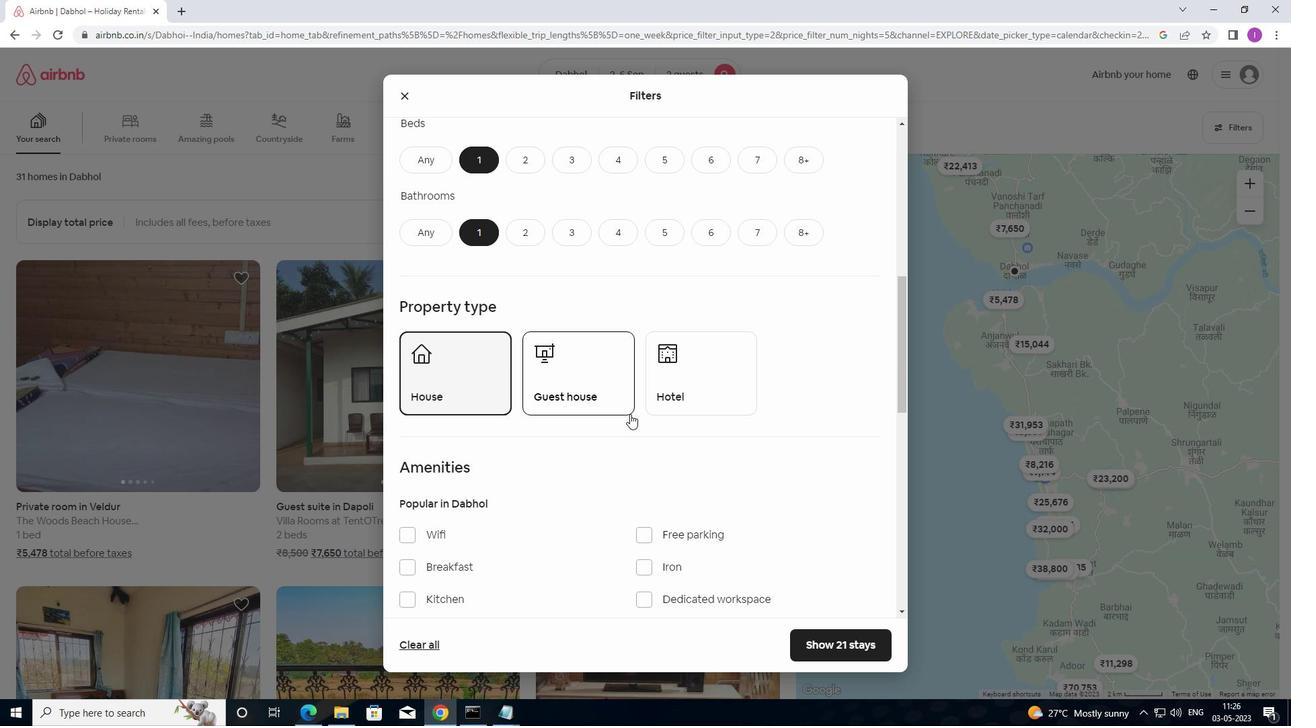 
Action: Mouse pressed left at (629, 408)
Screenshot: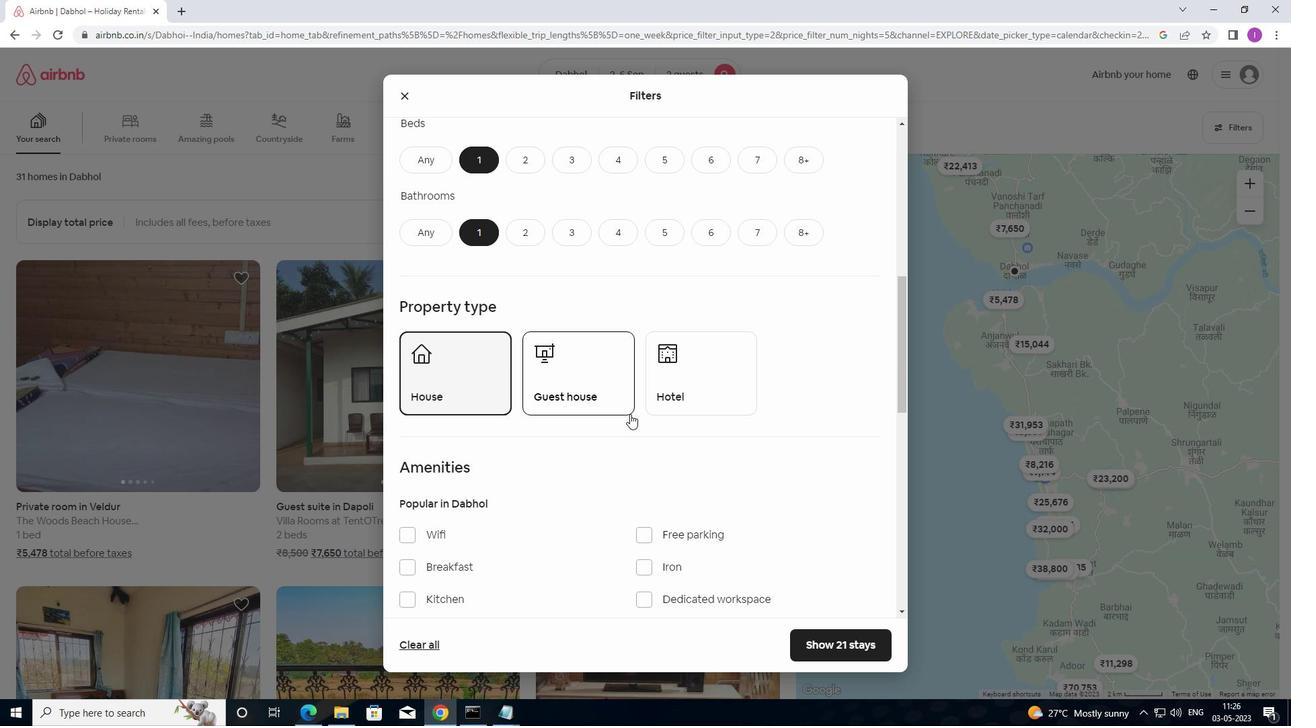 
Action: Mouse moved to (708, 400)
Screenshot: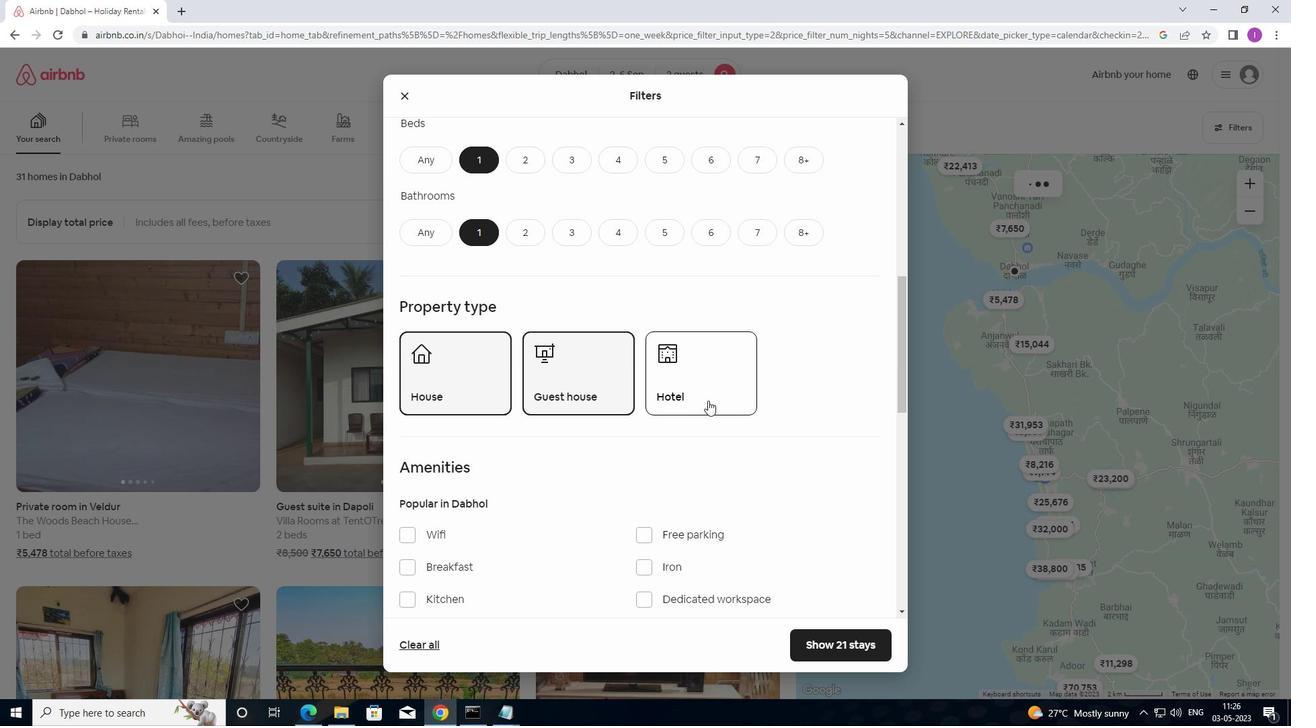 
Action: Mouse pressed left at (708, 400)
Screenshot: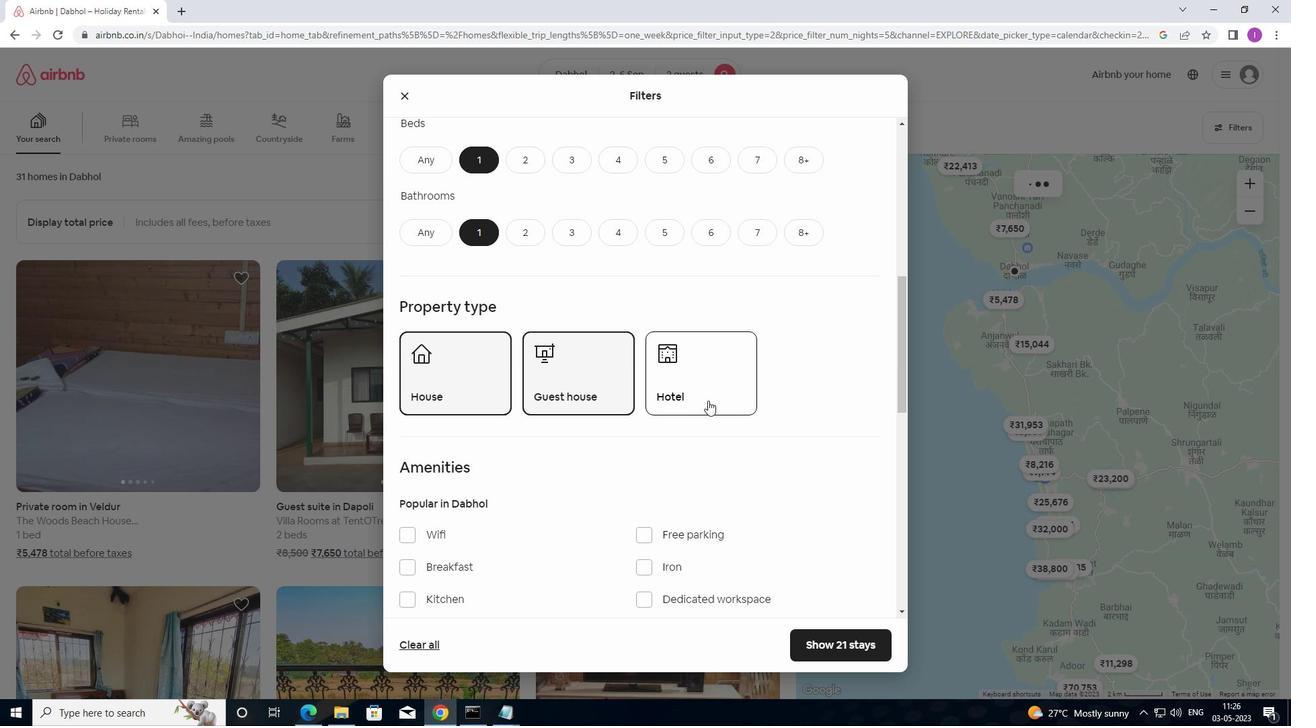 
Action: Mouse moved to (650, 448)
Screenshot: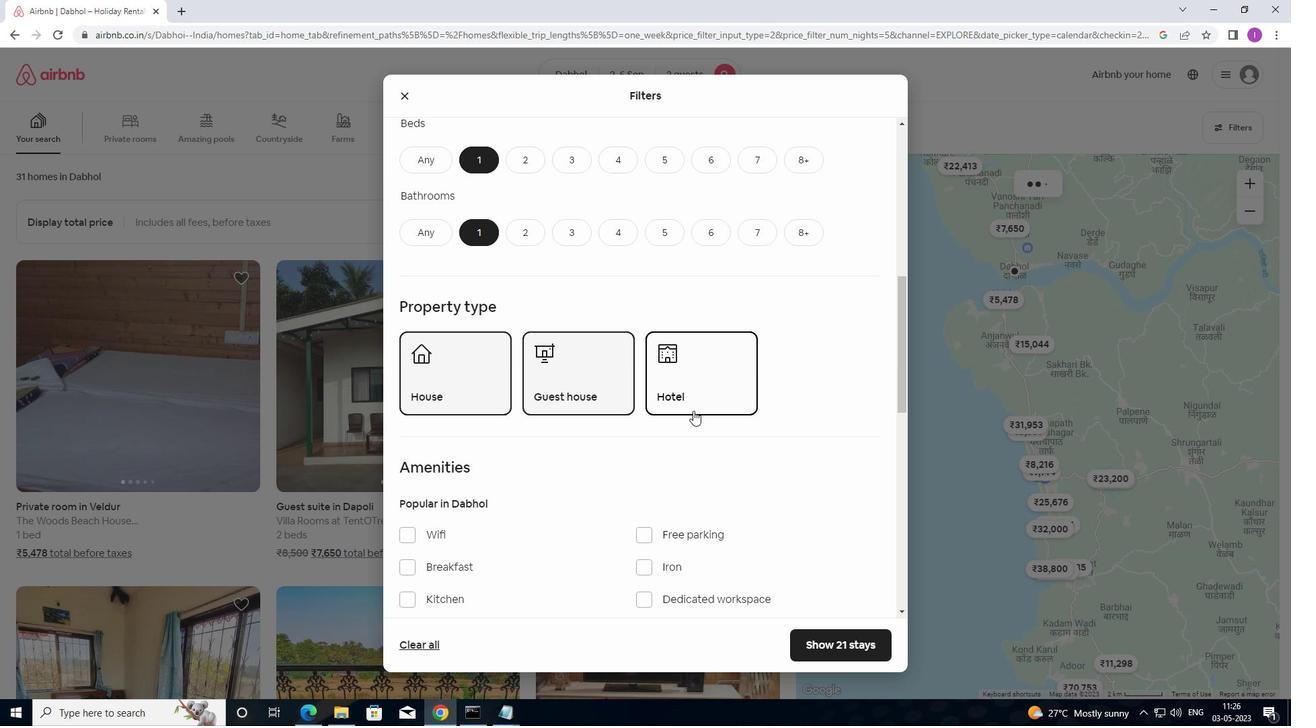 
Action: Mouse scrolled (650, 447) with delta (0, 0)
Screenshot: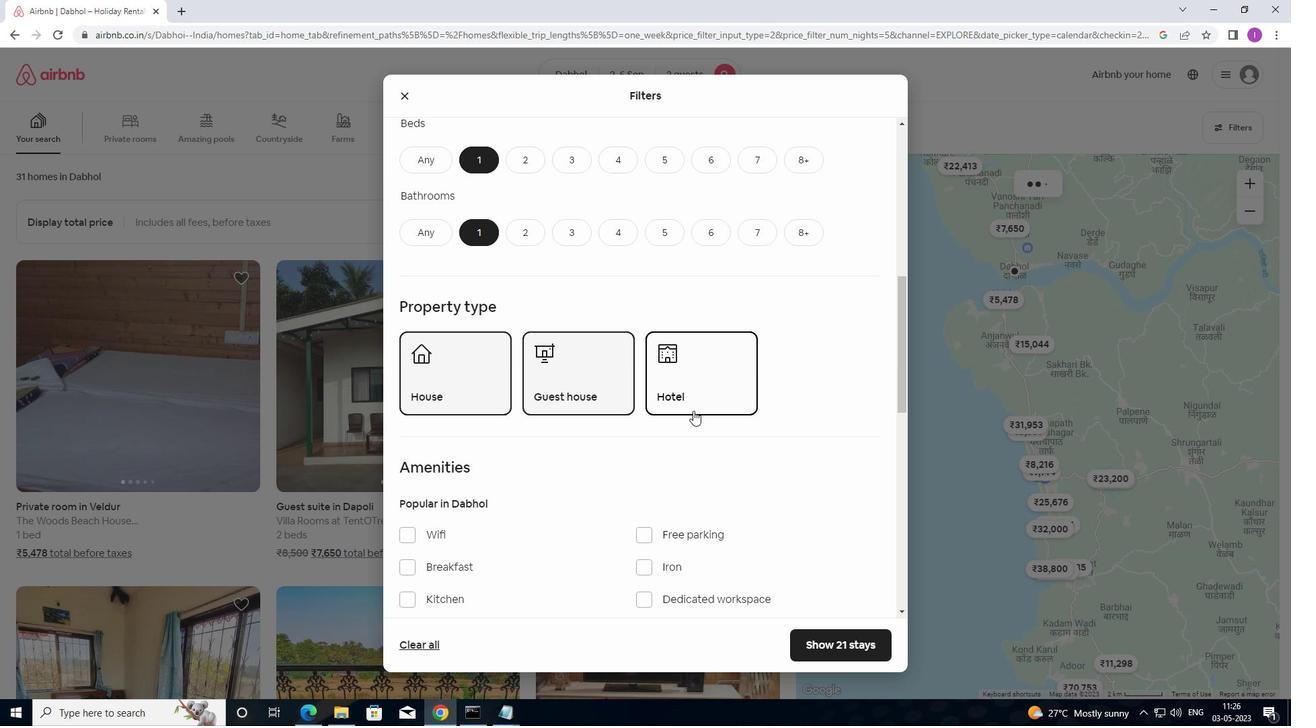 
Action: Mouse moved to (647, 455)
Screenshot: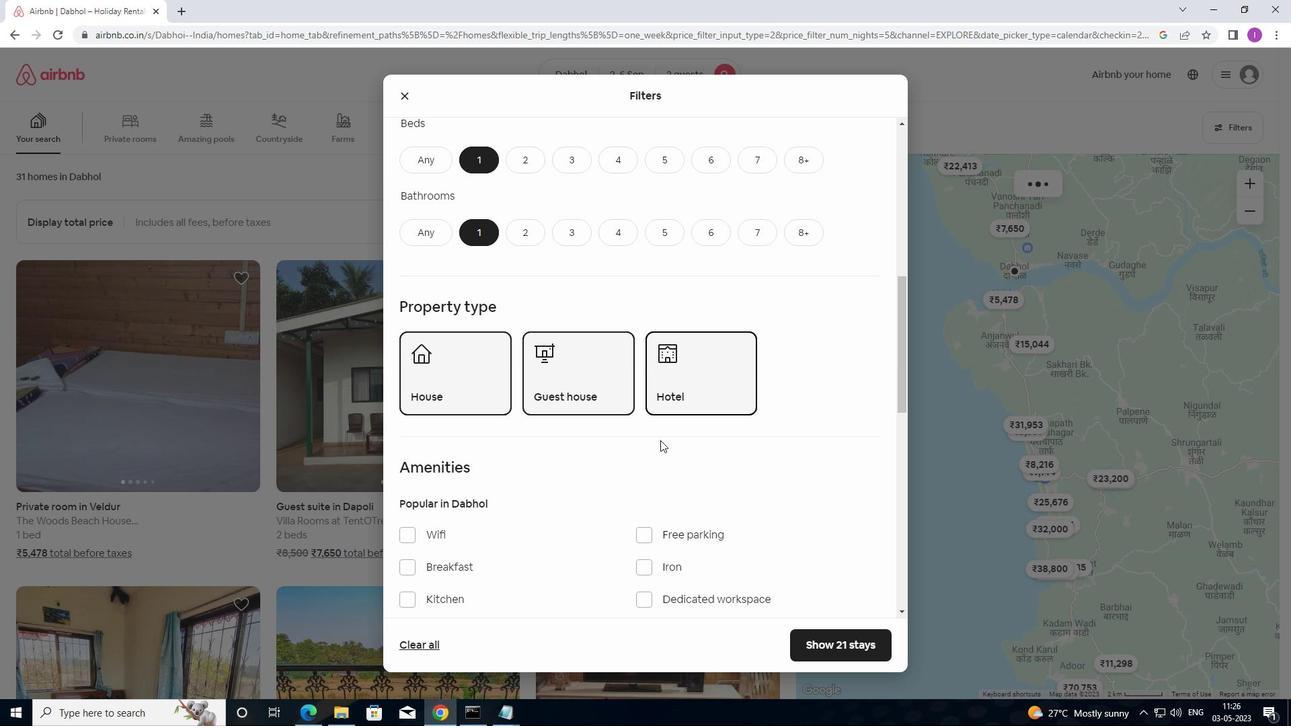 
Action: Mouse scrolled (647, 455) with delta (0, 0)
Screenshot: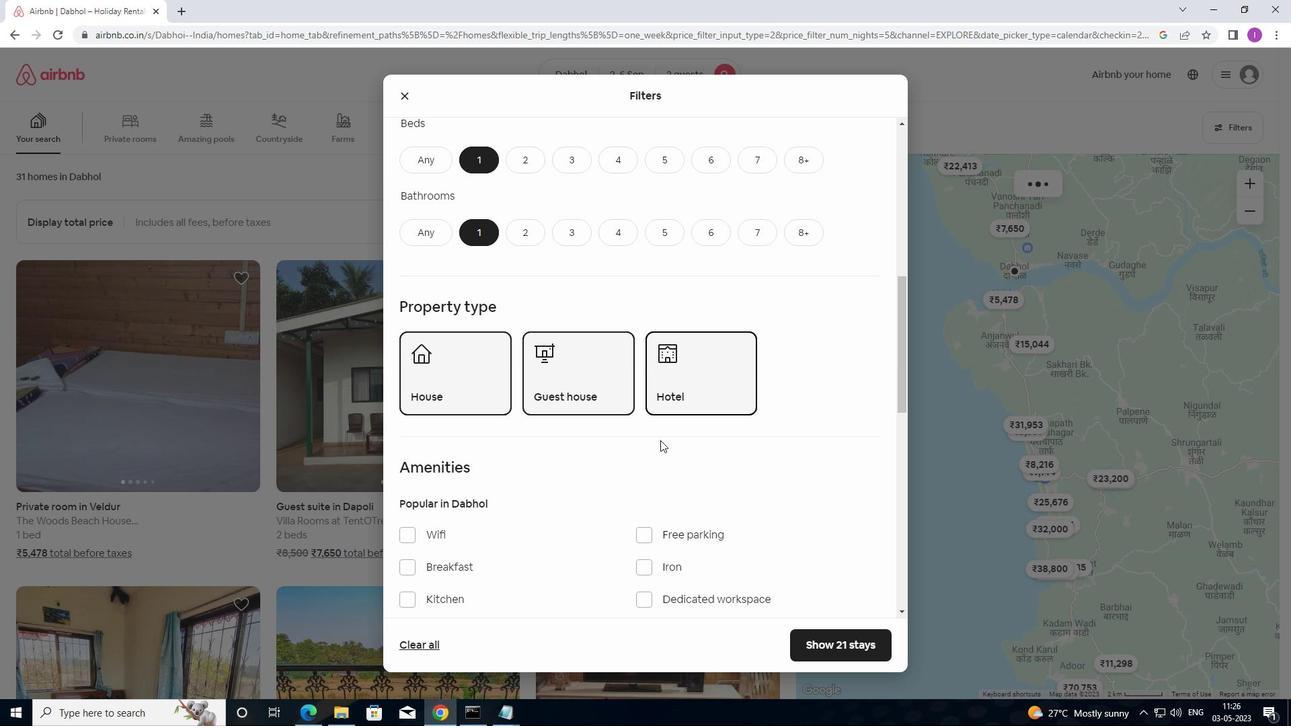 
Action: Mouse moved to (647, 458)
Screenshot: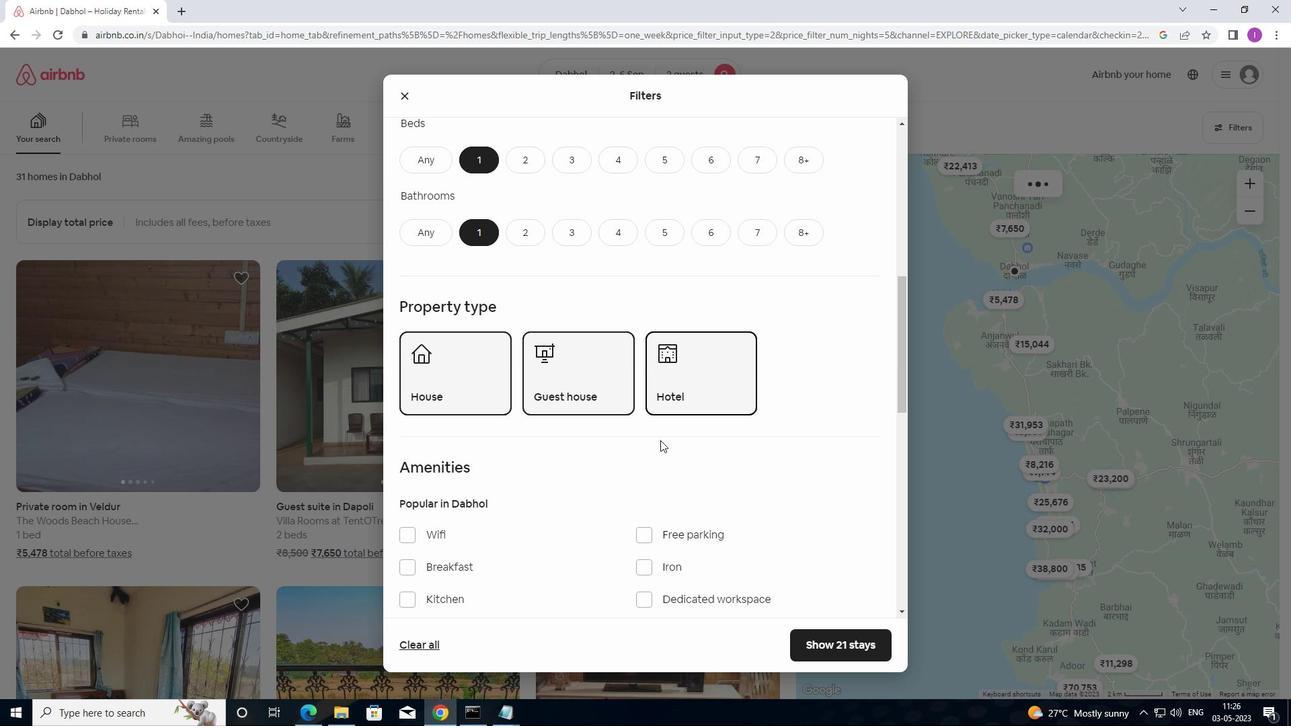 
Action: Mouse scrolled (647, 458) with delta (0, 0)
Screenshot: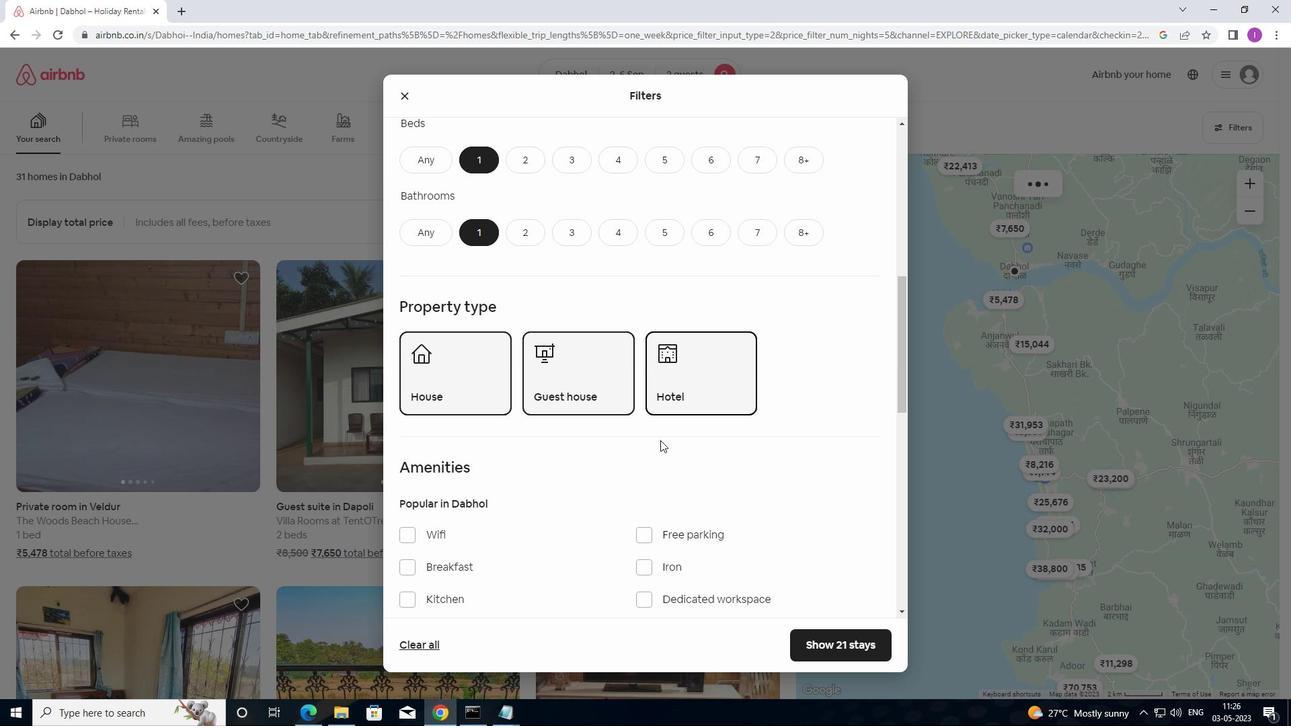 
Action: Mouse moved to (647, 459)
Screenshot: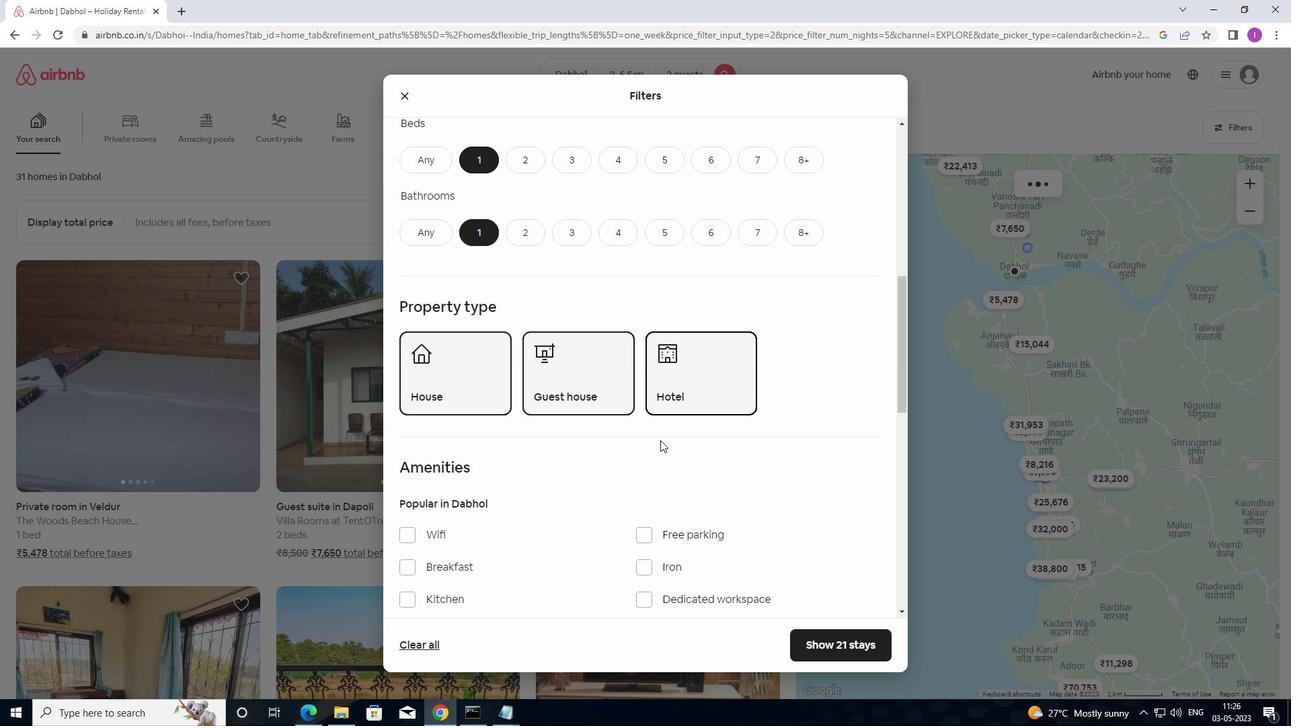 
Action: Mouse scrolled (647, 458) with delta (0, 0)
Screenshot: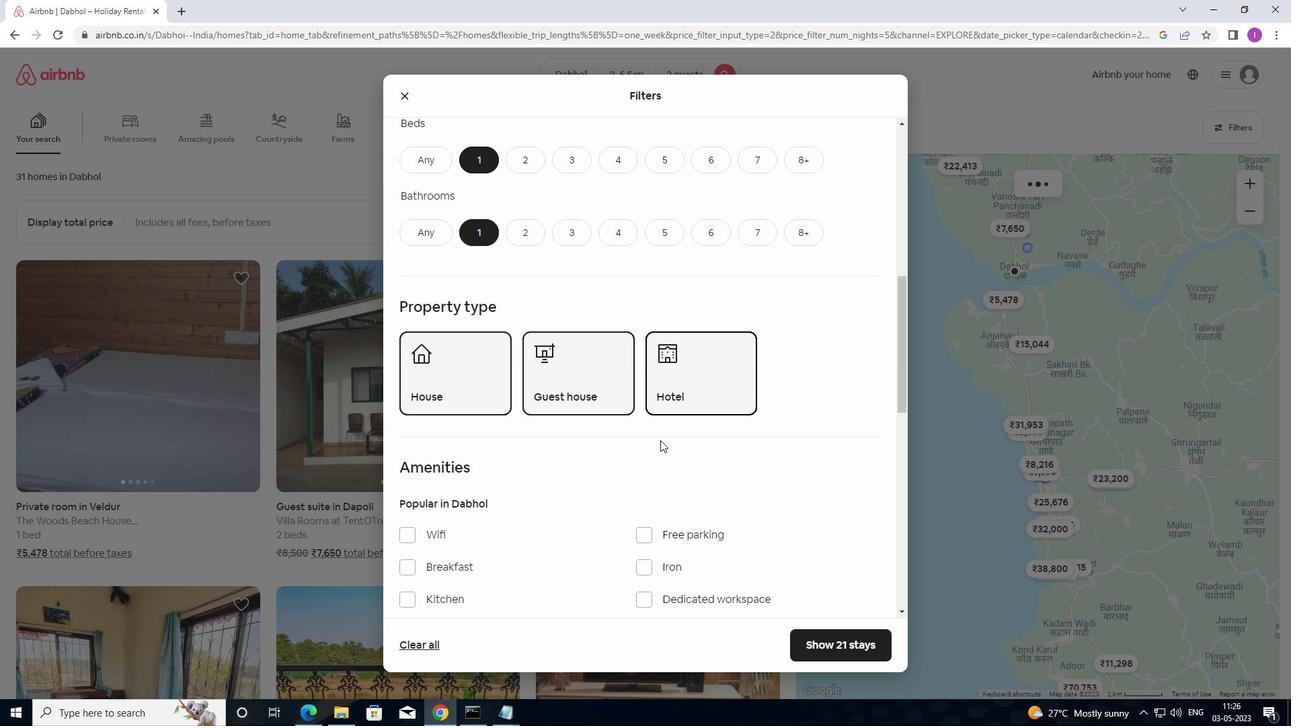 
Action: Mouse moved to (683, 461)
Screenshot: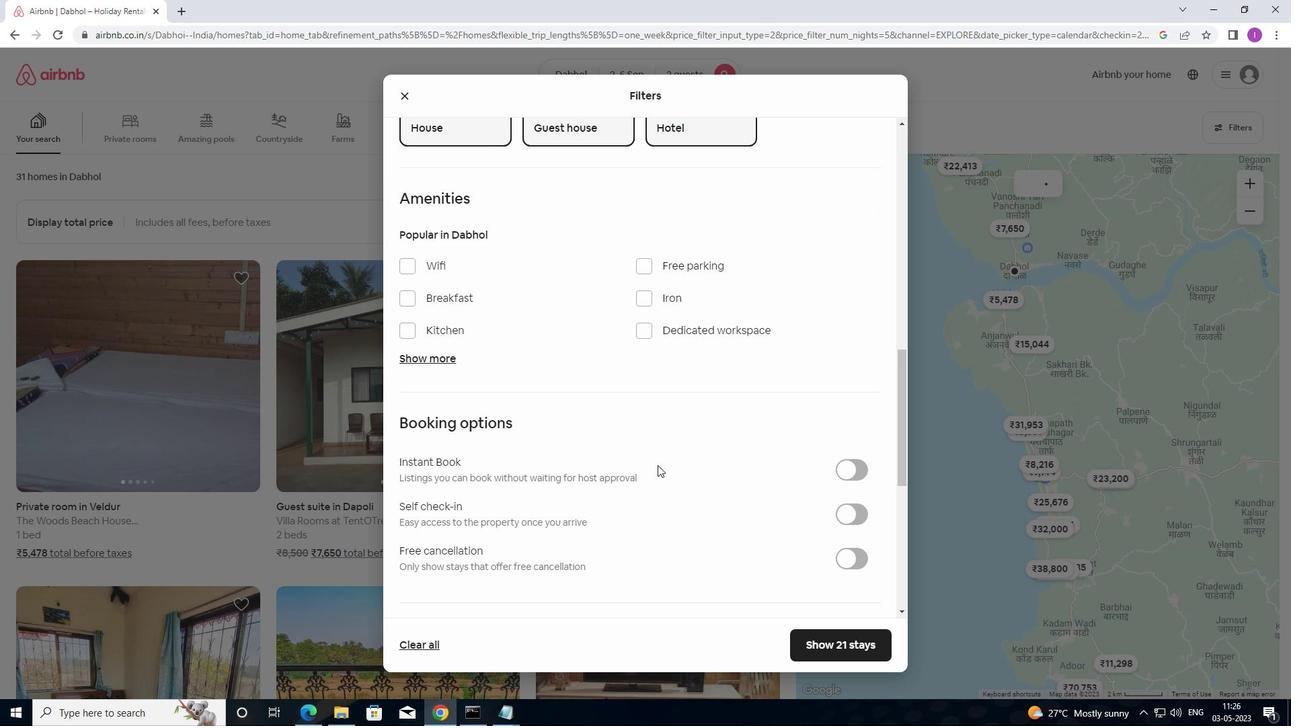 
Action: Mouse scrolled (683, 460) with delta (0, 0)
Screenshot: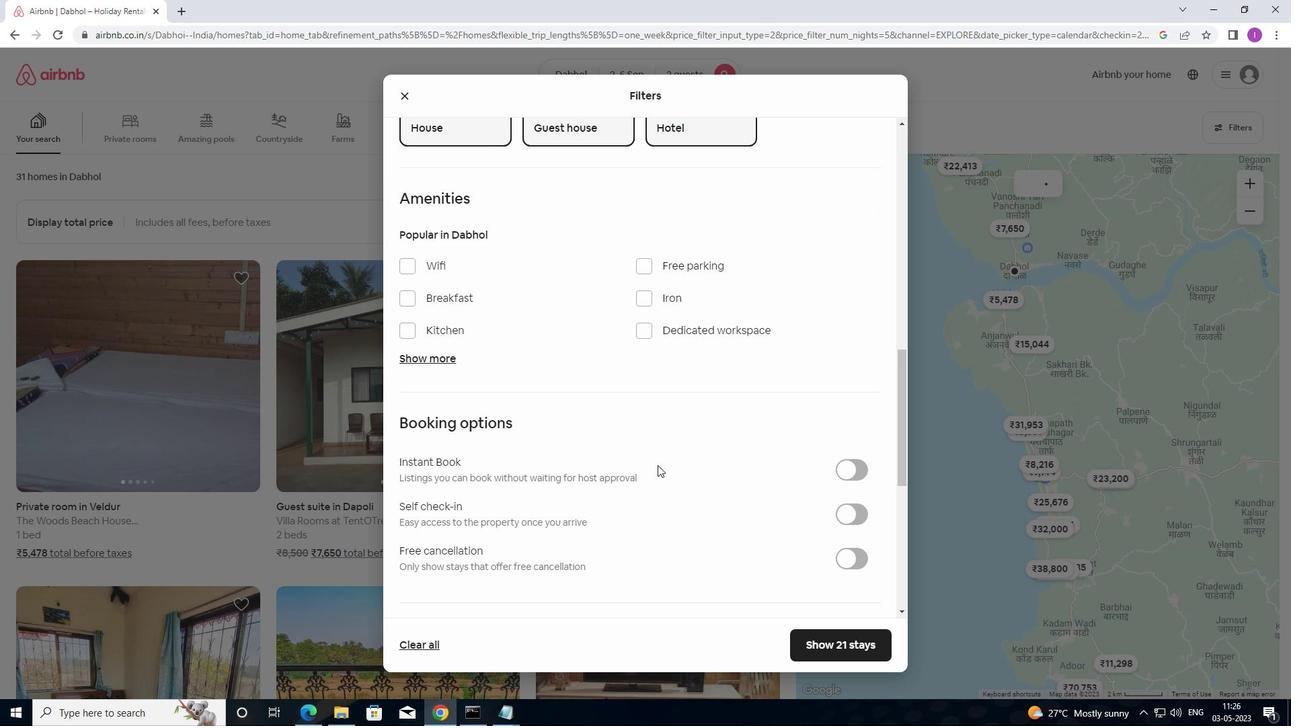 
Action: Mouse moved to (683, 461)
Screenshot: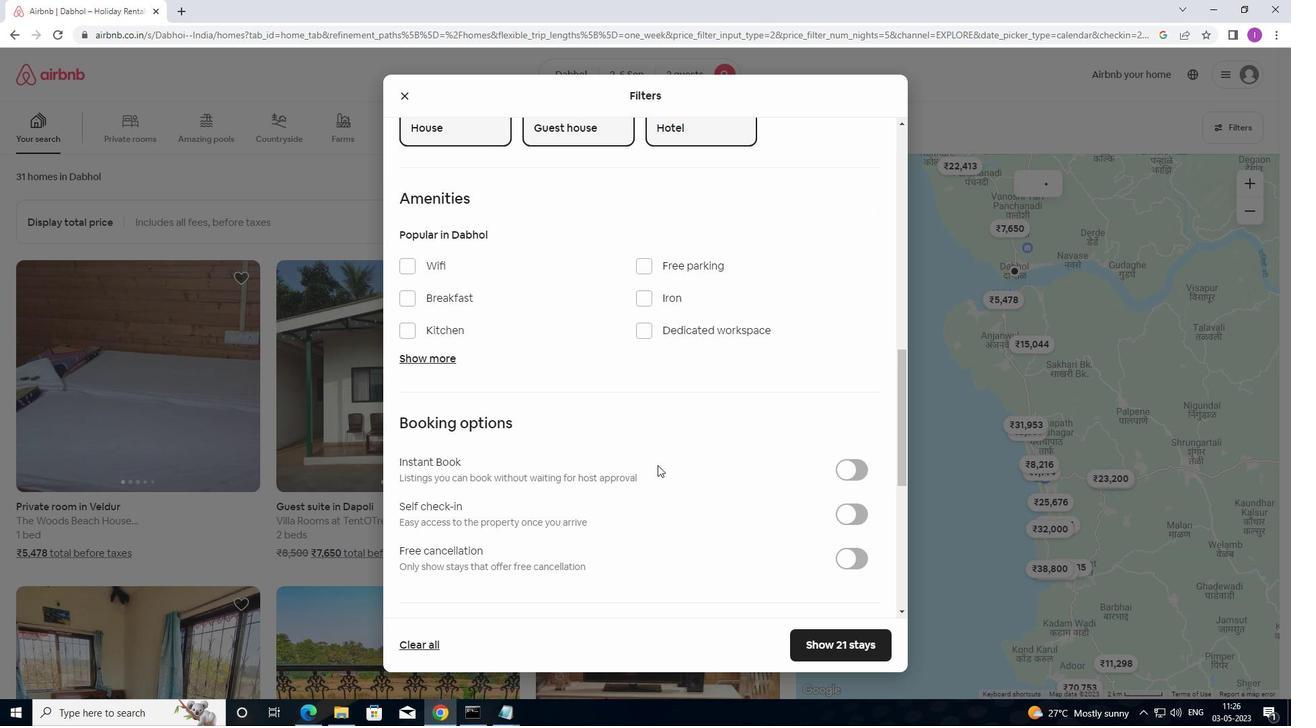 
Action: Mouse scrolled (683, 460) with delta (0, 0)
Screenshot: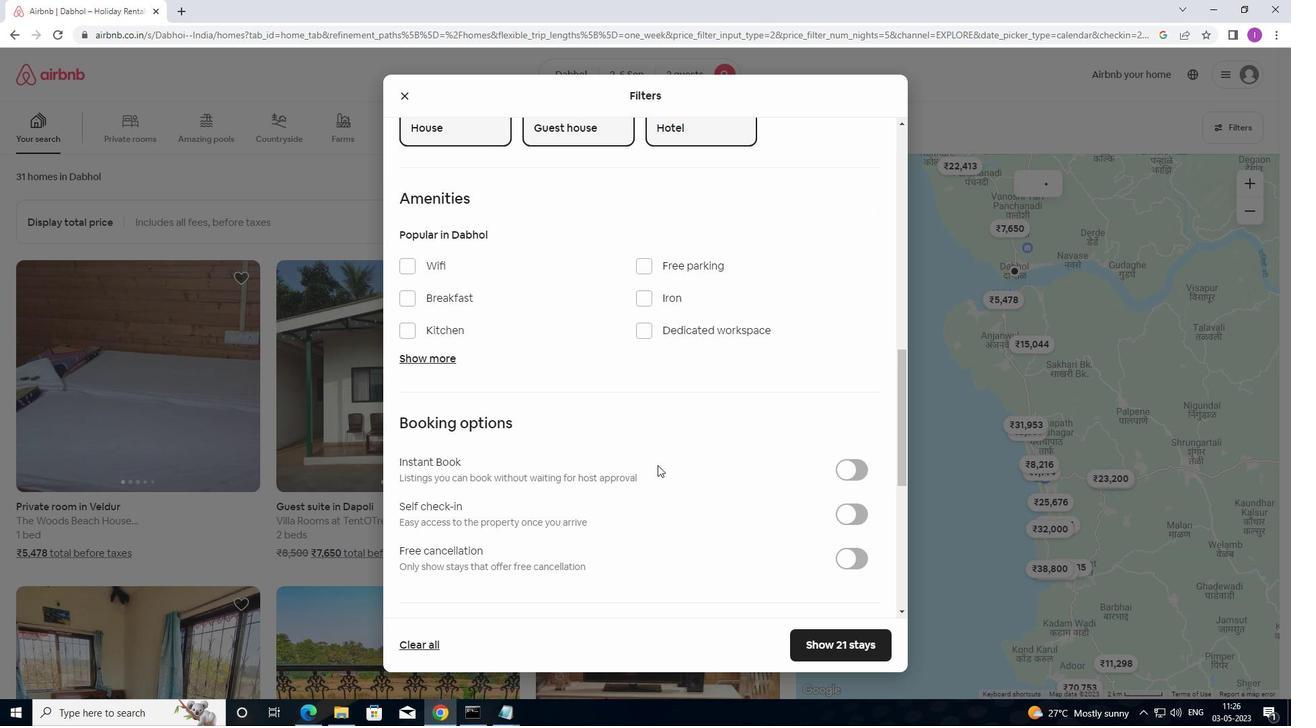 
Action: Mouse scrolled (683, 460) with delta (0, 0)
Screenshot: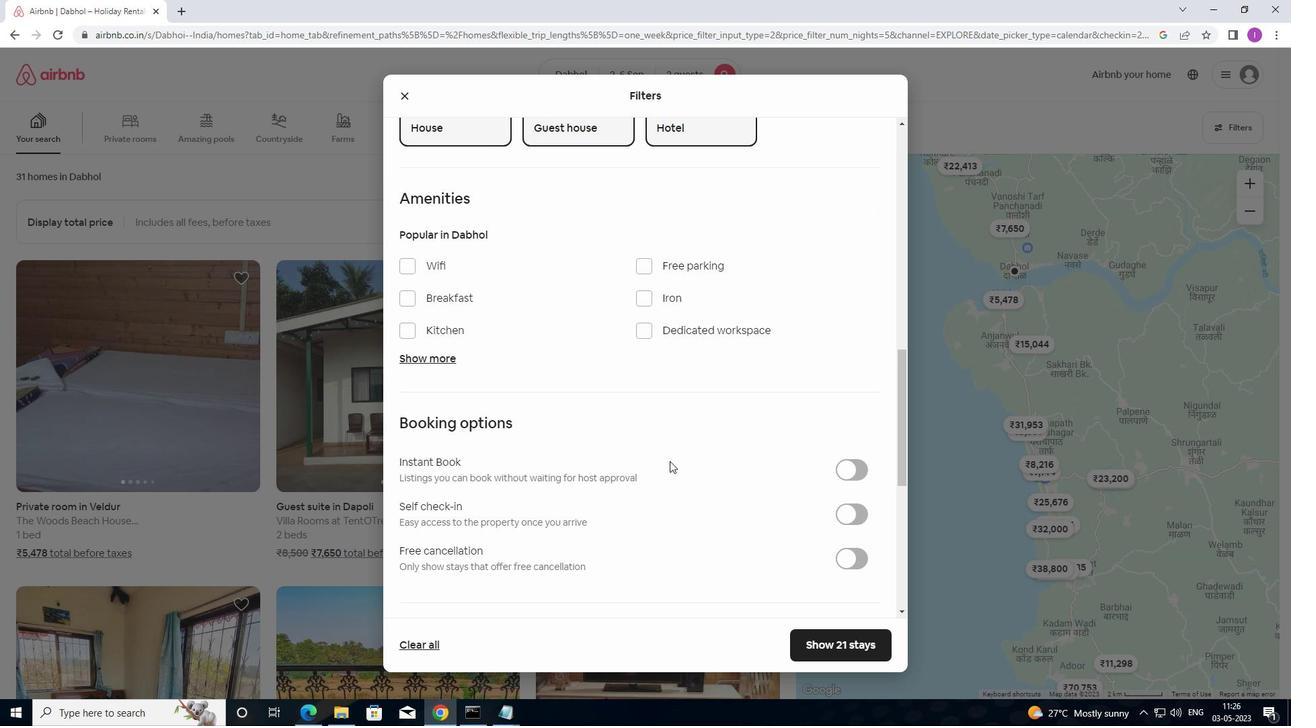 
Action: Mouse moved to (690, 461)
Screenshot: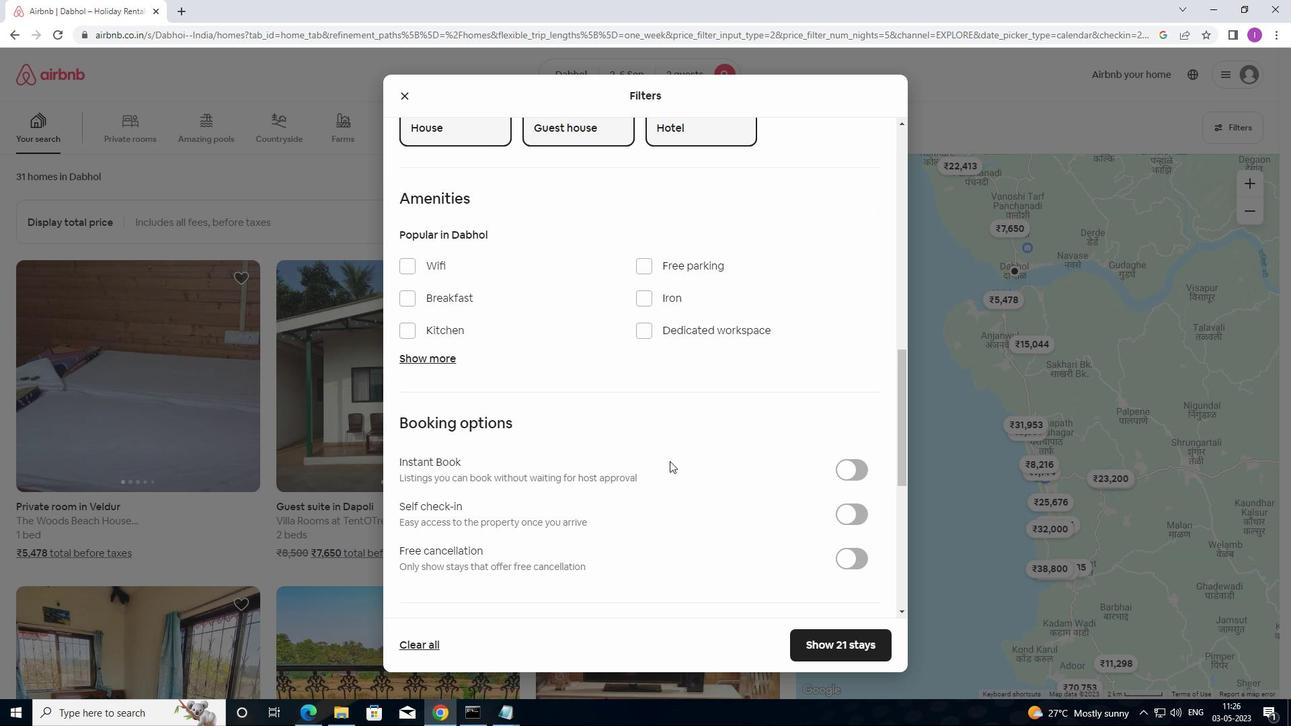
Action: Mouse scrolled (690, 460) with delta (0, 0)
Screenshot: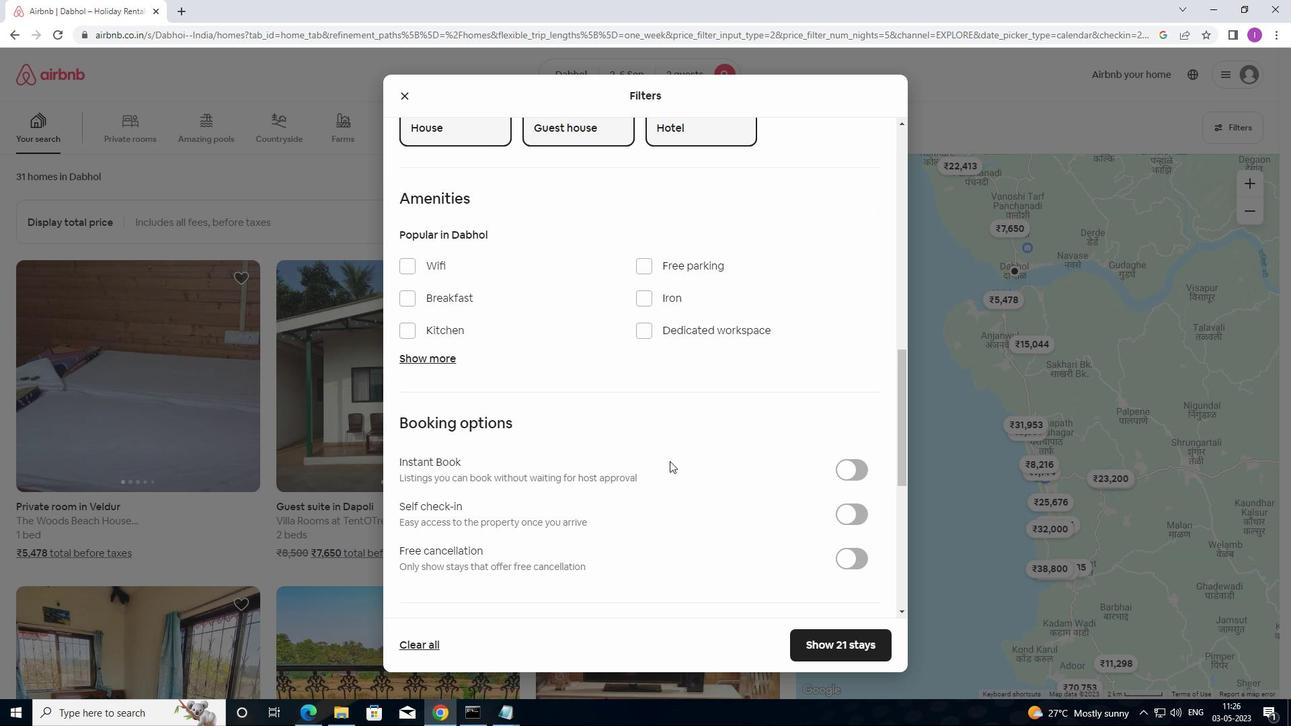 
Action: Mouse moved to (859, 247)
Screenshot: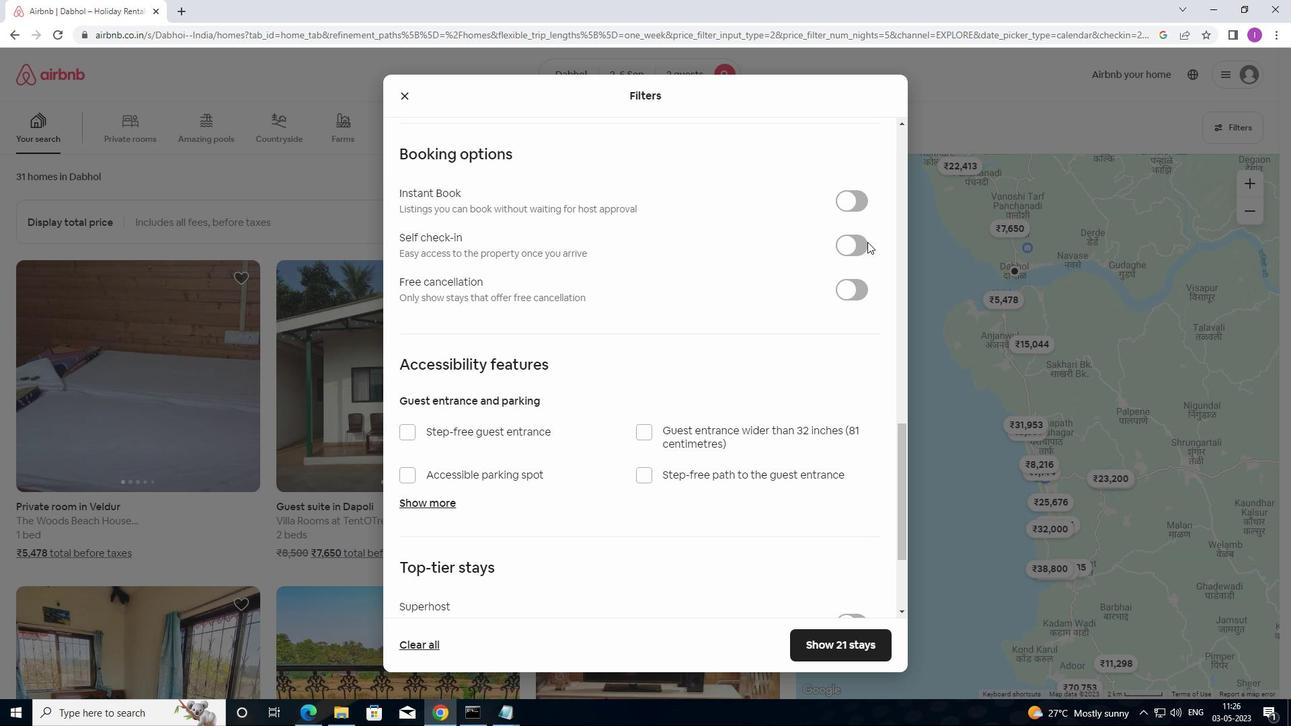
Action: Mouse pressed left at (859, 247)
Screenshot: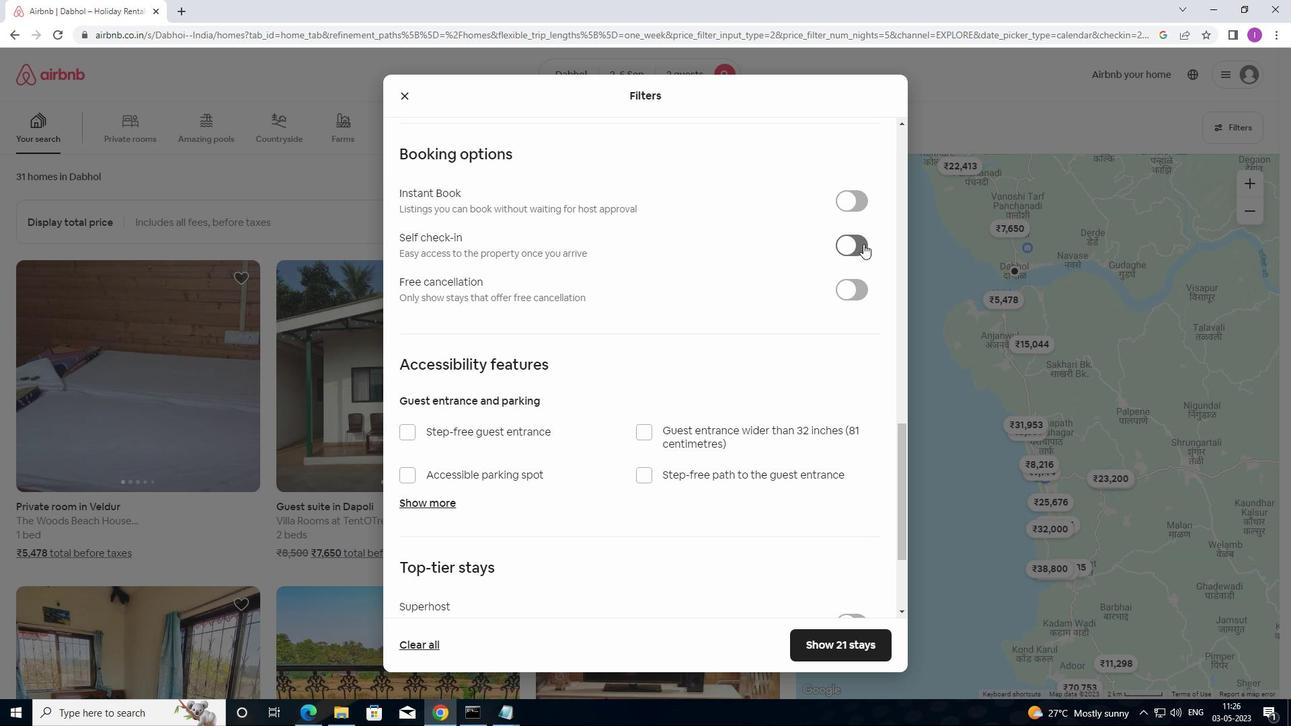 
Action: Mouse moved to (401, 540)
Screenshot: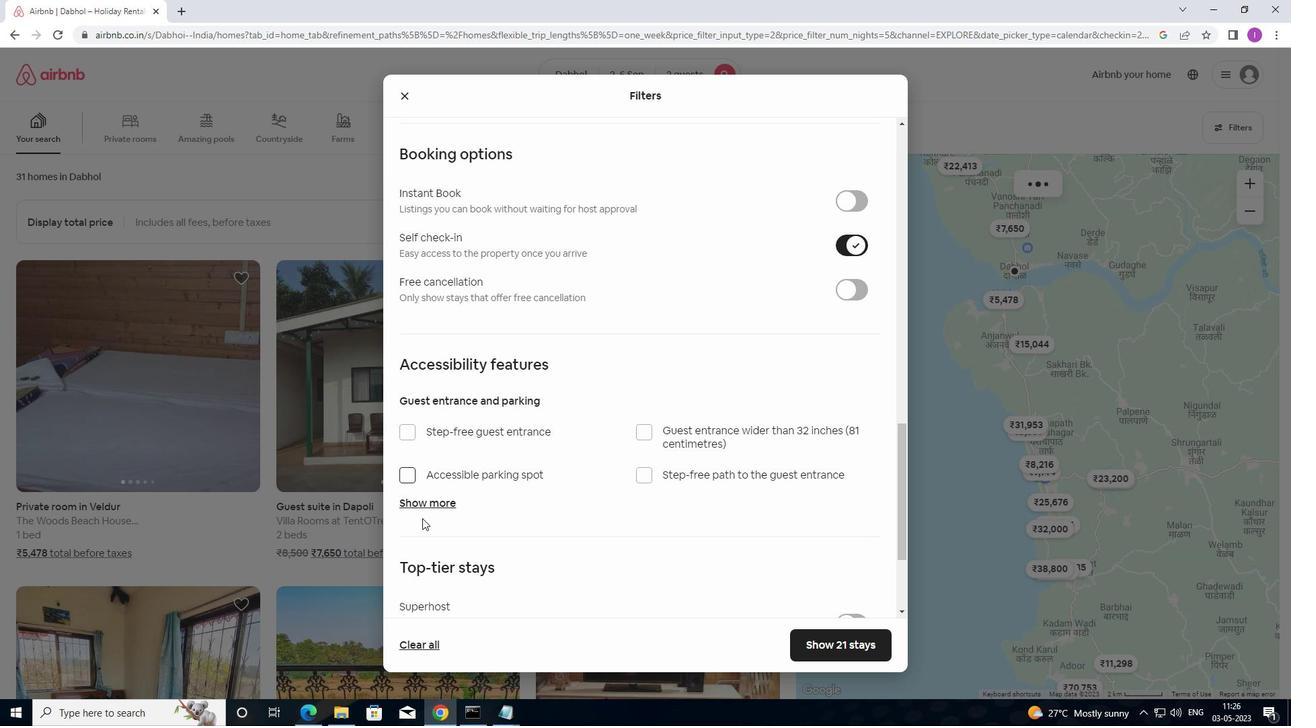 
Action: Mouse scrolled (401, 540) with delta (0, 0)
Screenshot: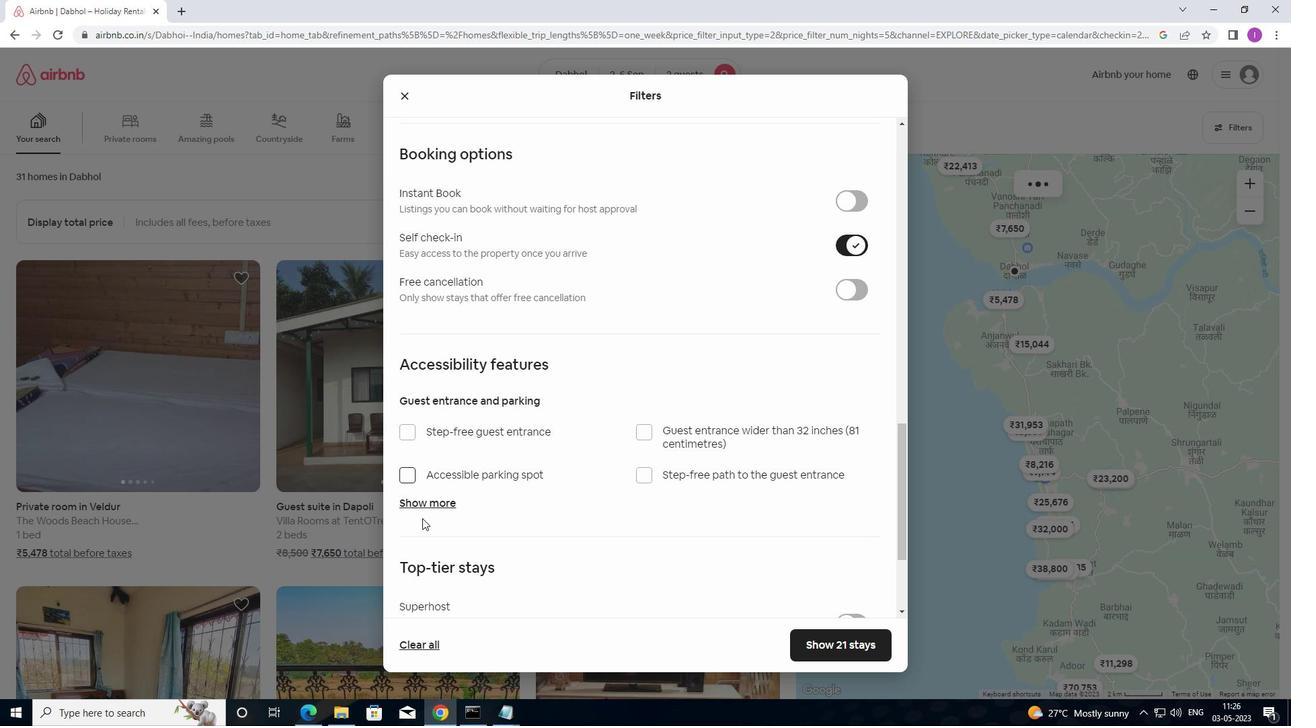 
Action: Mouse moved to (401, 541)
Screenshot: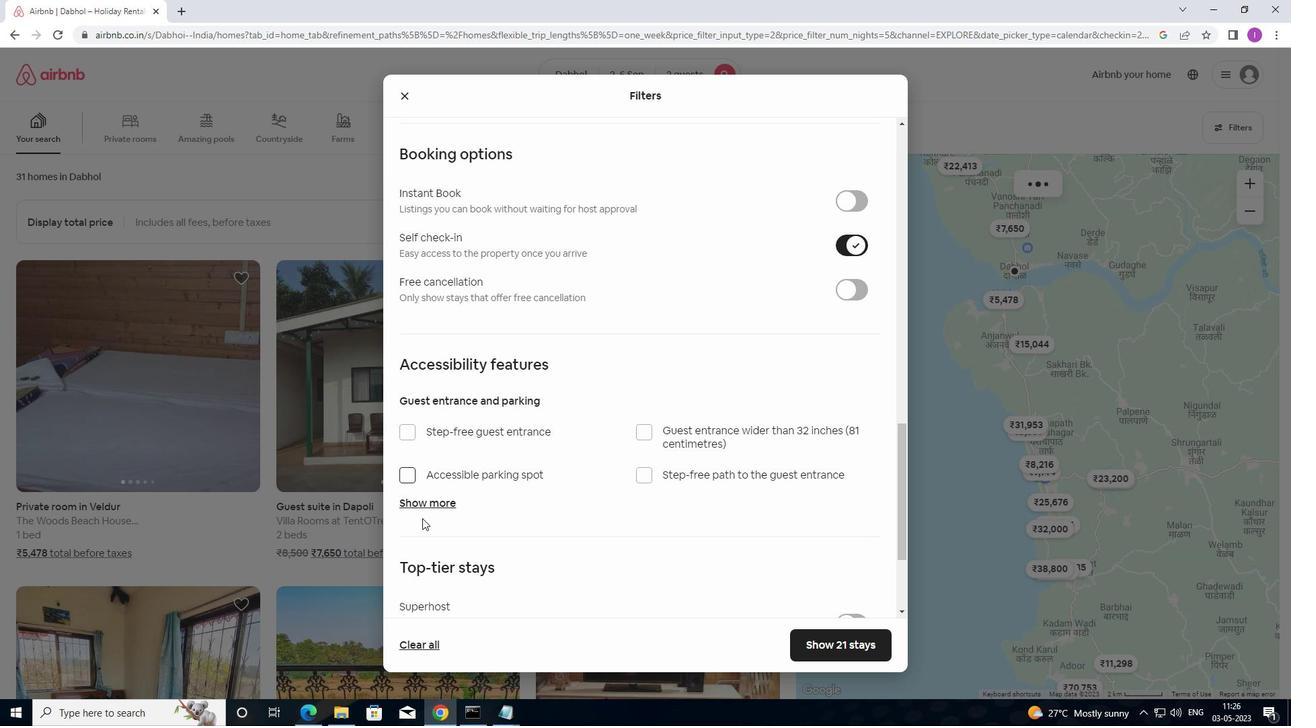 
Action: Mouse scrolled (401, 540) with delta (0, 0)
Screenshot: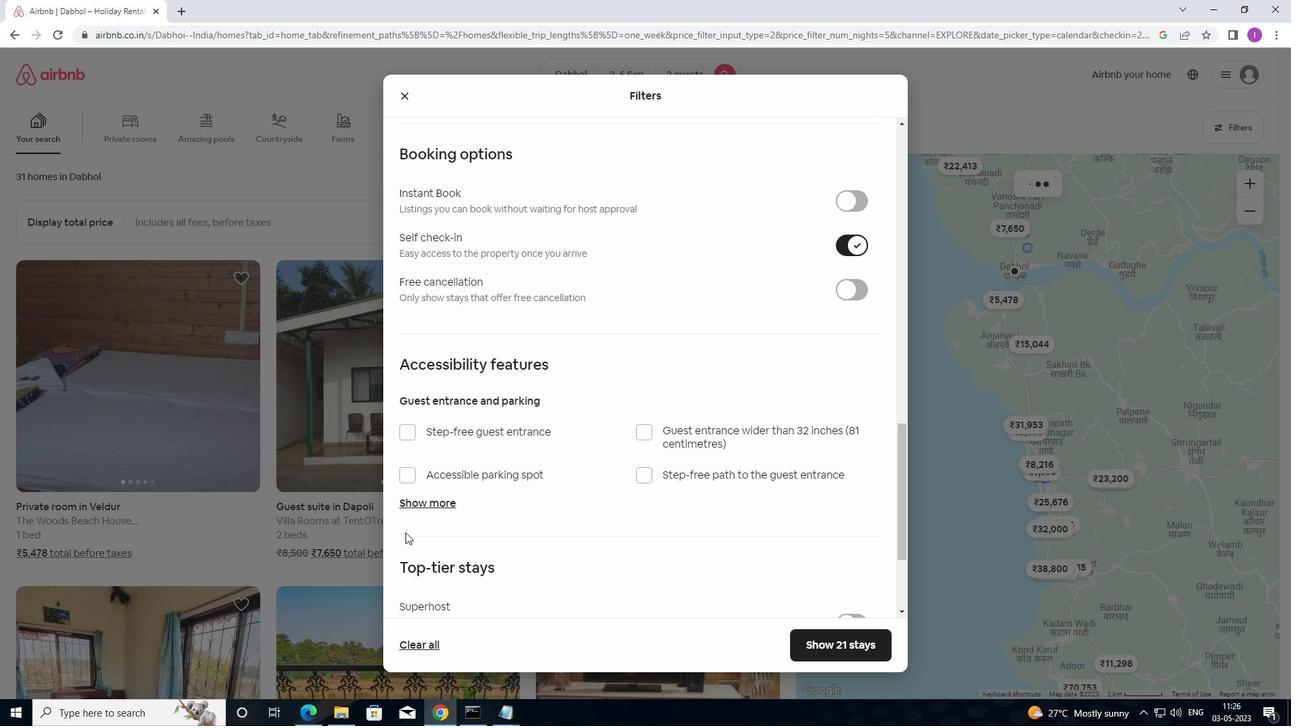 
Action: Mouse scrolled (401, 540) with delta (0, 0)
Screenshot: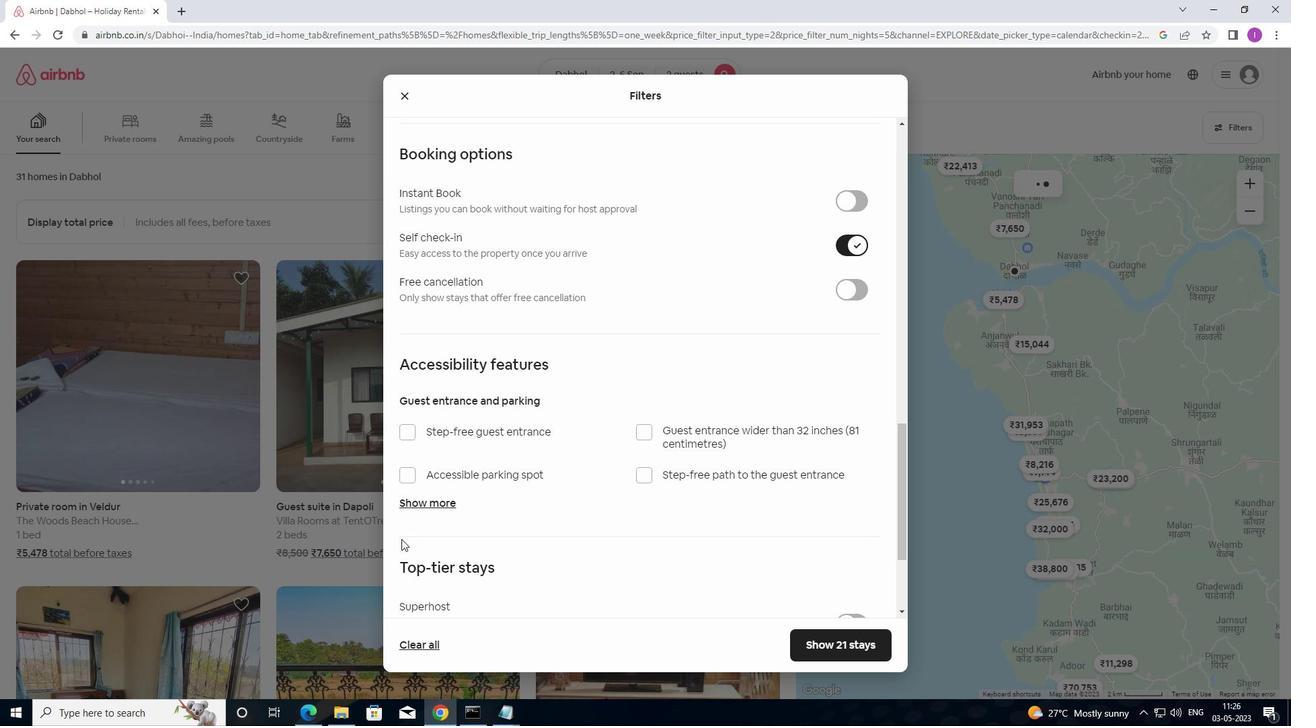 
Action: Mouse moved to (403, 540)
Screenshot: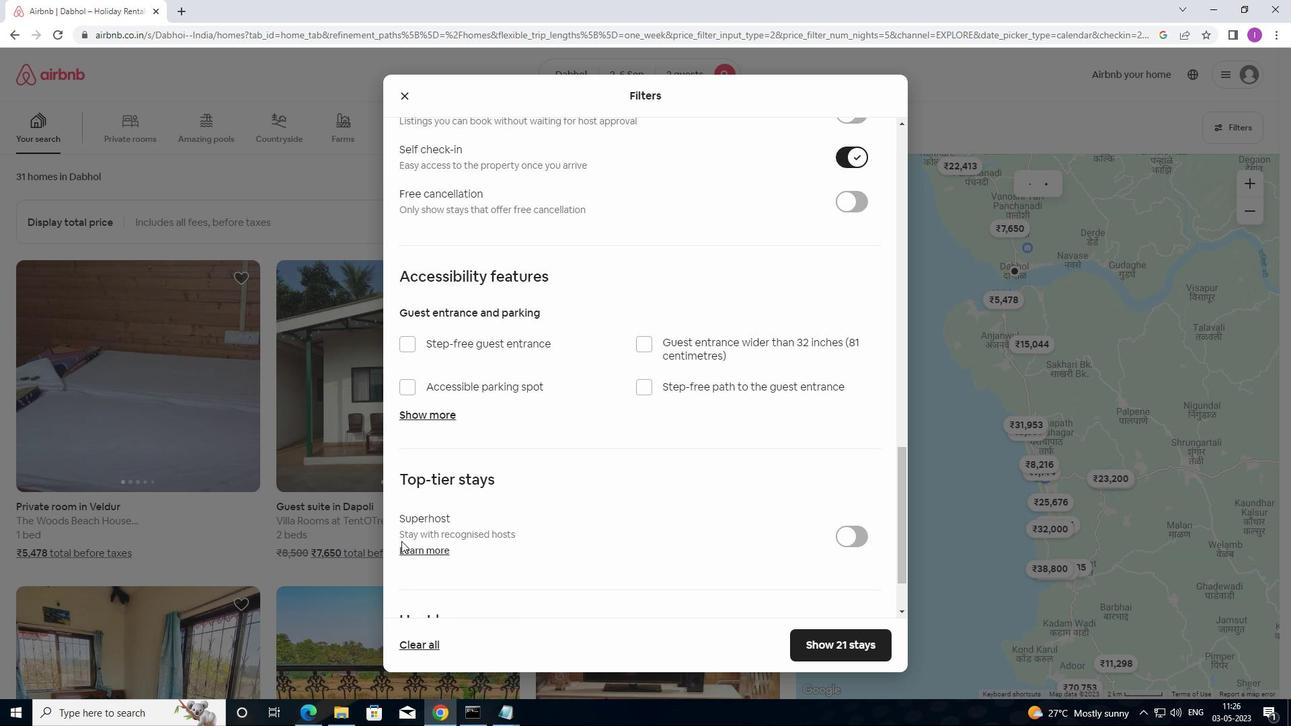 
Action: Mouse scrolled (403, 539) with delta (0, 0)
Screenshot: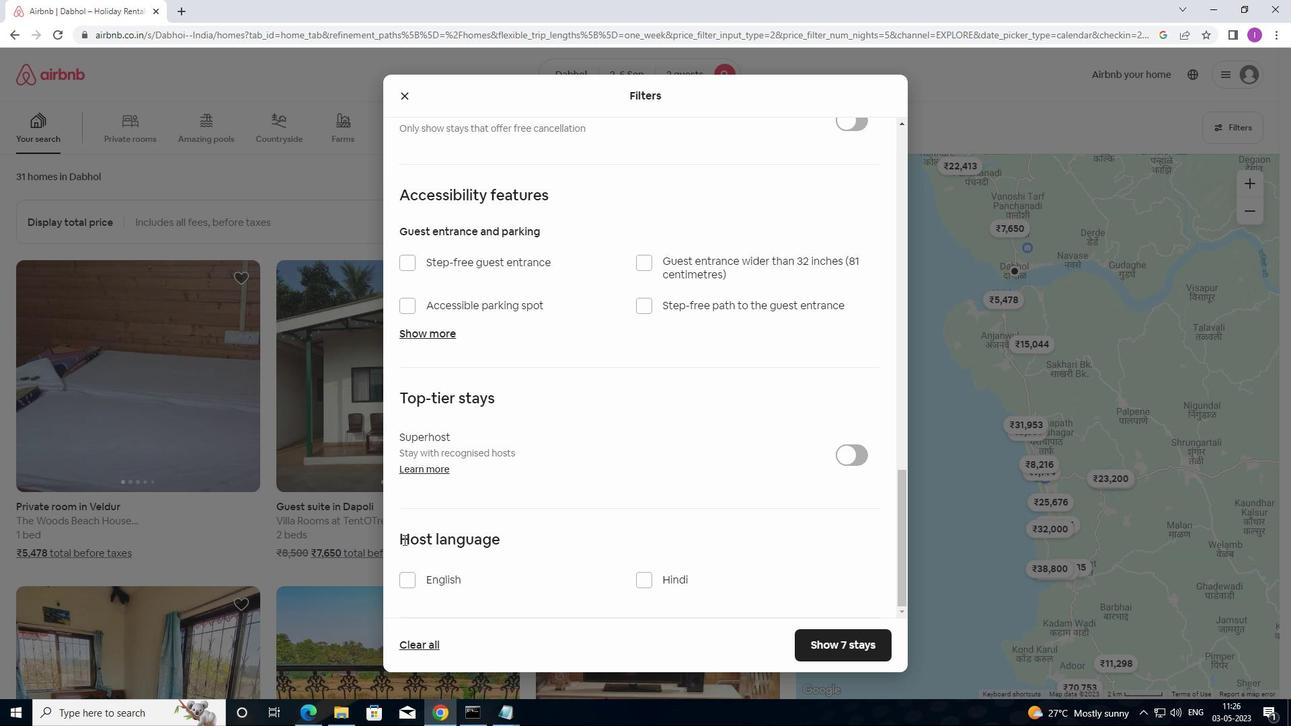 
Action: Mouse scrolled (403, 539) with delta (0, 0)
Screenshot: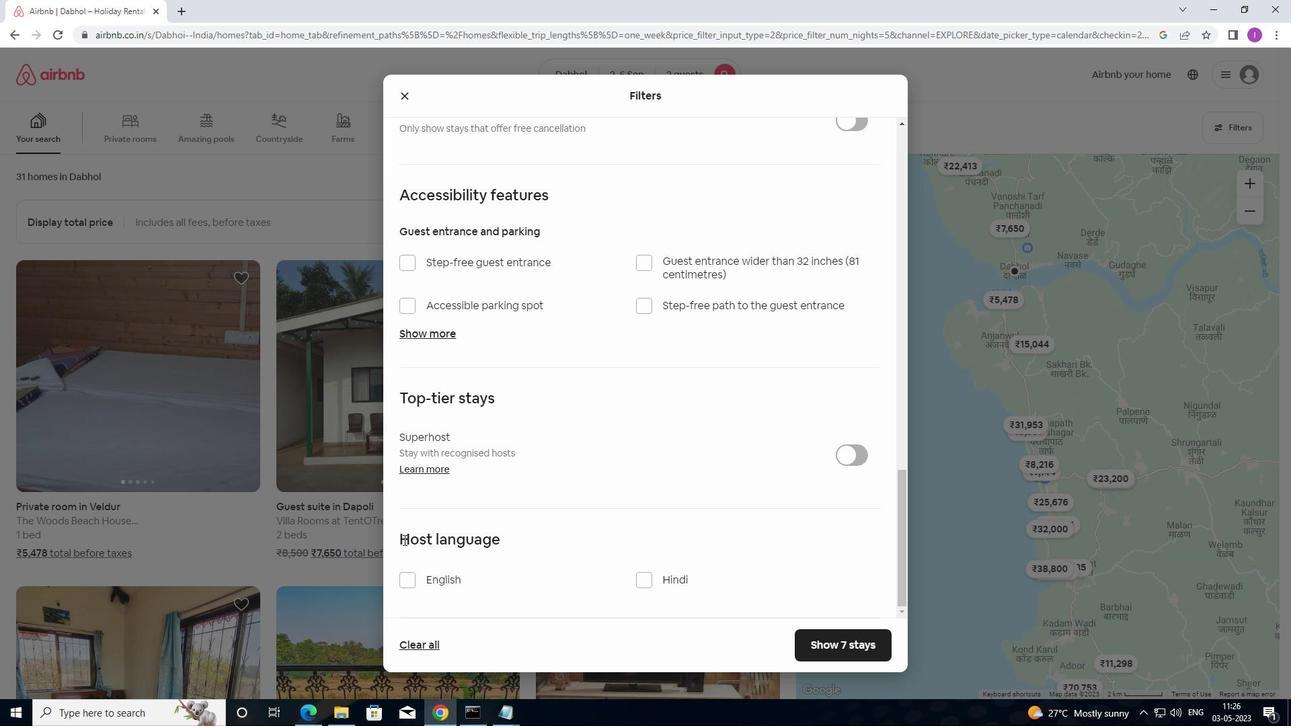 
Action: Mouse scrolled (403, 539) with delta (0, 0)
Screenshot: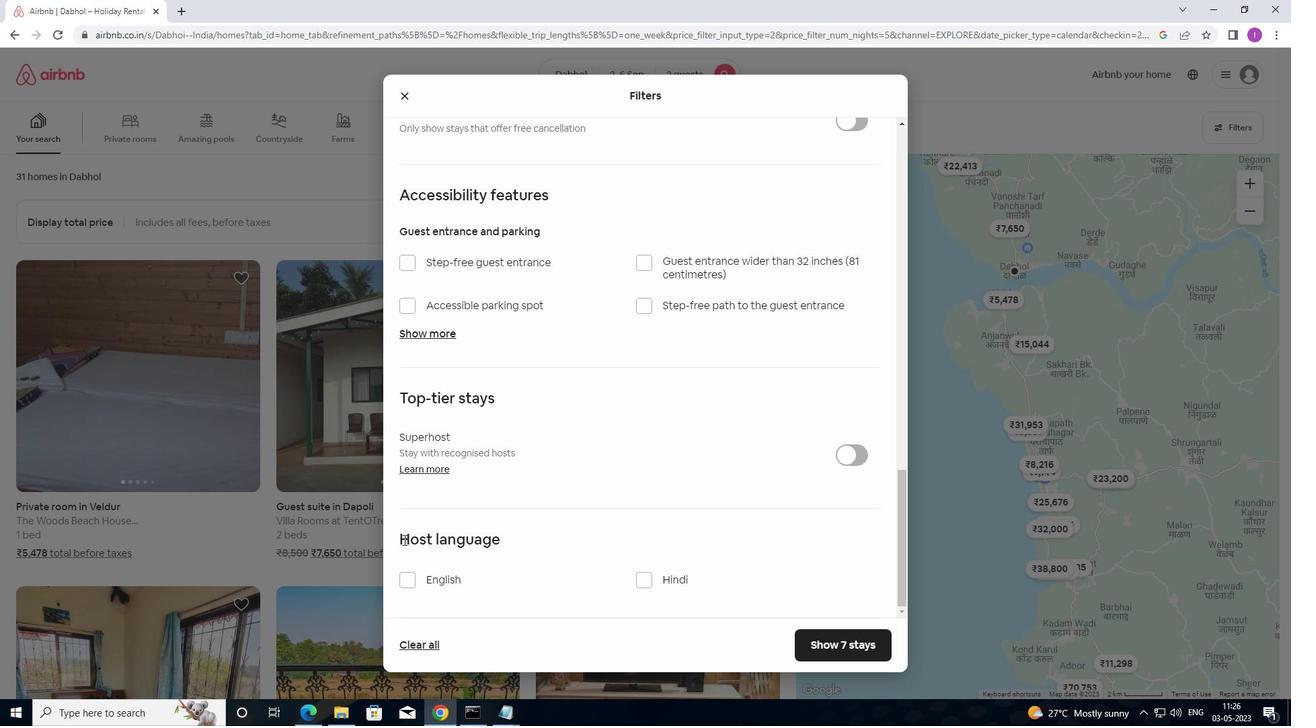 
Action: Mouse moved to (408, 586)
Screenshot: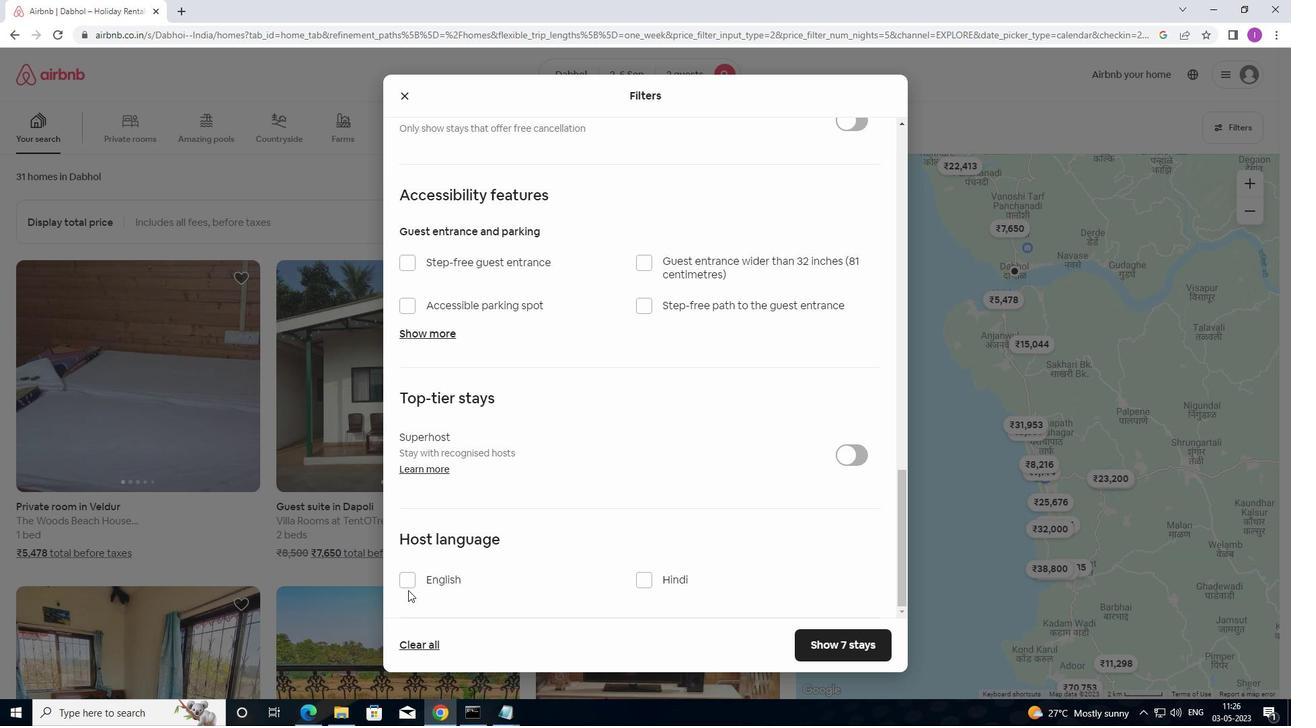 
Action: Mouse pressed left at (408, 586)
Screenshot: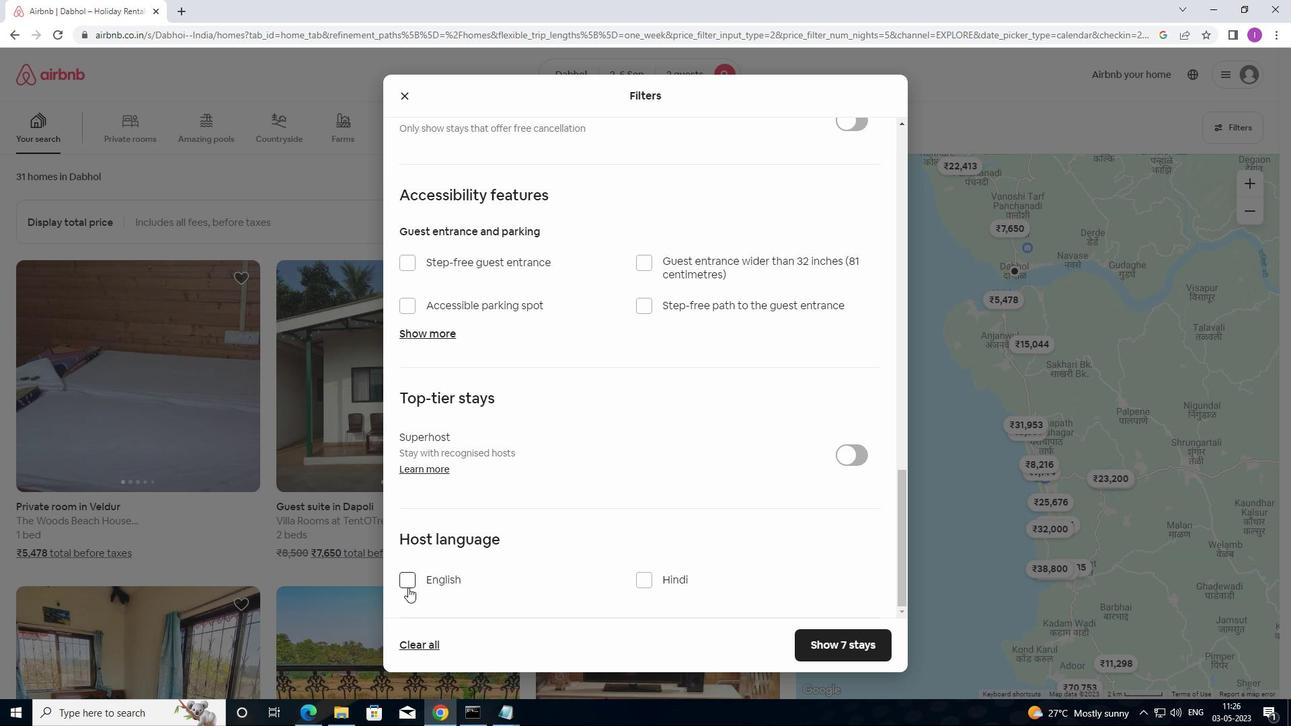 
Action: Mouse moved to (833, 652)
Screenshot: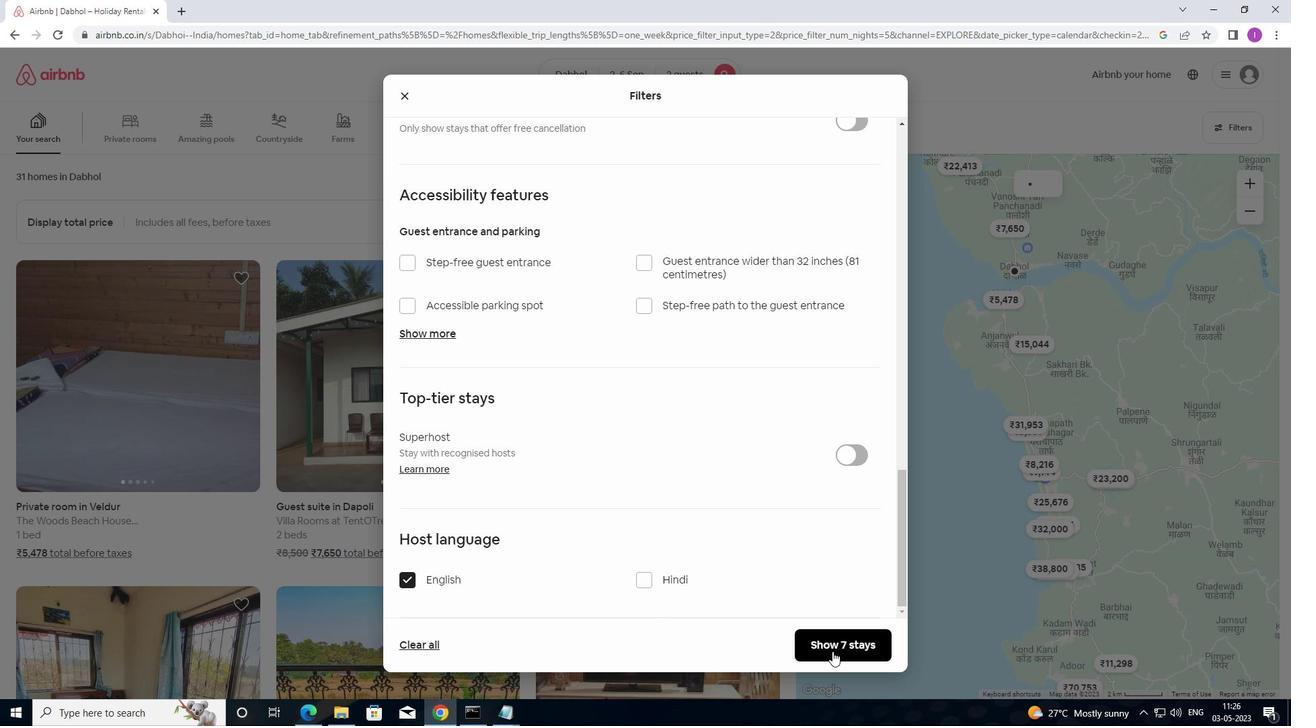 
Action: Mouse pressed left at (833, 652)
Screenshot: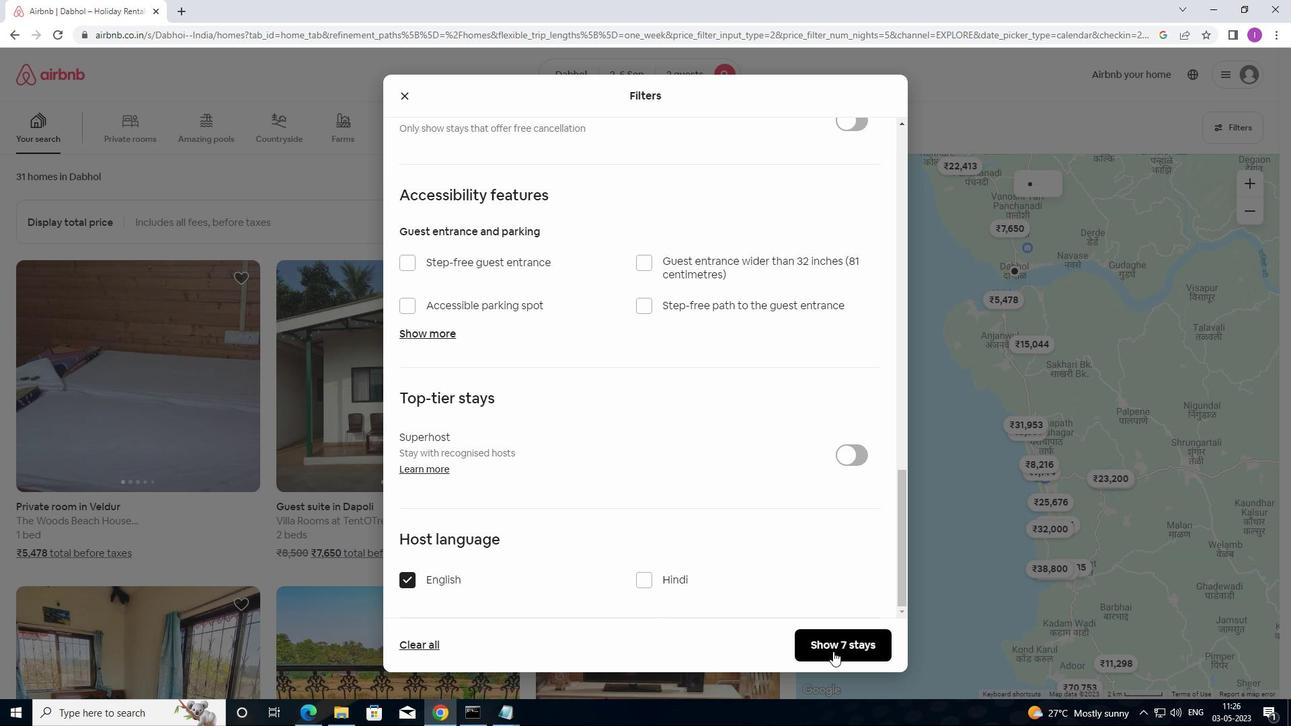 
Action: Mouse moved to (765, 589)
Screenshot: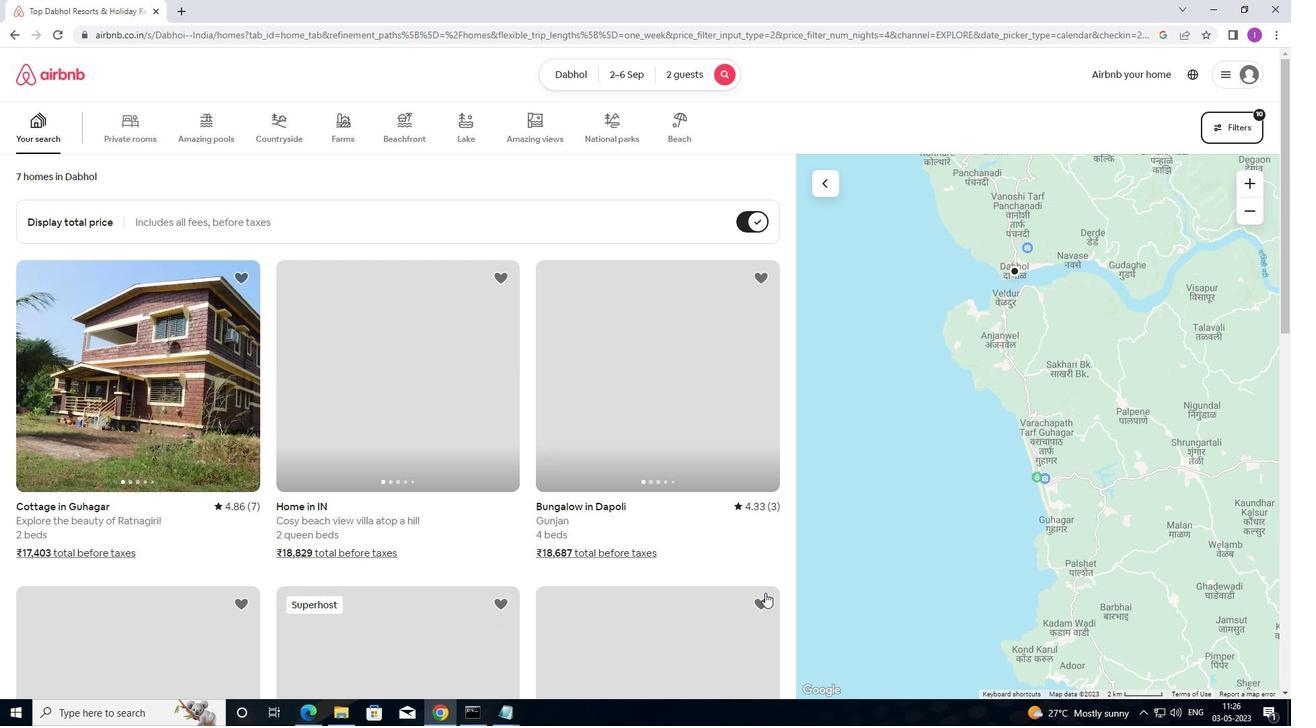 
